 Task: Look for space in Pasān, India from 5th July, 2023 to 11th July, 2023 for 2 adults in price range Rs.8000 to Rs.16000. Place can be entire place with 2 bedrooms having 2 beds and 1 bathroom. Property type can be house, flat, guest house. Booking option can be shelf check-in. Required host language is English.
Action: Mouse moved to (543, 78)
Screenshot: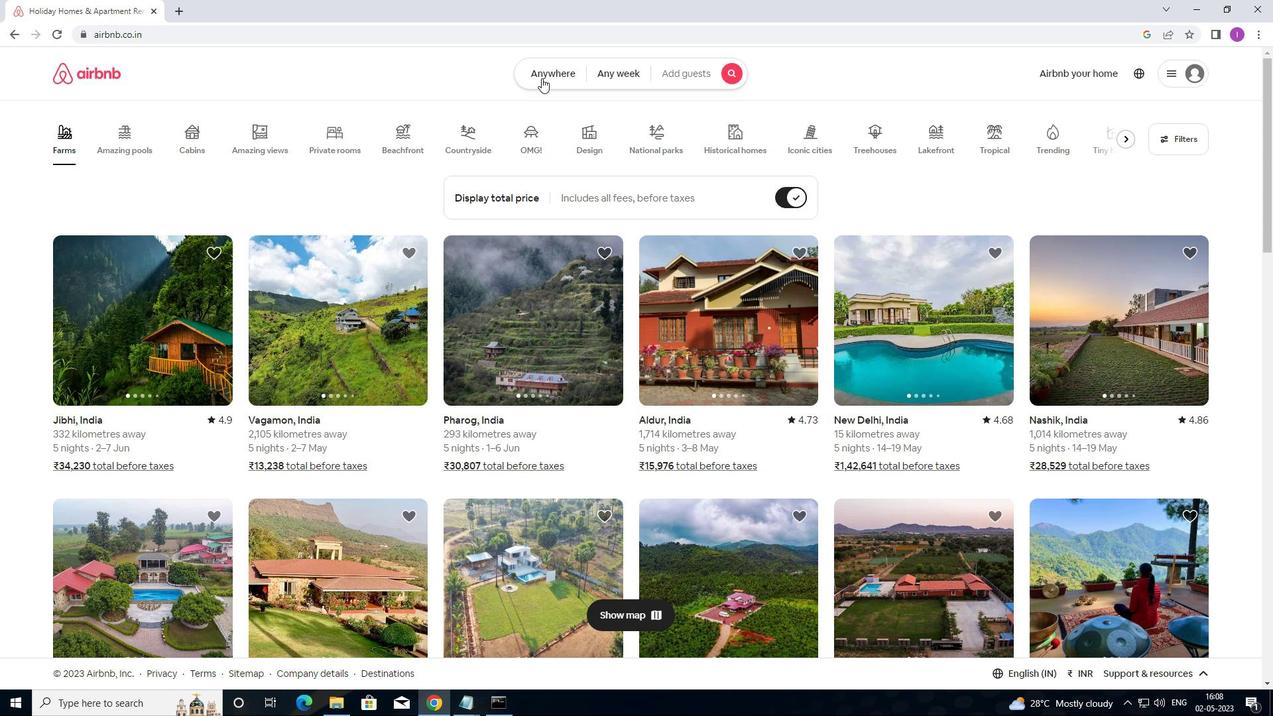
Action: Mouse pressed left at (543, 78)
Screenshot: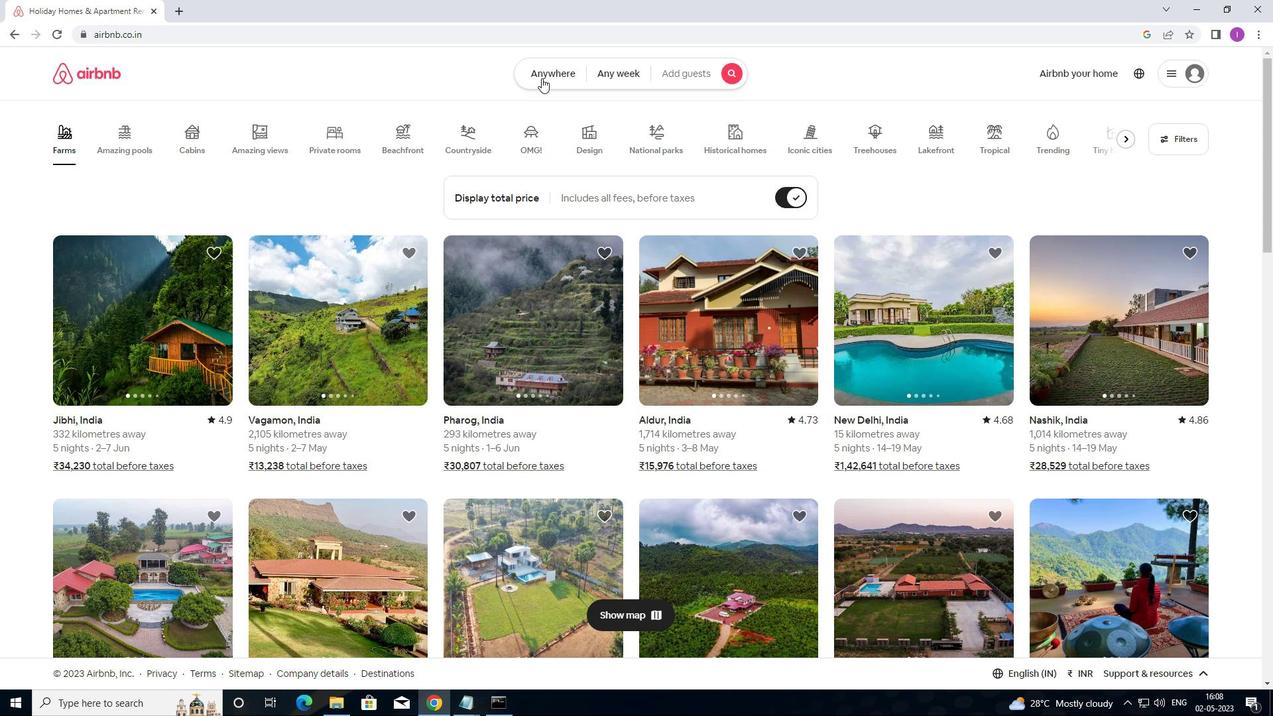 
Action: Mouse moved to (403, 137)
Screenshot: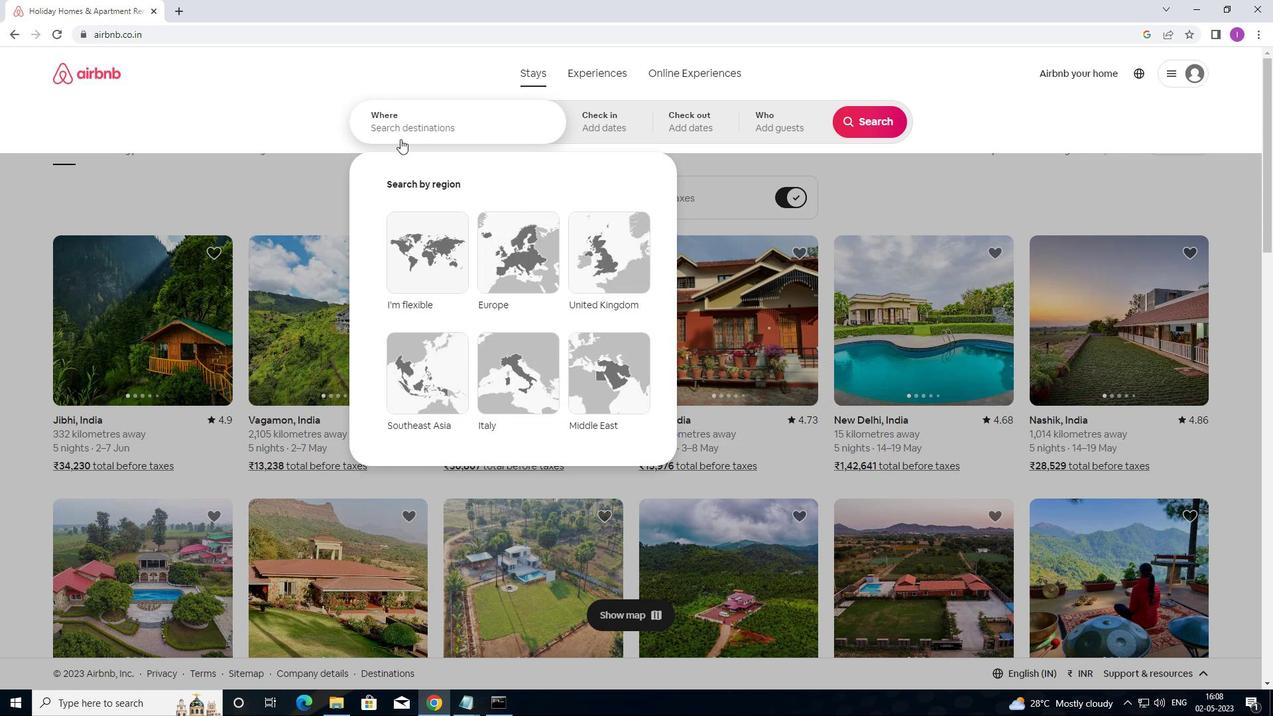 
Action: Mouse pressed left at (403, 137)
Screenshot: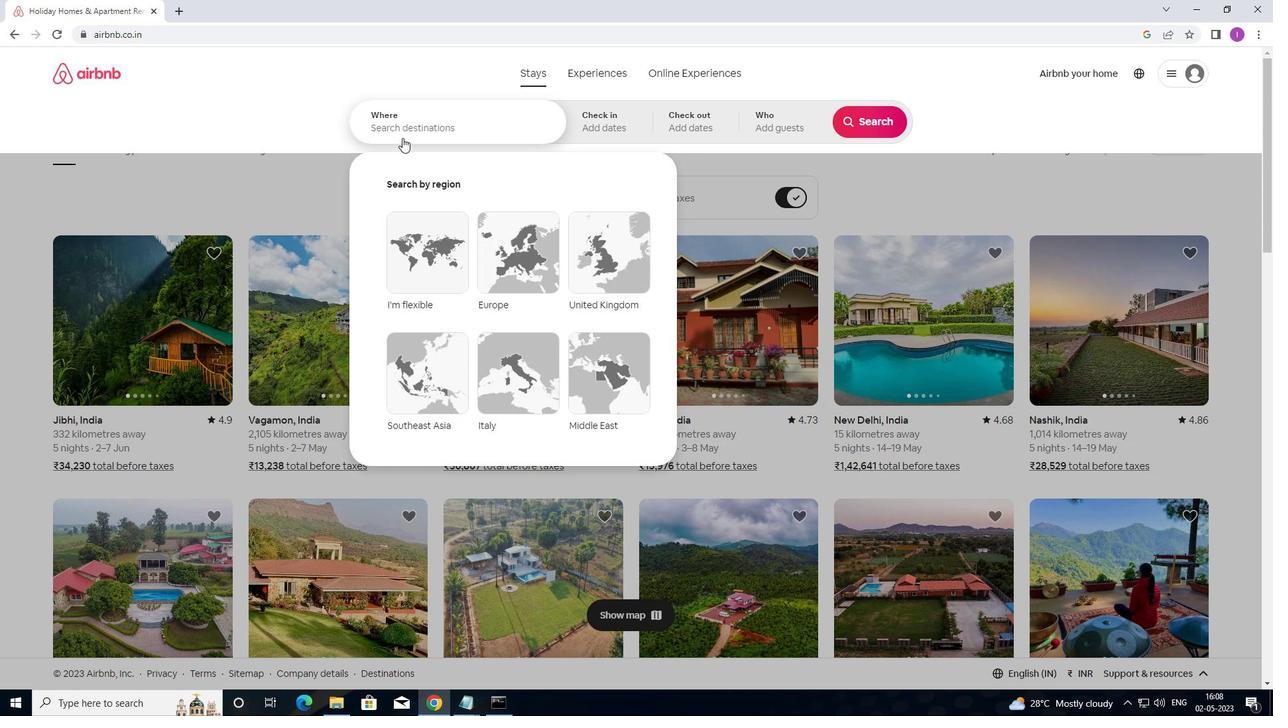 
Action: Mouse moved to (638, 109)
Screenshot: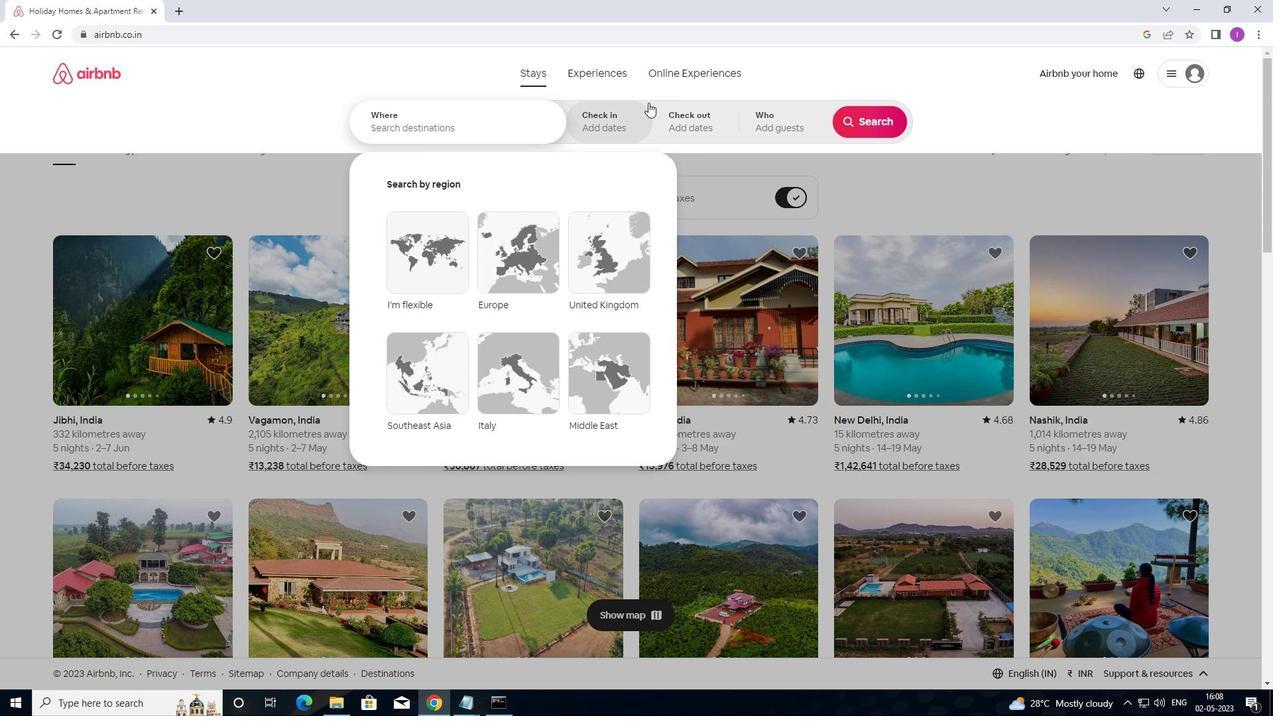 
Action: Key pressed <Key.shift>PASAN,<Key.shift>INDIA
Screenshot: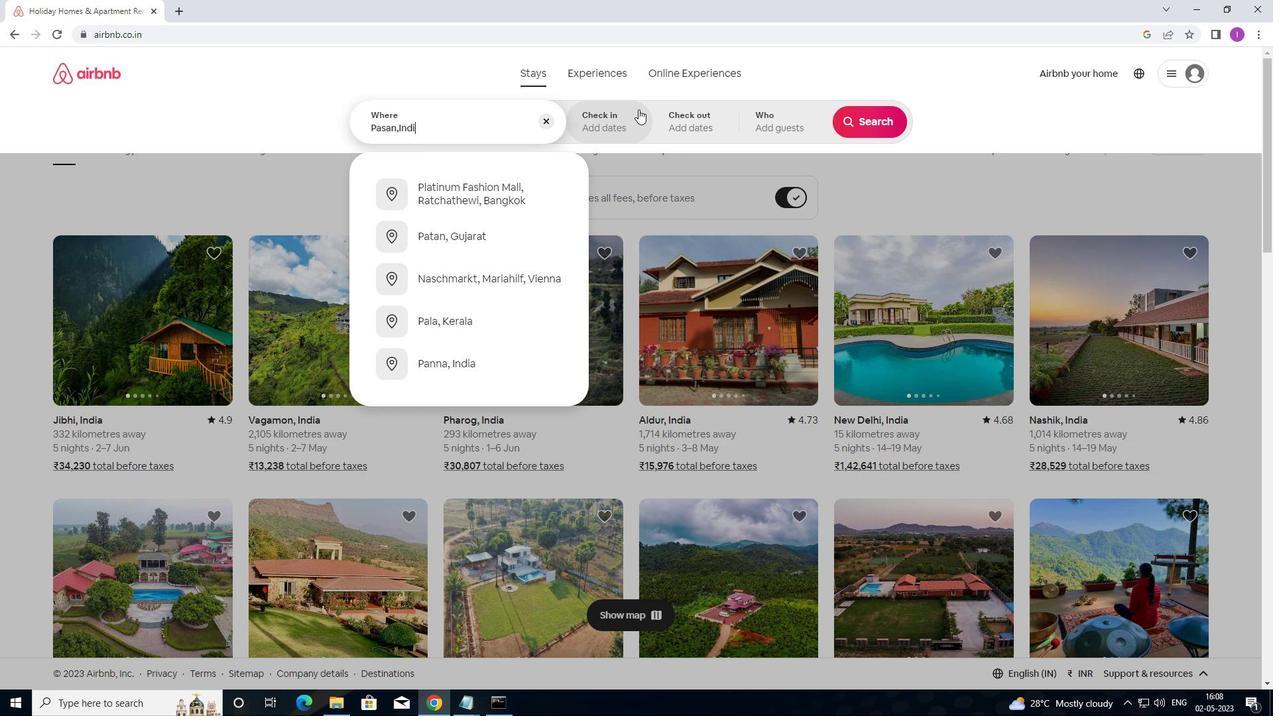 
Action: Mouse moved to (588, 118)
Screenshot: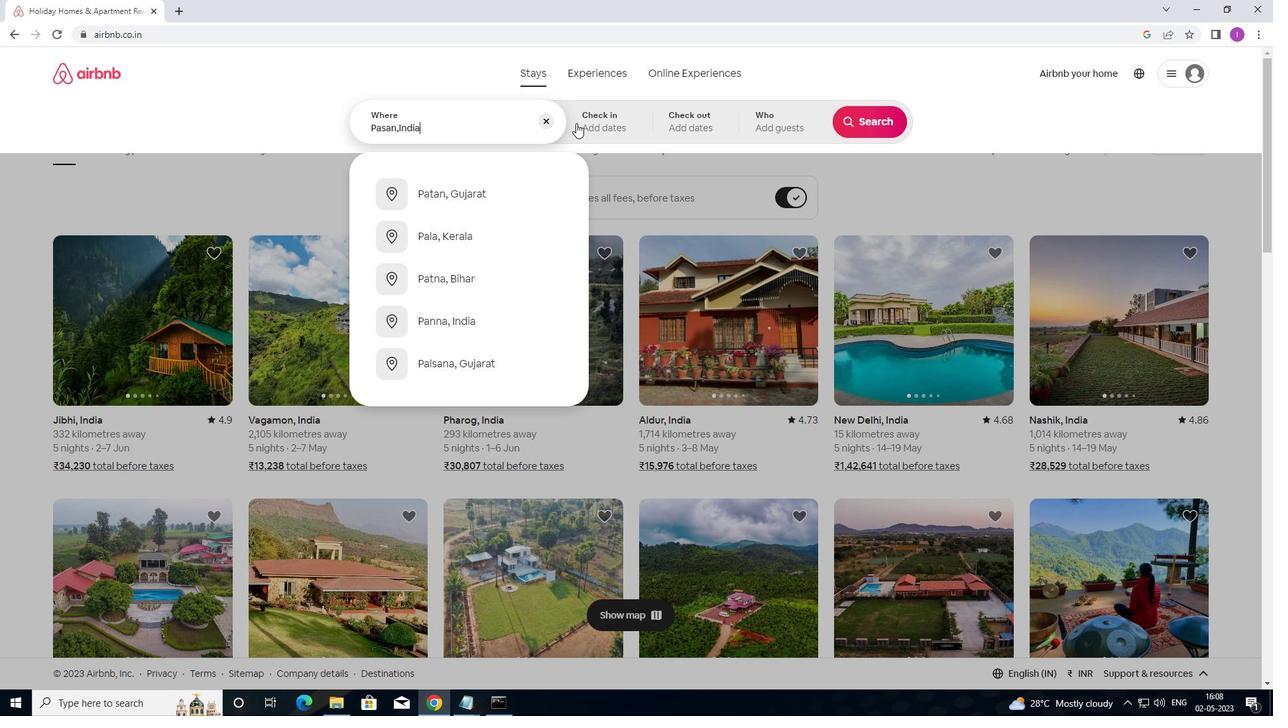 
Action: Mouse pressed left at (588, 118)
Screenshot: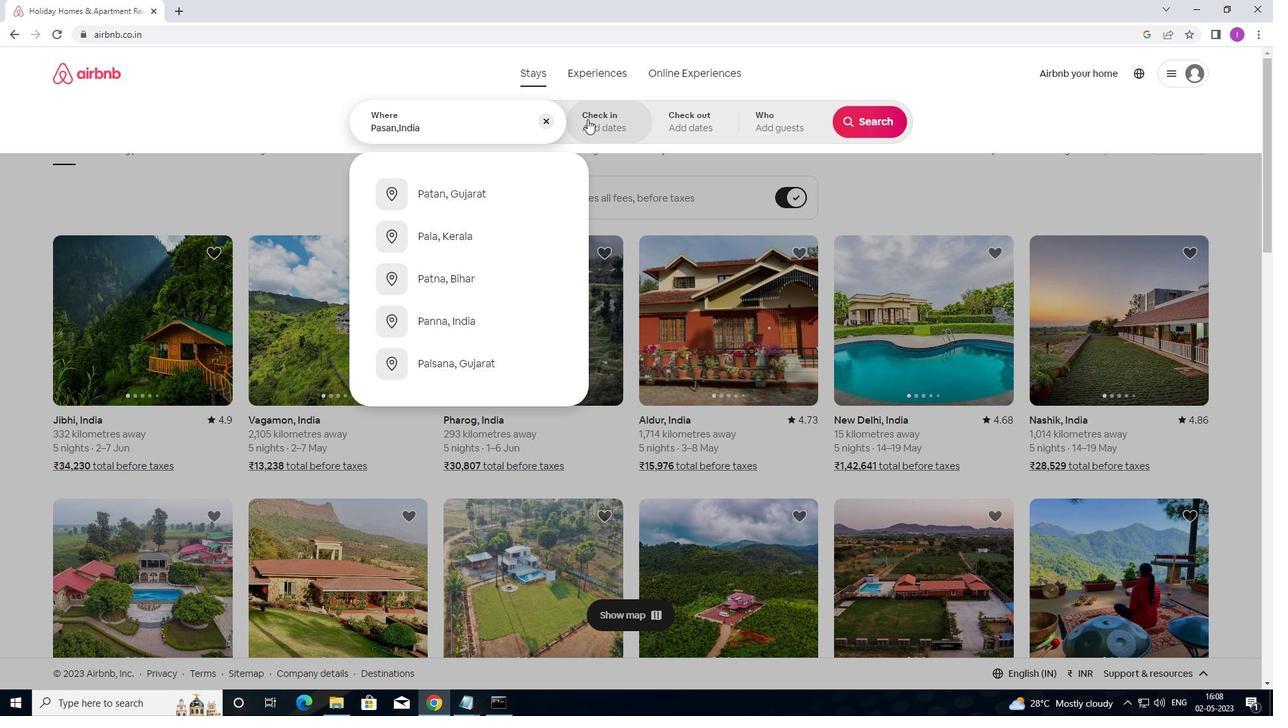 
Action: Mouse moved to (866, 234)
Screenshot: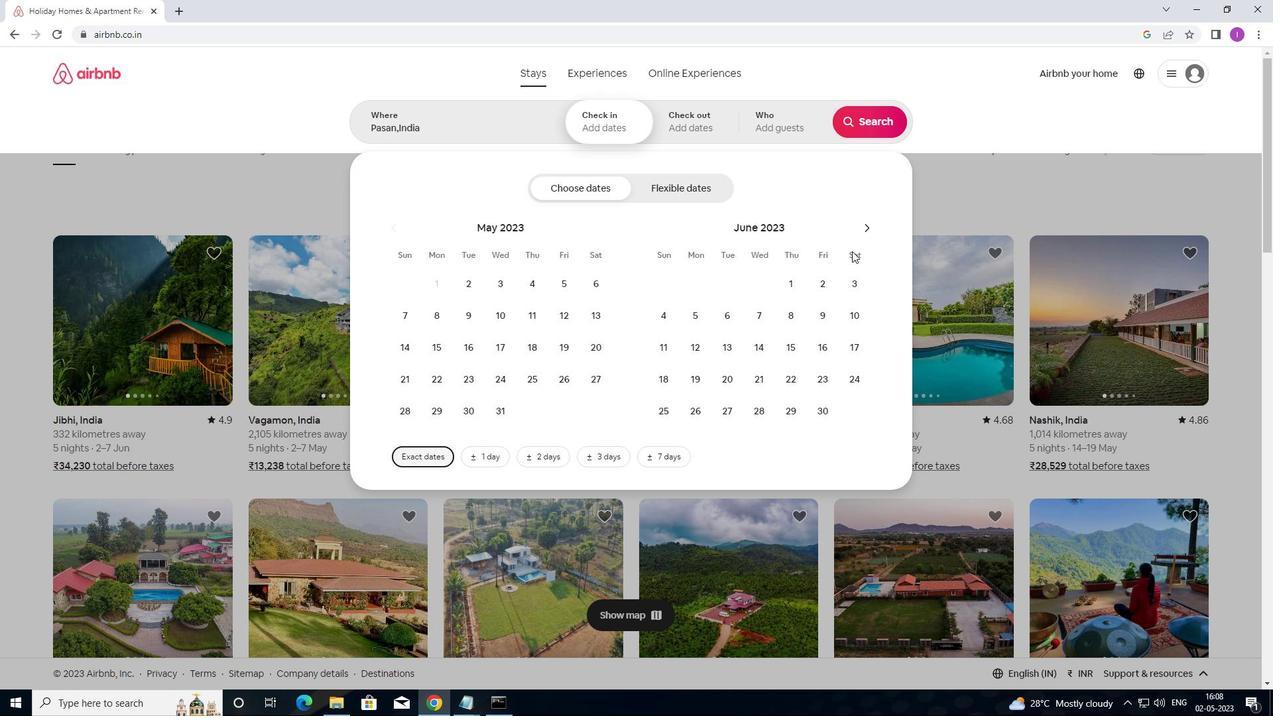 
Action: Mouse pressed left at (866, 234)
Screenshot: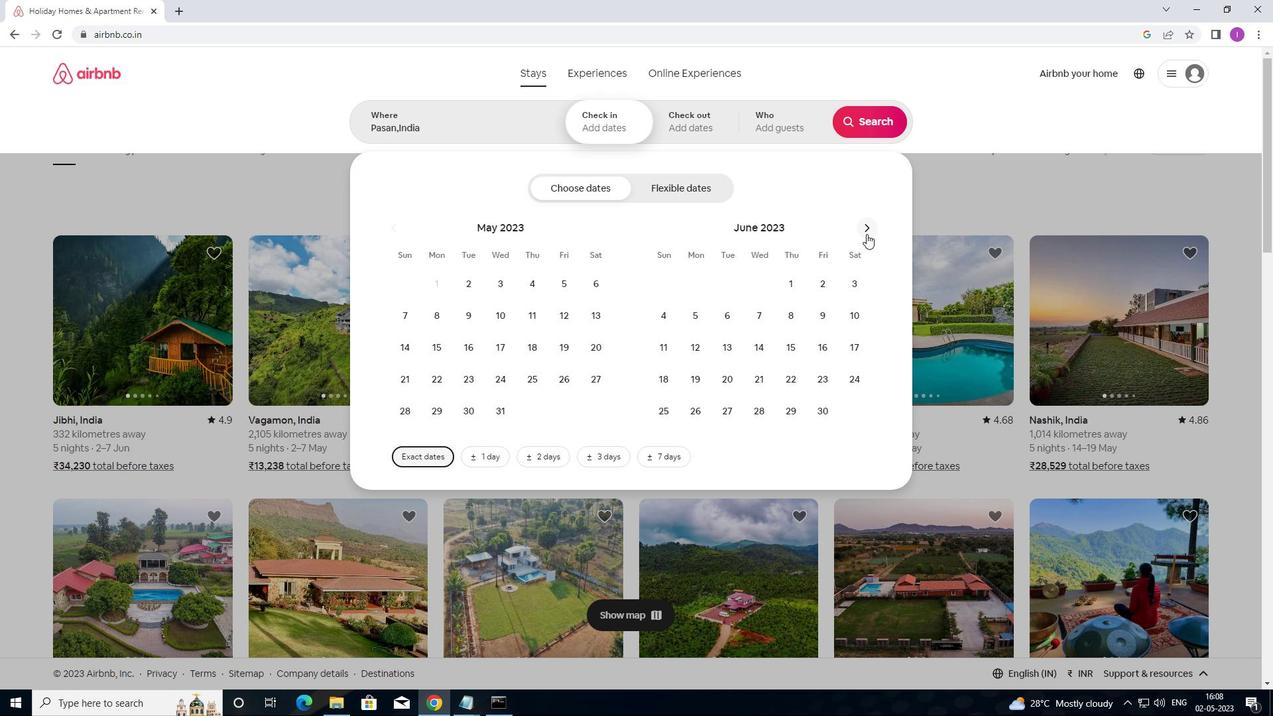 
Action: Mouse moved to (759, 321)
Screenshot: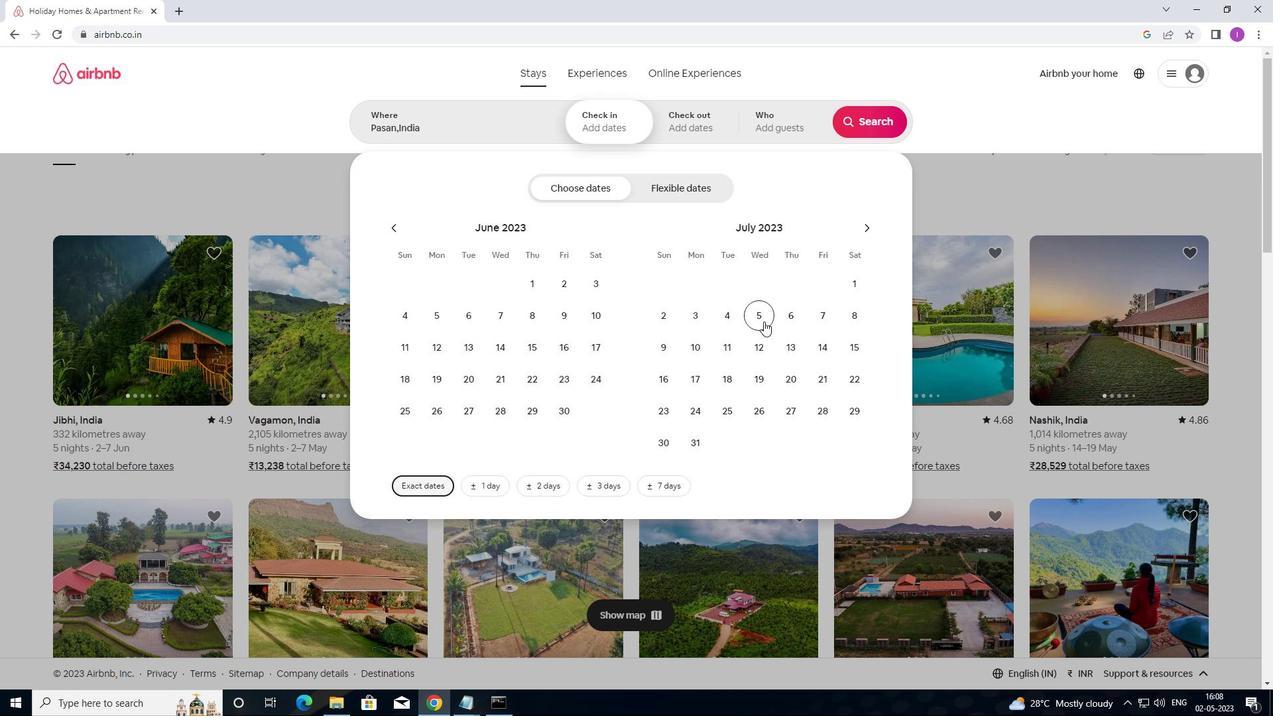 
Action: Mouse pressed left at (759, 321)
Screenshot: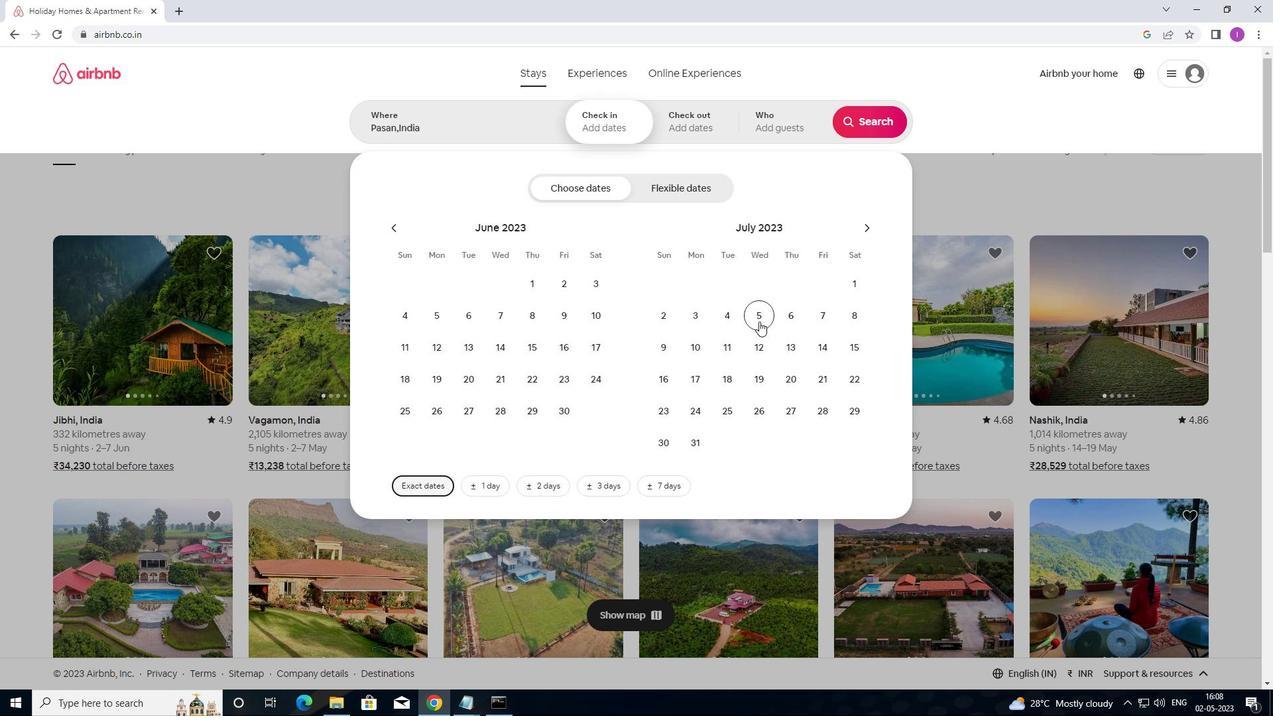 
Action: Mouse moved to (734, 354)
Screenshot: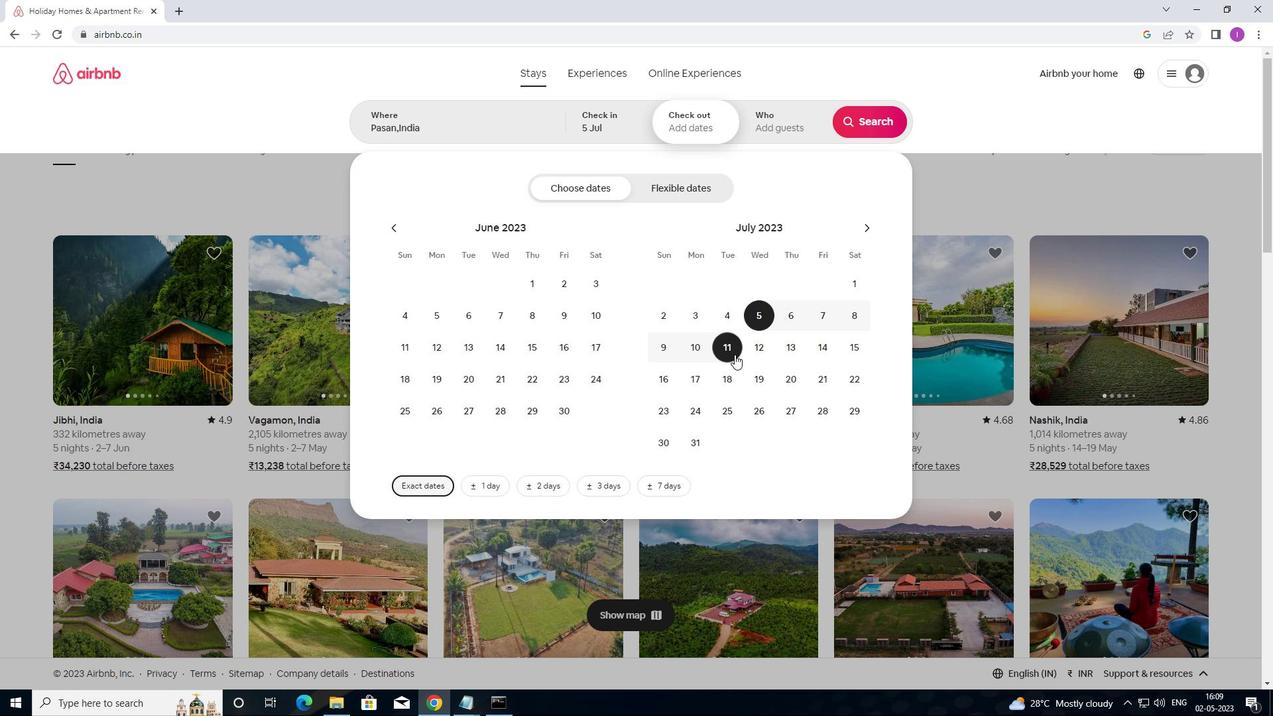 
Action: Mouse pressed left at (734, 354)
Screenshot: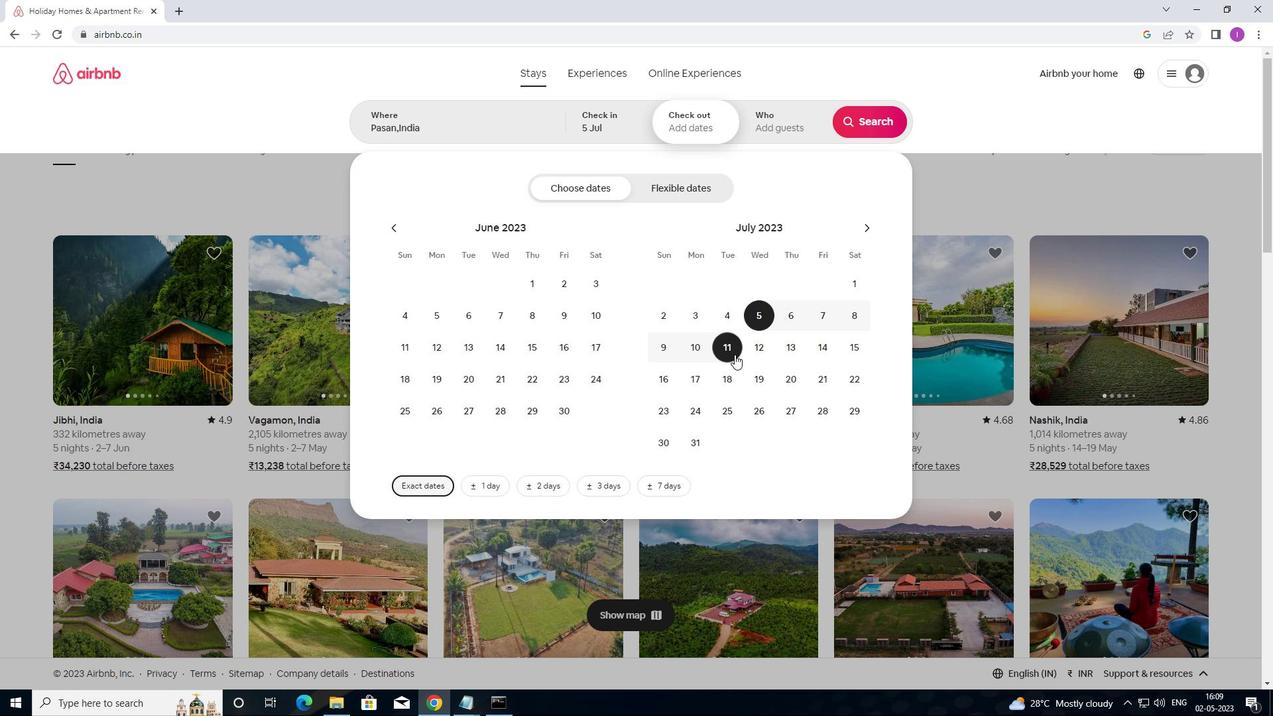 
Action: Mouse moved to (791, 135)
Screenshot: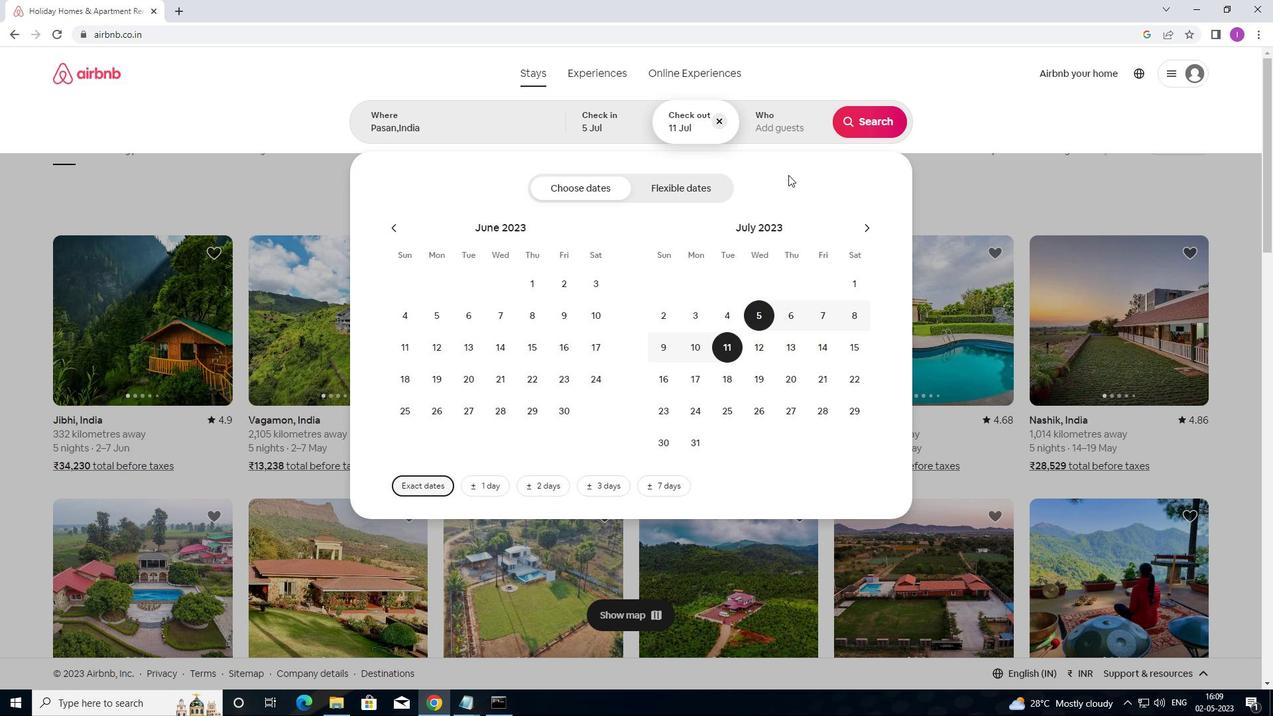 
Action: Mouse pressed left at (791, 135)
Screenshot: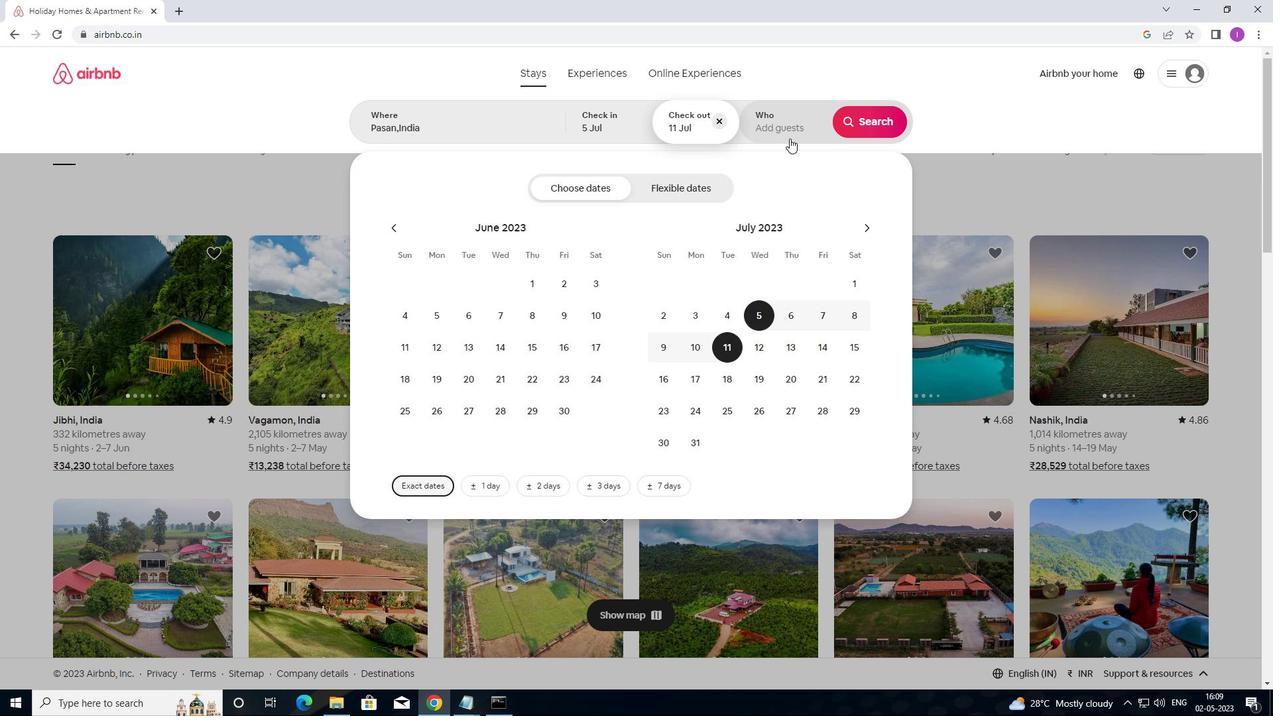 
Action: Mouse moved to (869, 190)
Screenshot: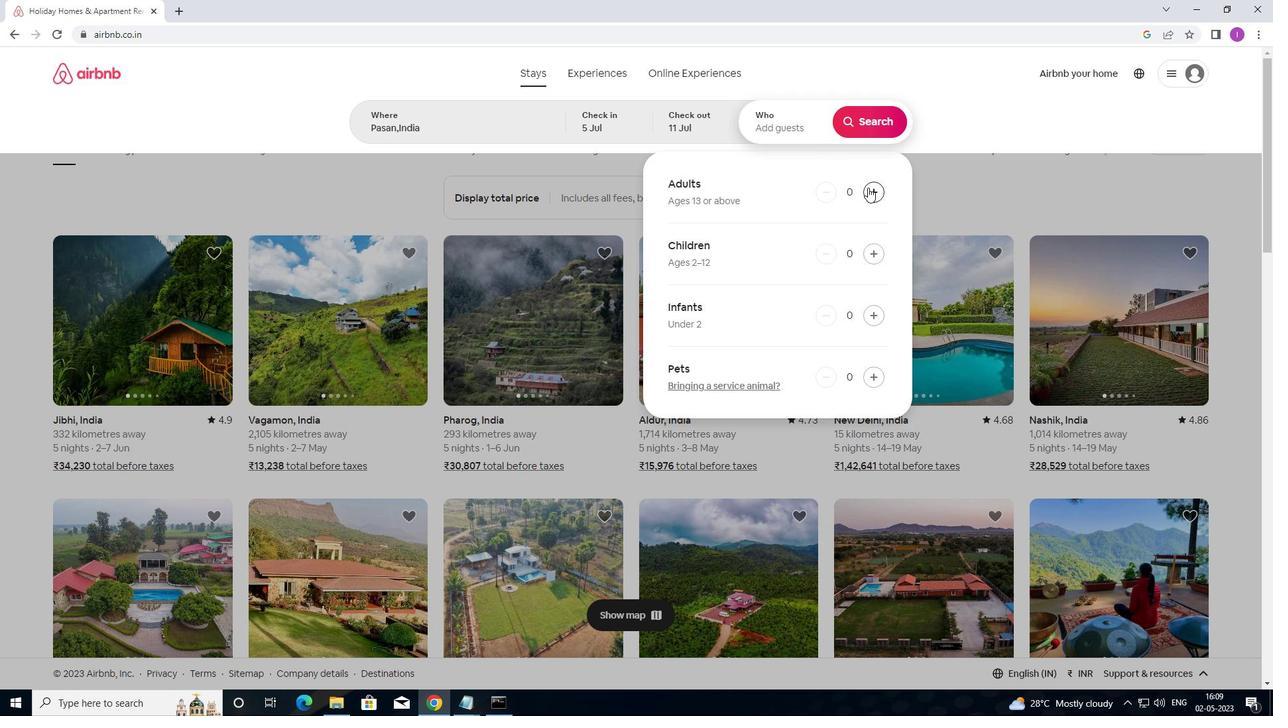
Action: Mouse pressed left at (869, 190)
Screenshot: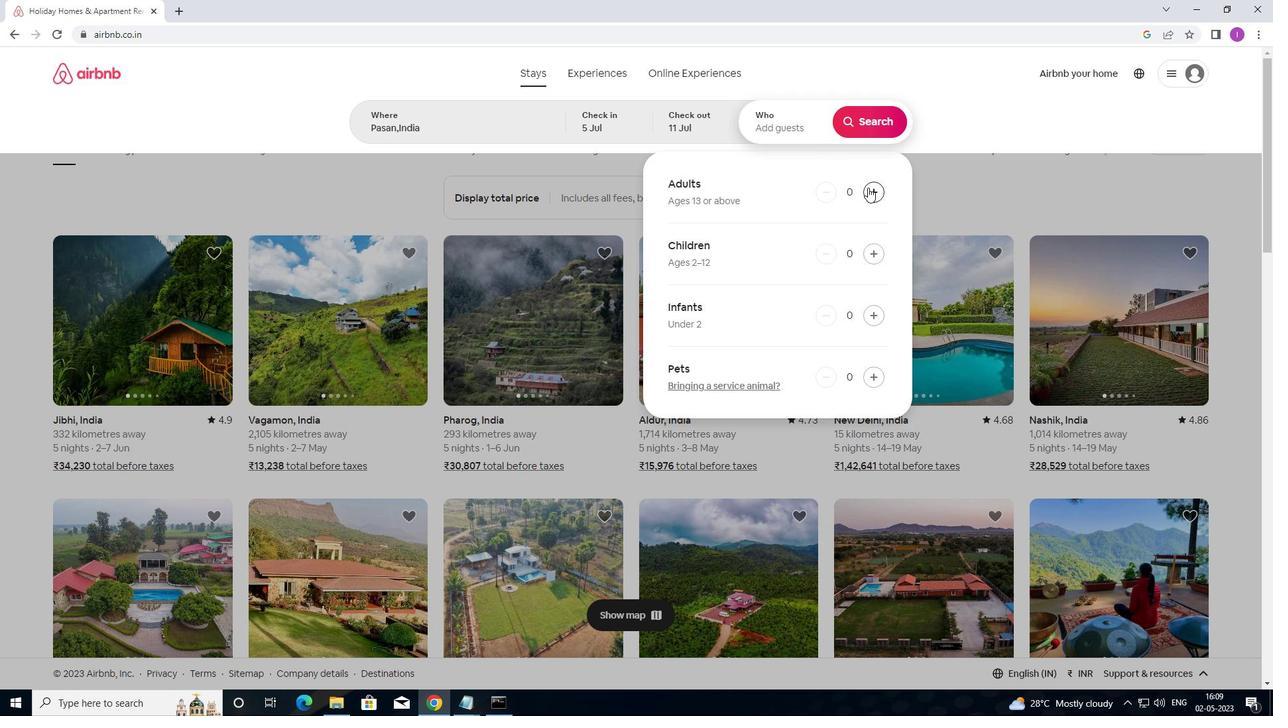 
Action: Mouse pressed left at (869, 190)
Screenshot: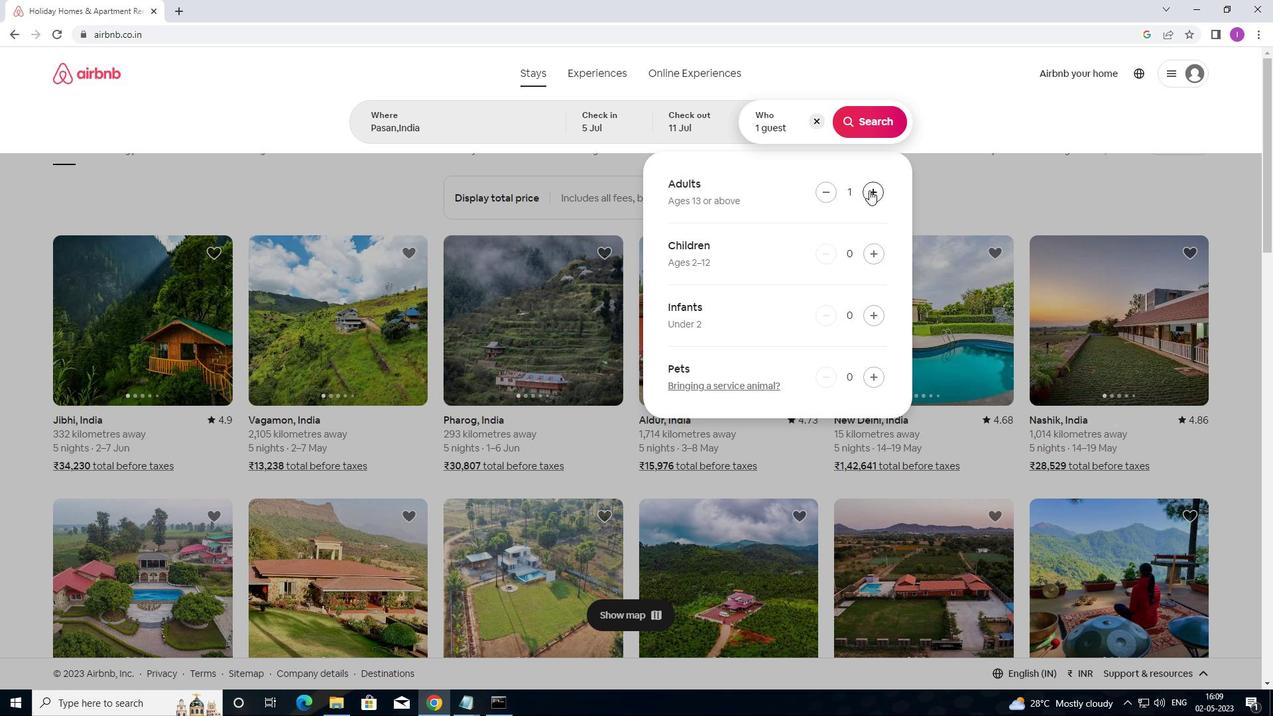 
Action: Mouse moved to (880, 128)
Screenshot: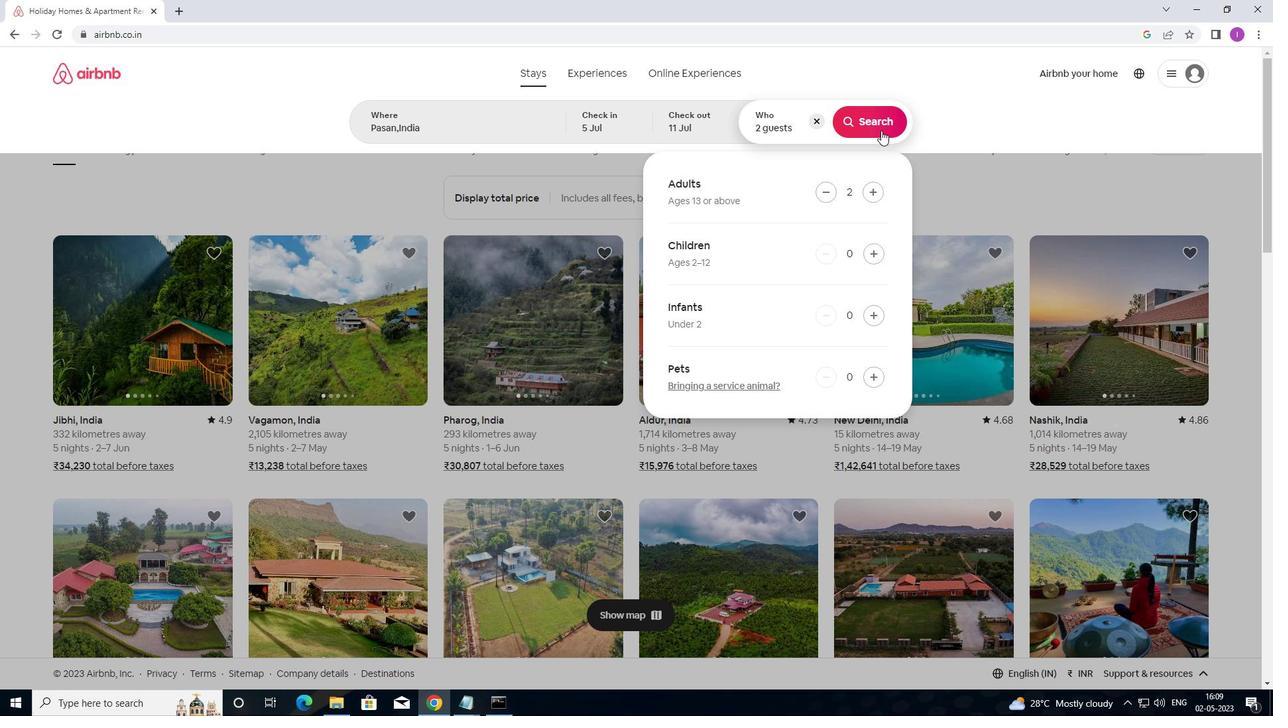 
Action: Mouse pressed left at (880, 128)
Screenshot: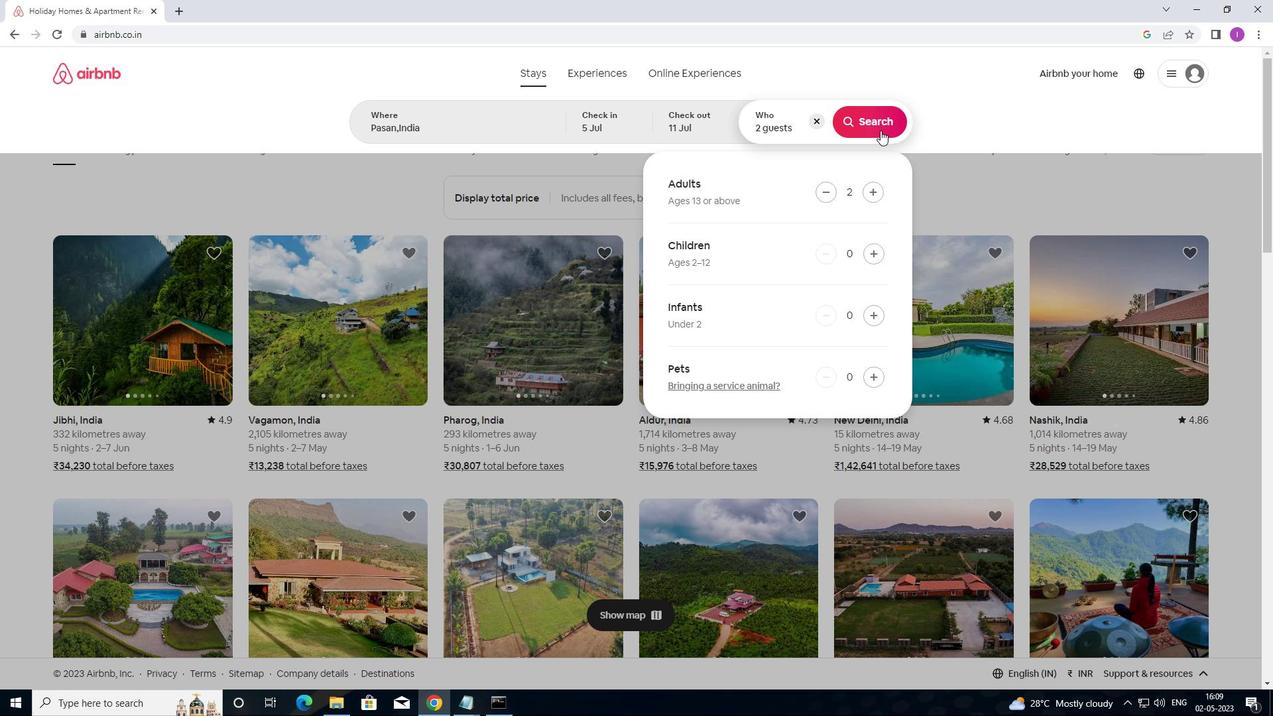 
Action: Mouse moved to (1233, 133)
Screenshot: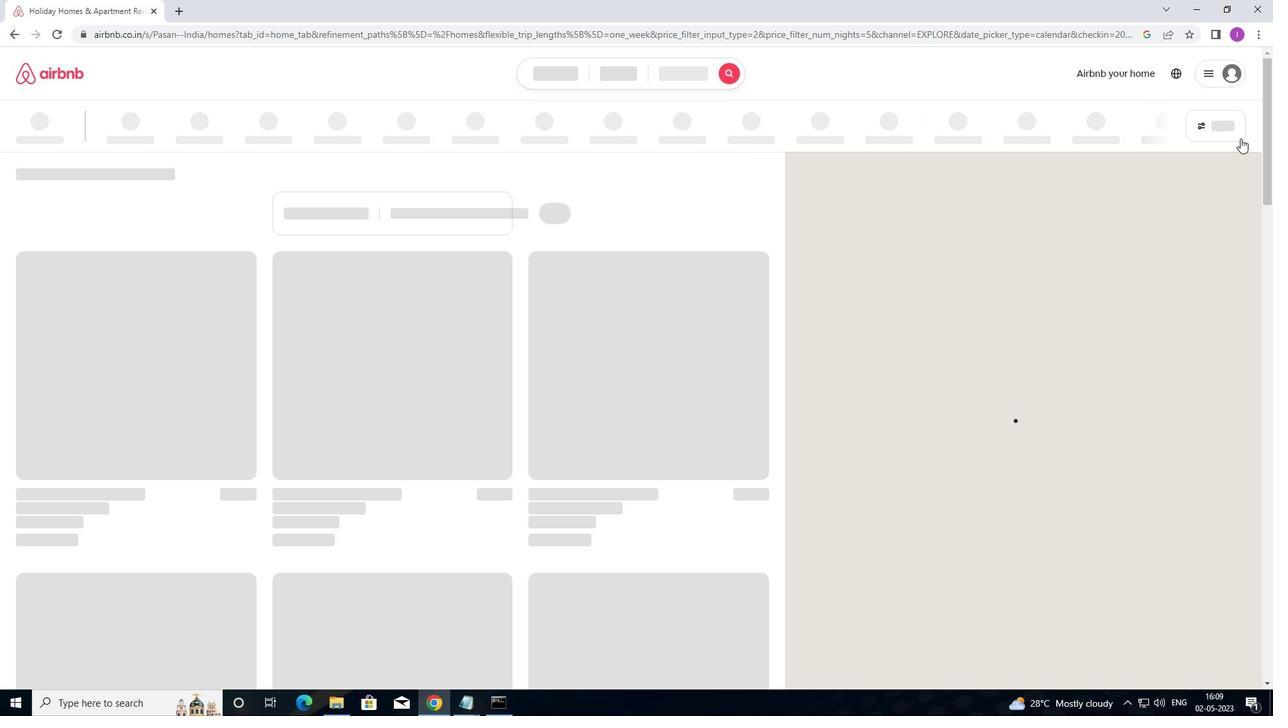 
Action: Mouse pressed left at (1233, 133)
Screenshot: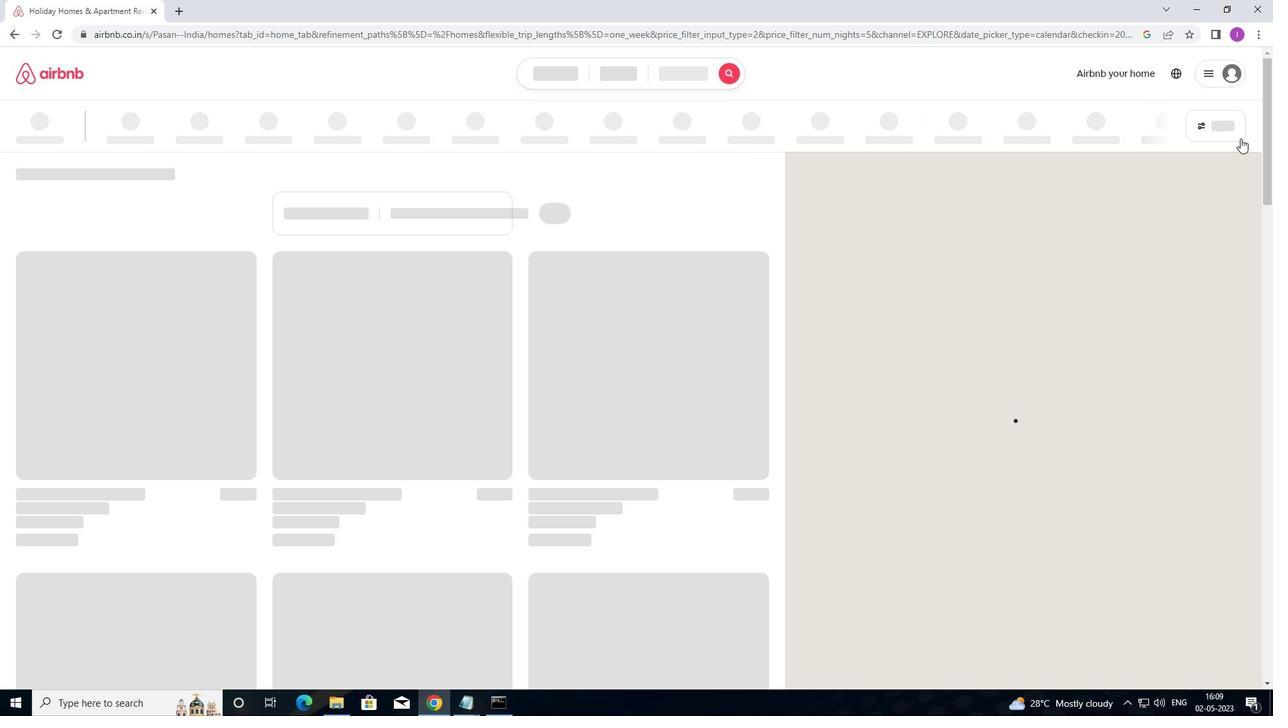 
Action: Mouse moved to (495, 295)
Screenshot: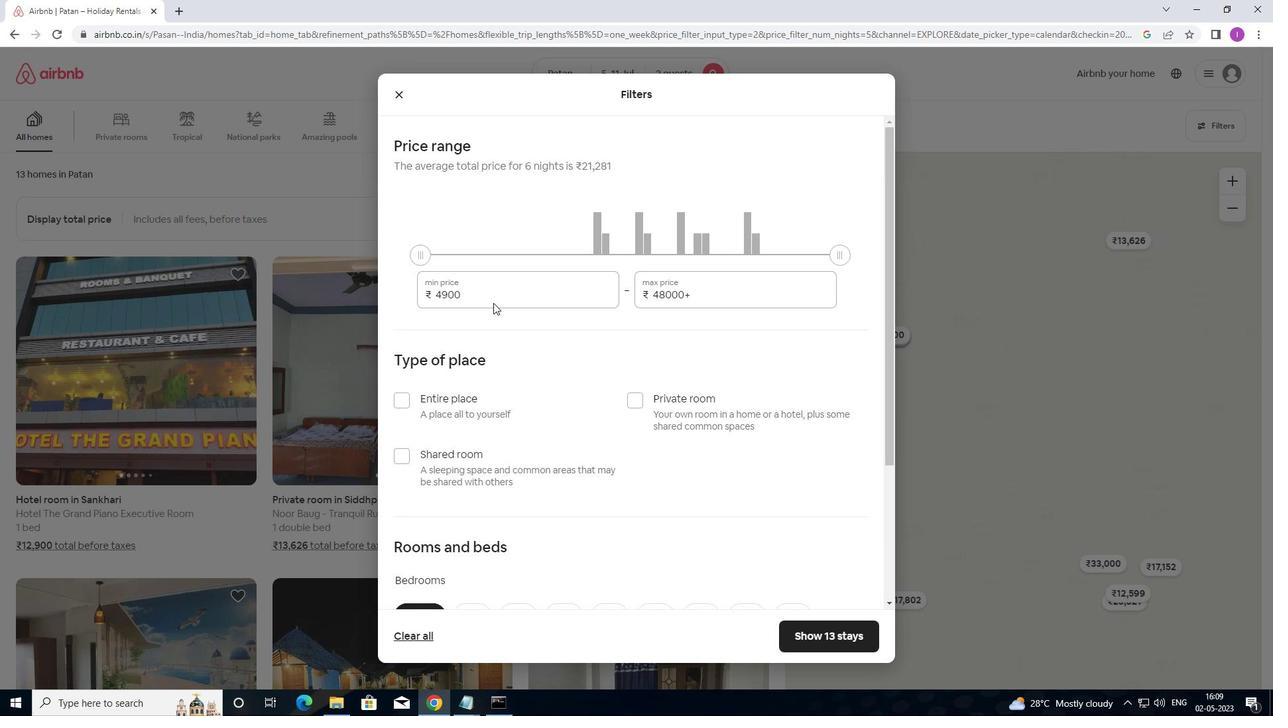 
Action: Mouse pressed left at (495, 295)
Screenshot: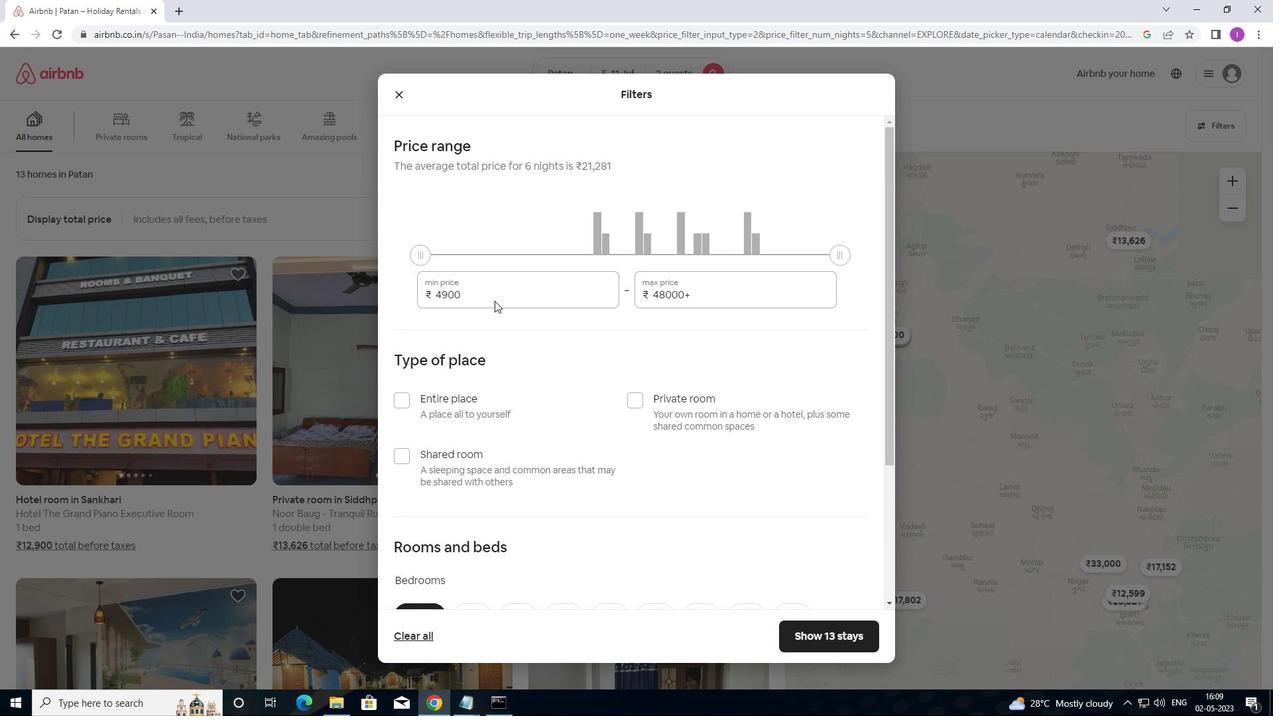 
Action: Mouse moved to (522, 301)
Screenshot: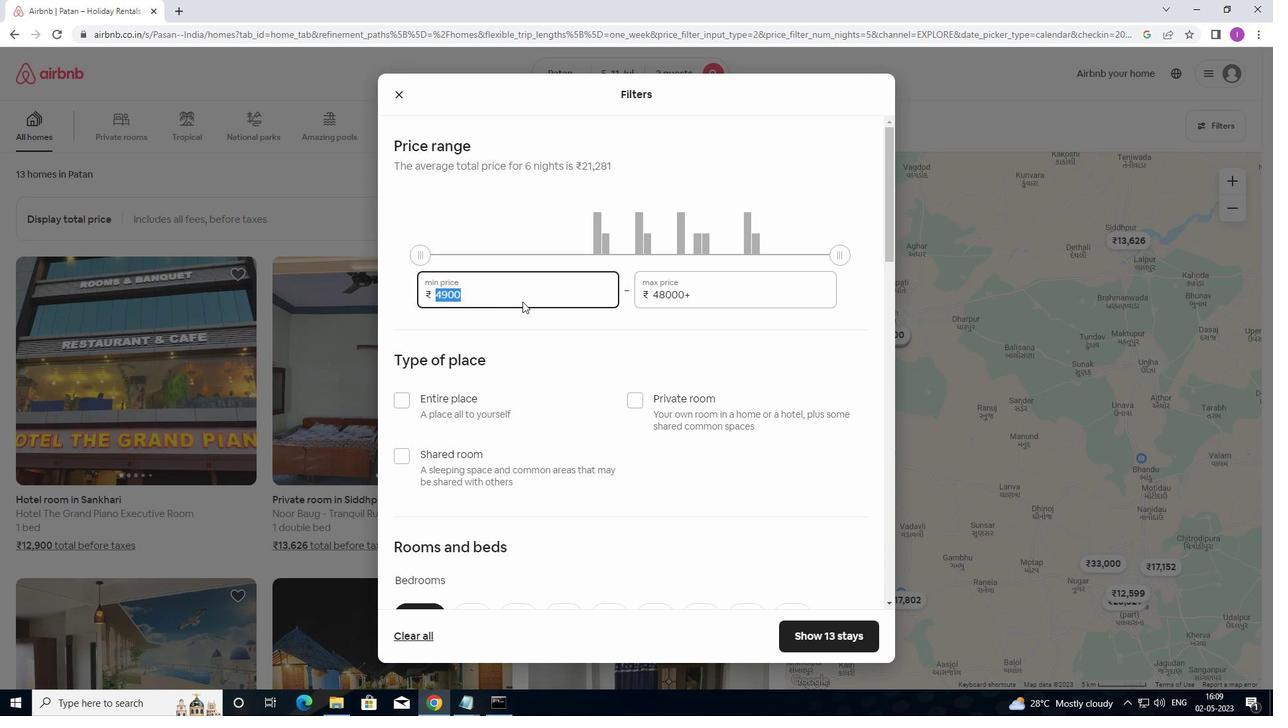 
Action: Key pressed 8
Screenshot: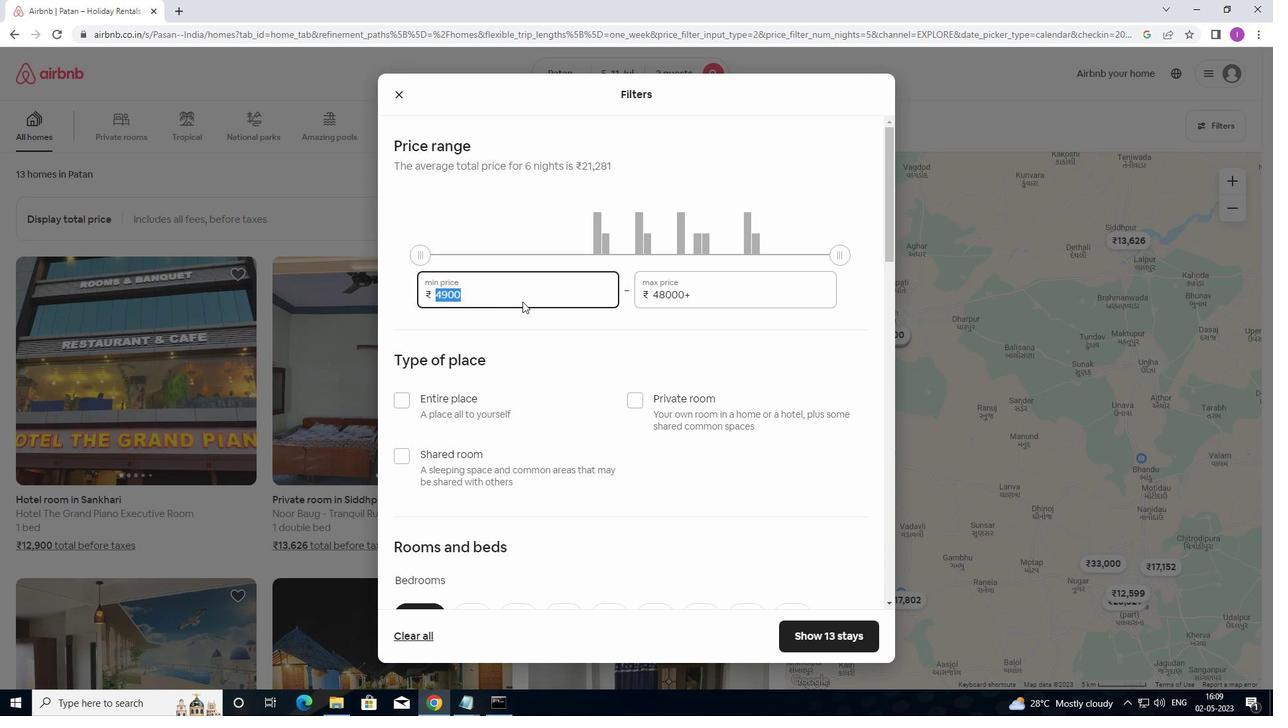 
Action: Mouse moved to (523, 299)
Screenshot: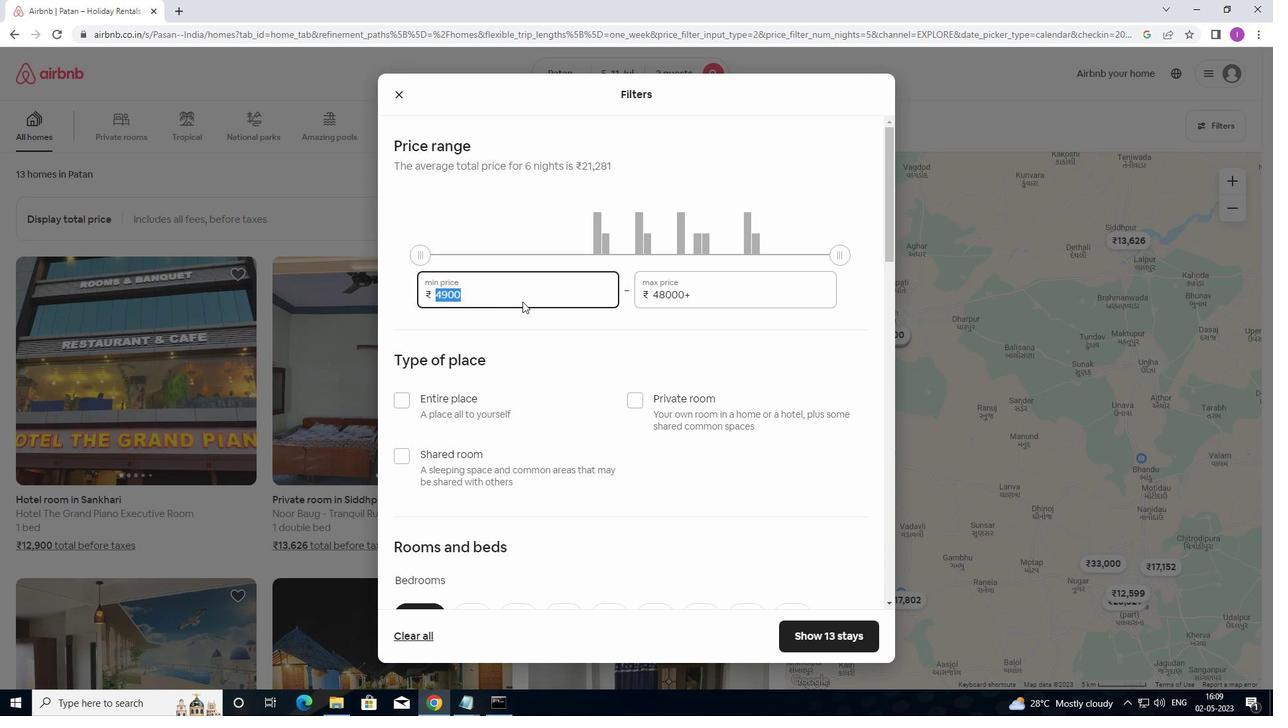 
Action: Key pressed 0-00
Screenshot: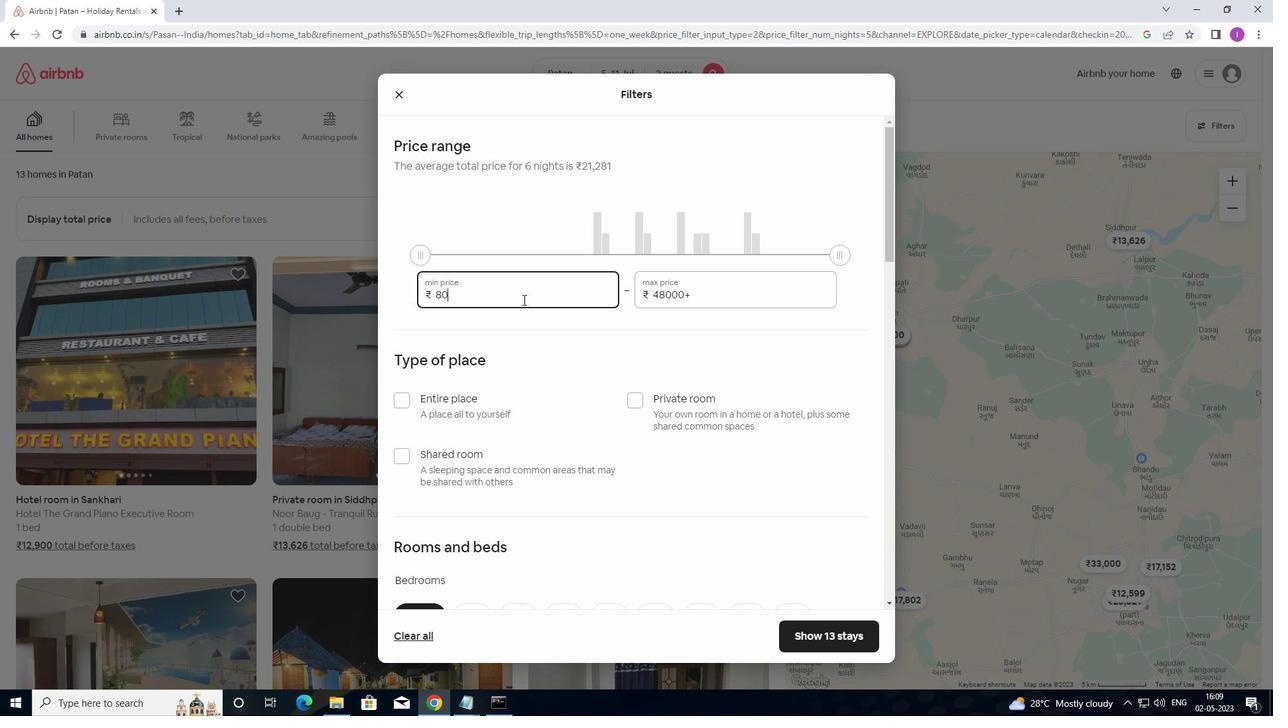 
Action: Mouse moved to (714, 295)
Screenshot: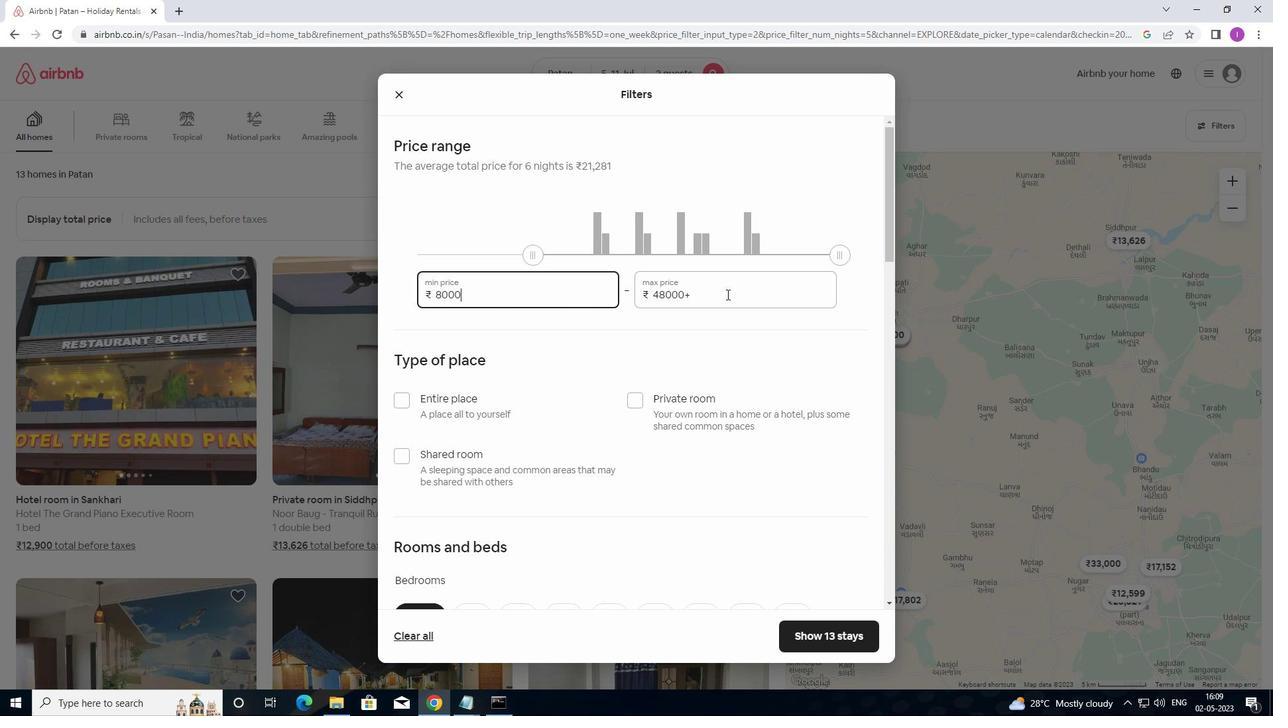 
Action: Mouse pressed left at (714, 295)
Screenshot: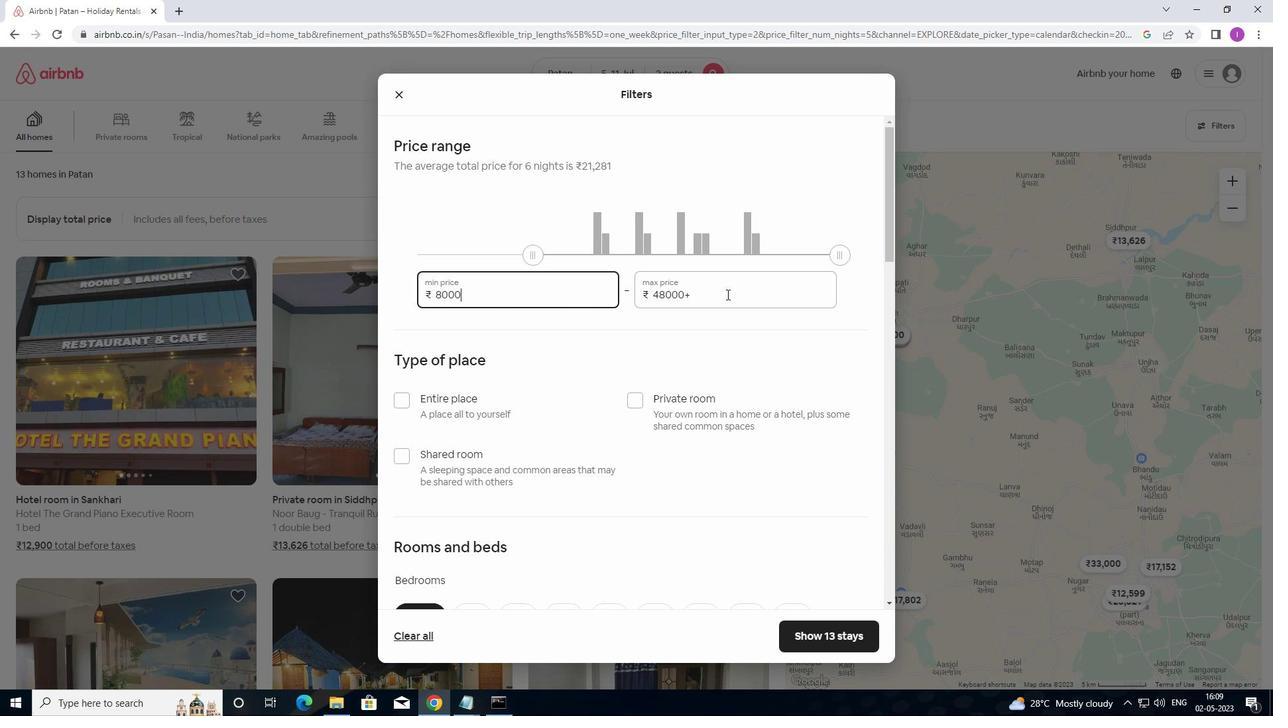 
Action: Mouse moved to (608, 292)
Screenshot: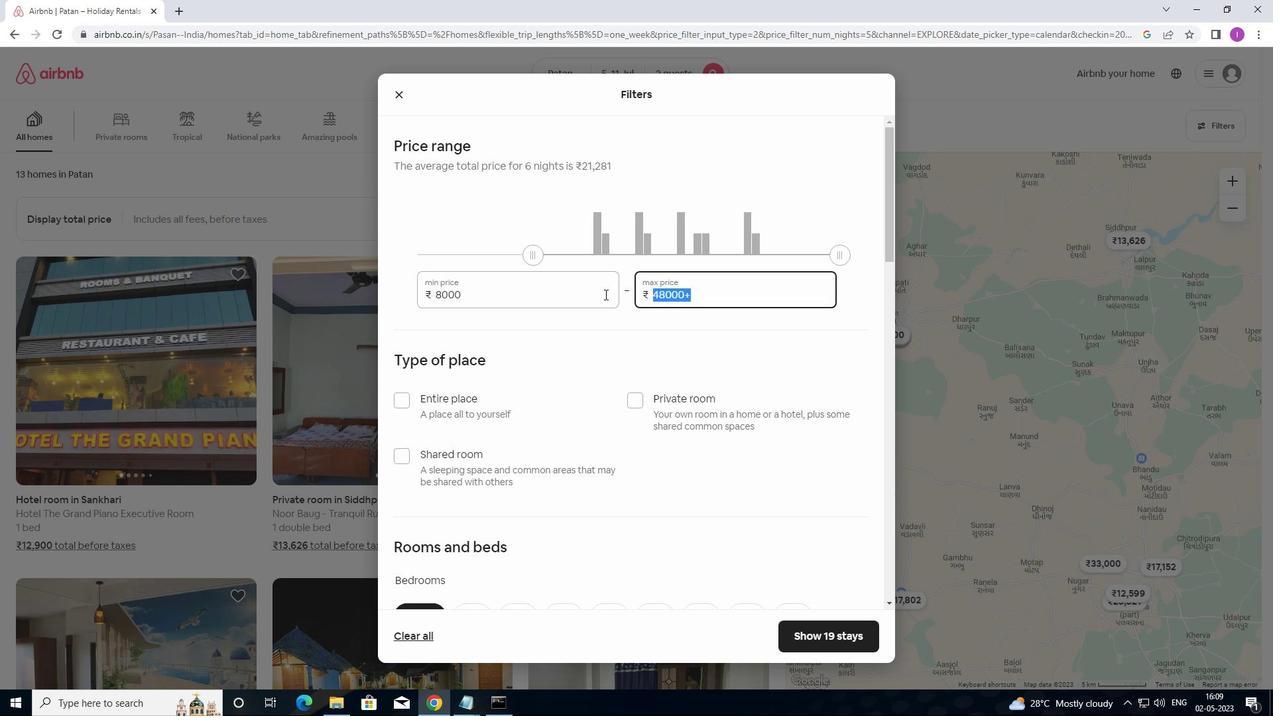 
Action: Key pressed 16
Screenshot: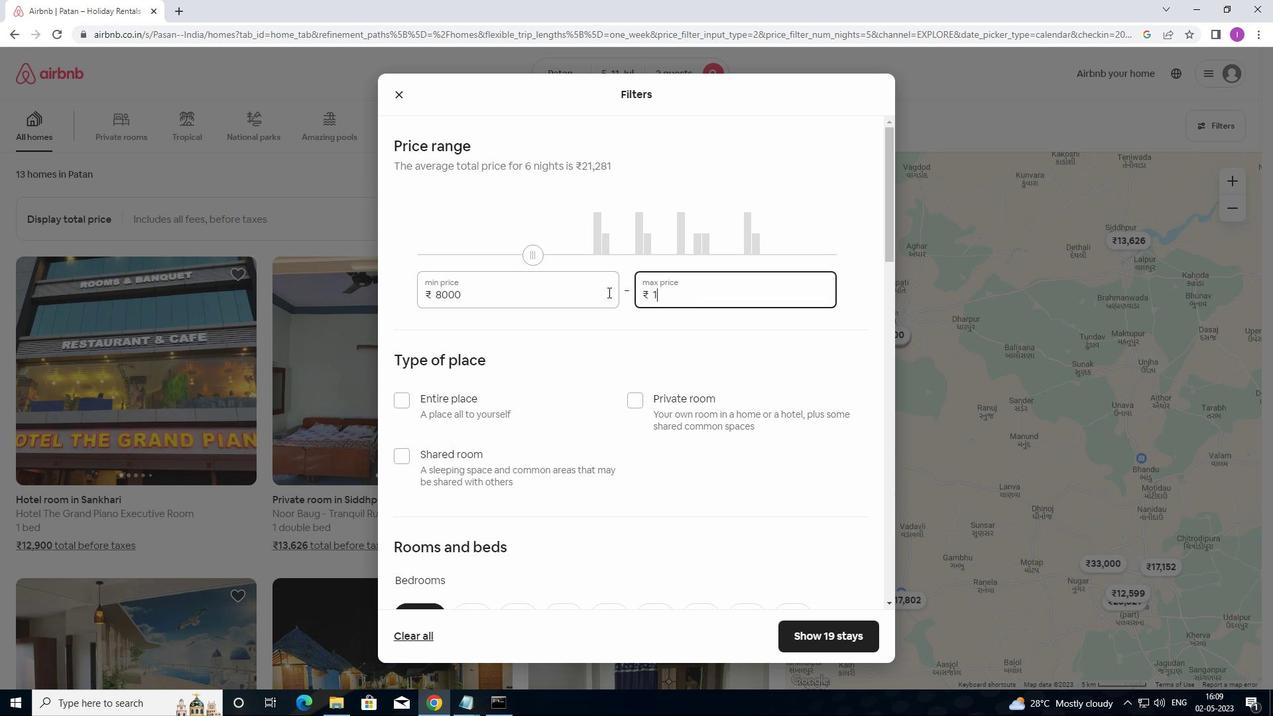 
Action: Mouse moved to (608, 292)
Screenshot: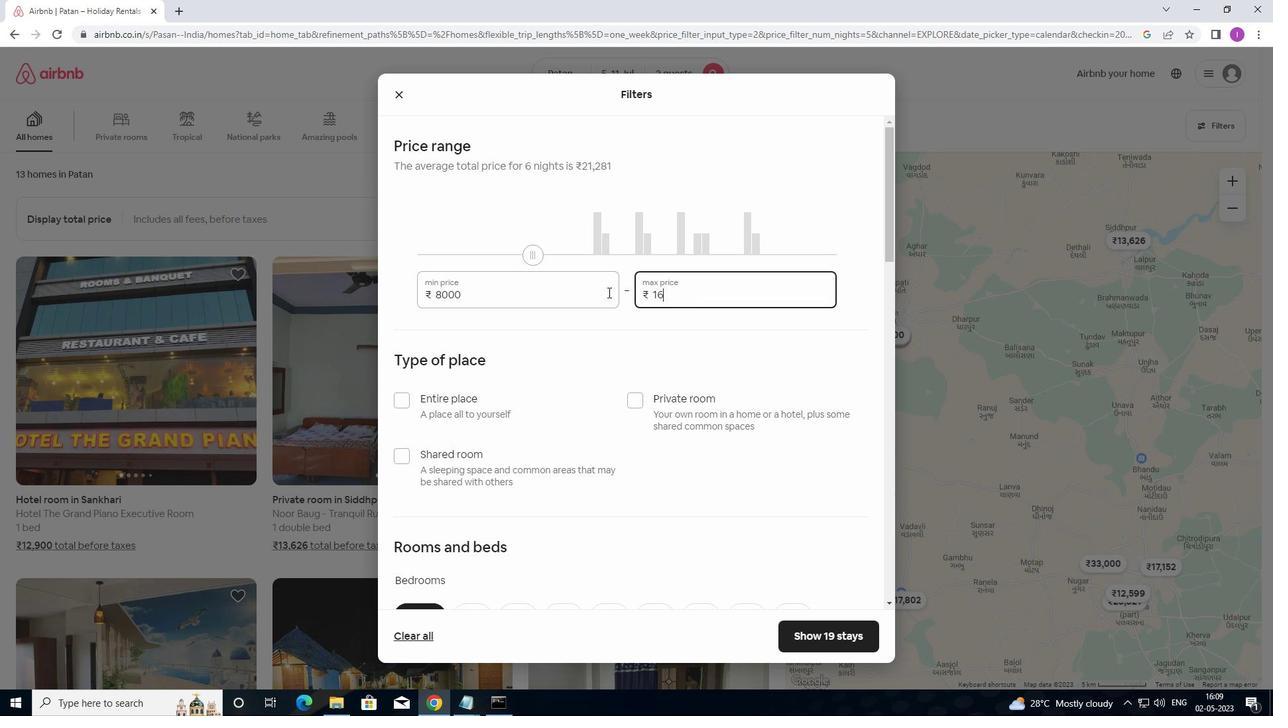 
Action: Key pressed 000
Screenshot: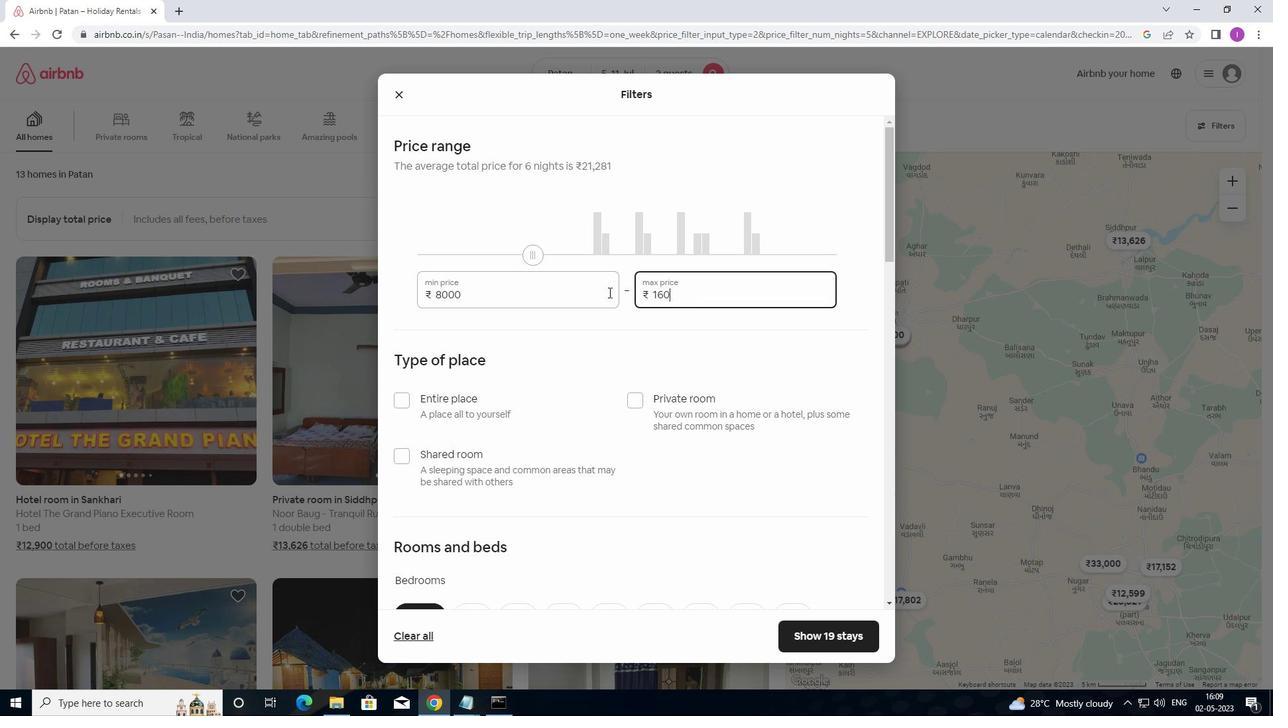 
Action: Mouse moved to (523, 344)
Screenshot: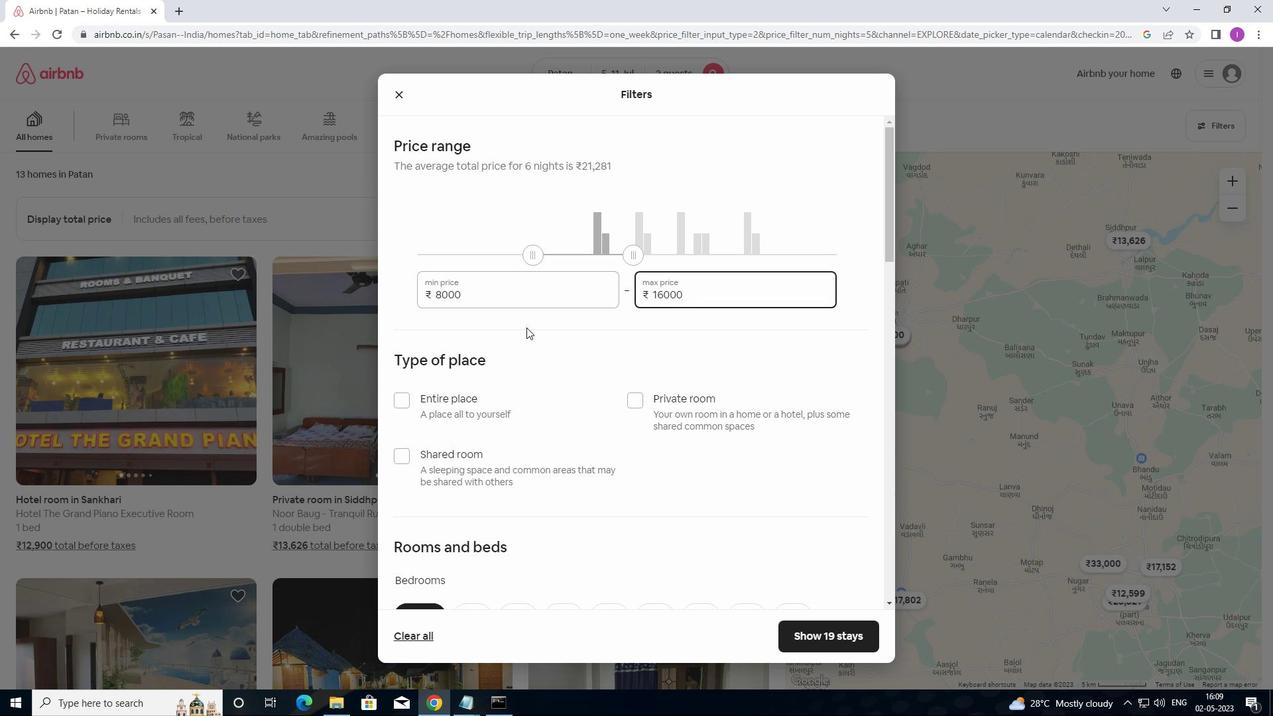 
Action: Mouse scrolled (523, 344) with delta (0, 0)
Screenshot: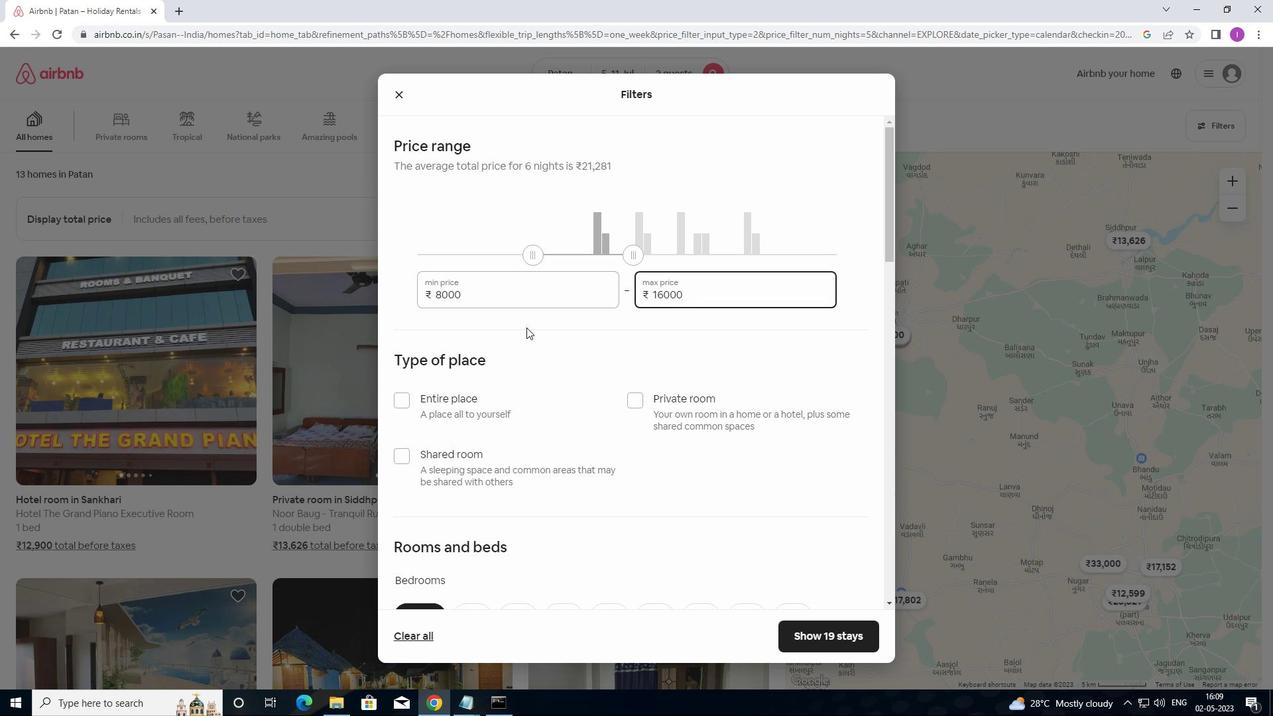 
Action: Mouse moved to (527, 348)
Screenshot: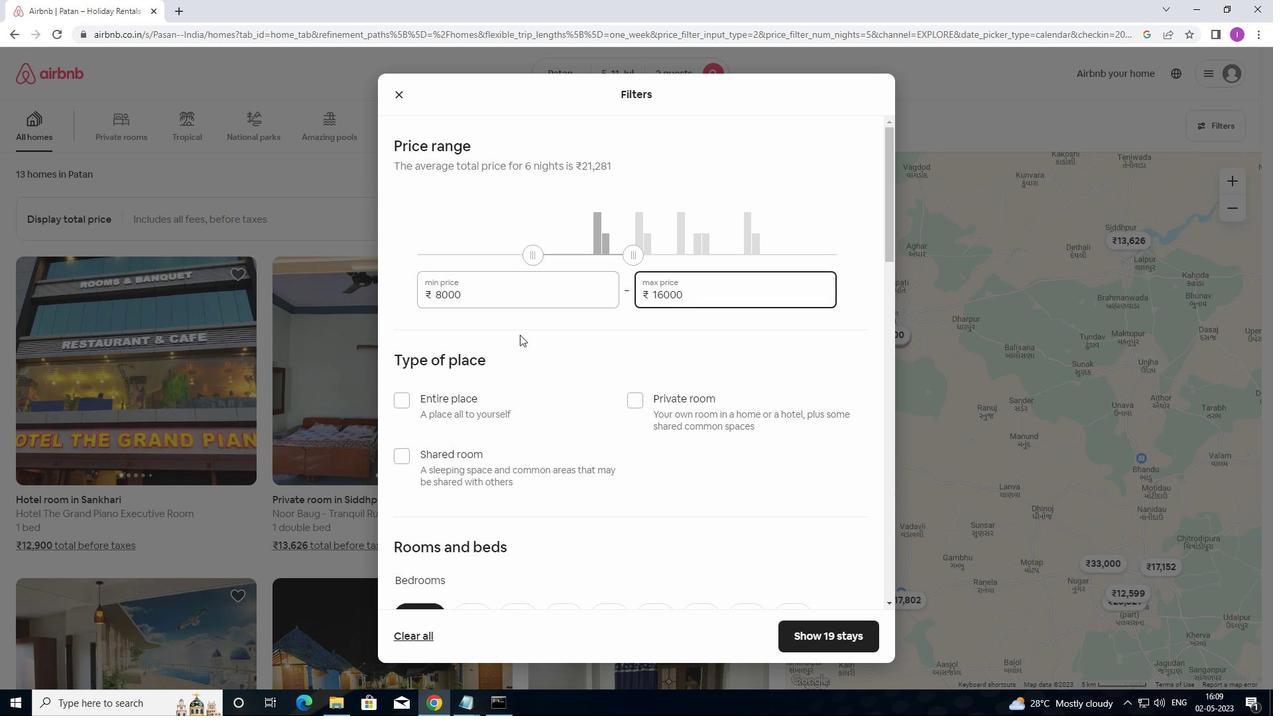 
Action: Mouse scrolled (527, 347) with delta (0, 0)
Screenshot: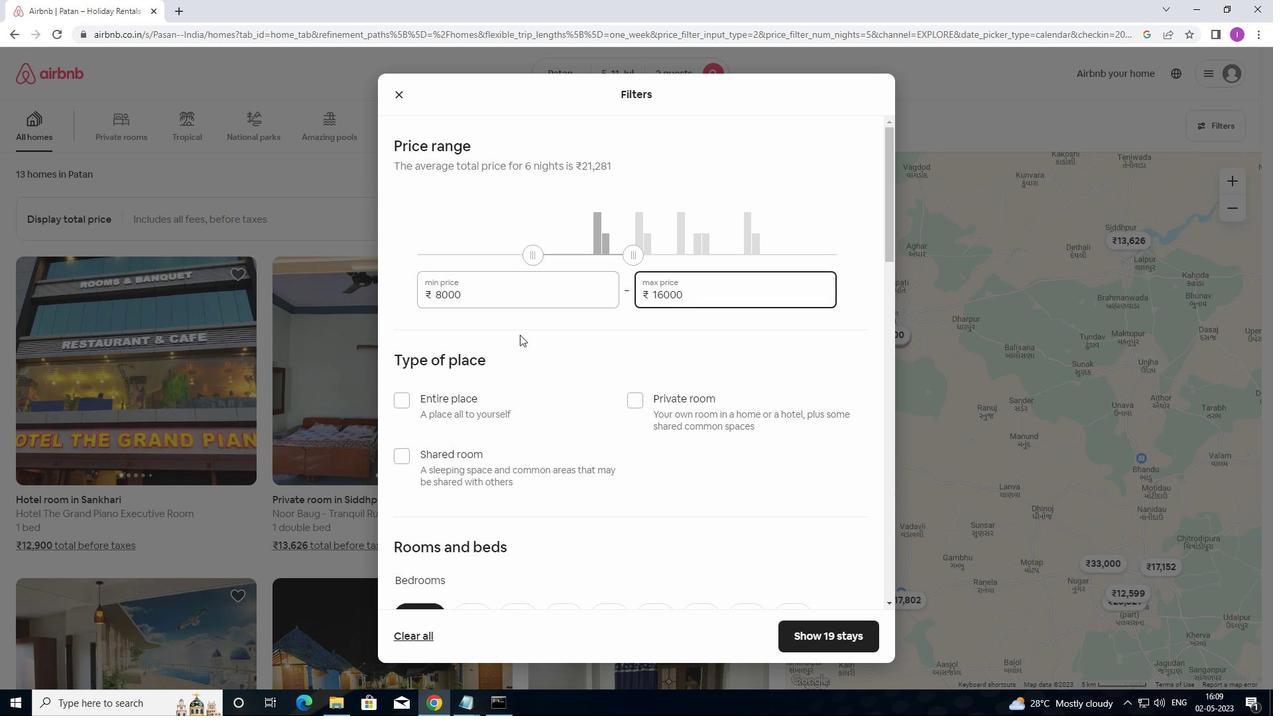 
Action: Mouse moved to (411, 263)
Screenshot: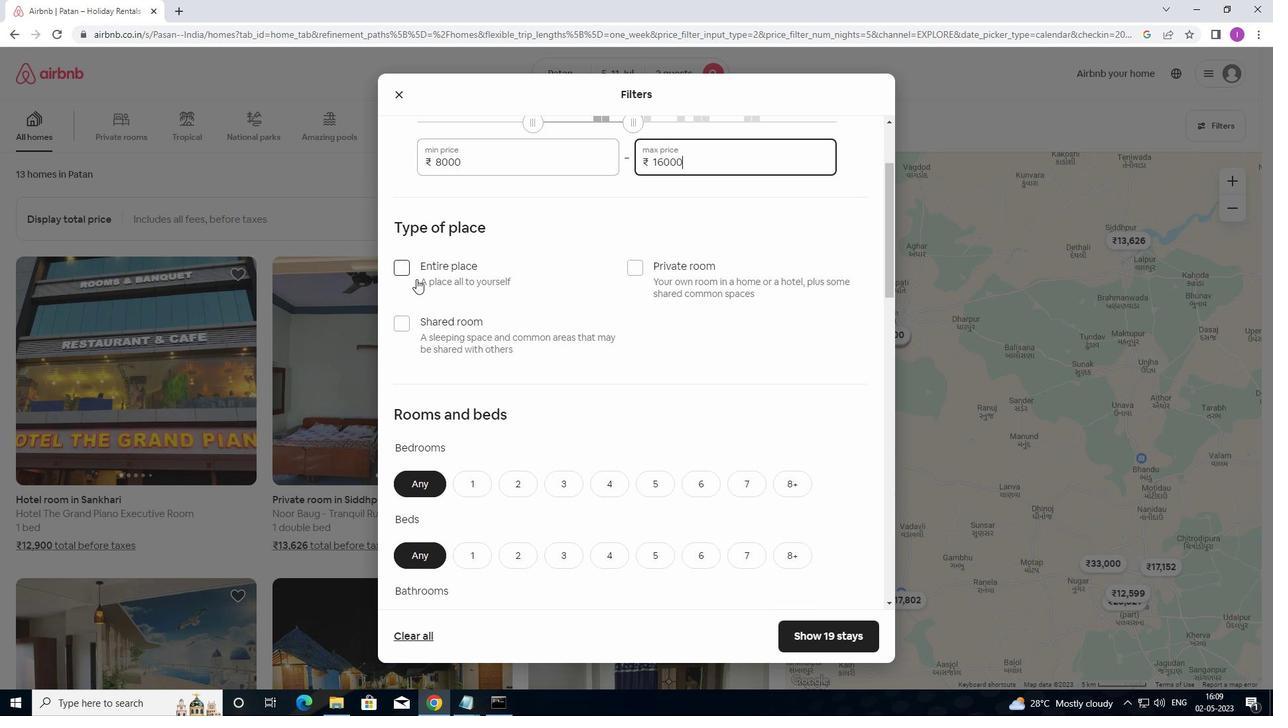
Action: Mouse pressed left at (411, 263)
Screenshot: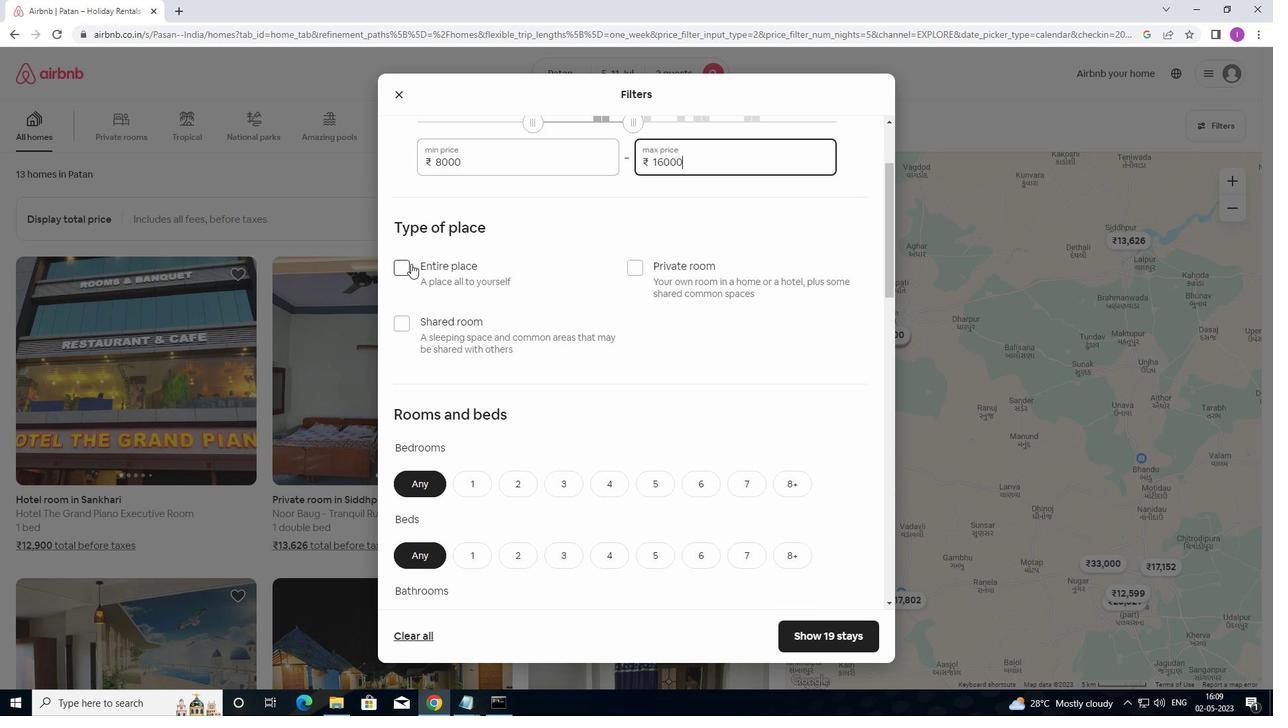
Action: Mouse moved to (486, 318)
Screenshot: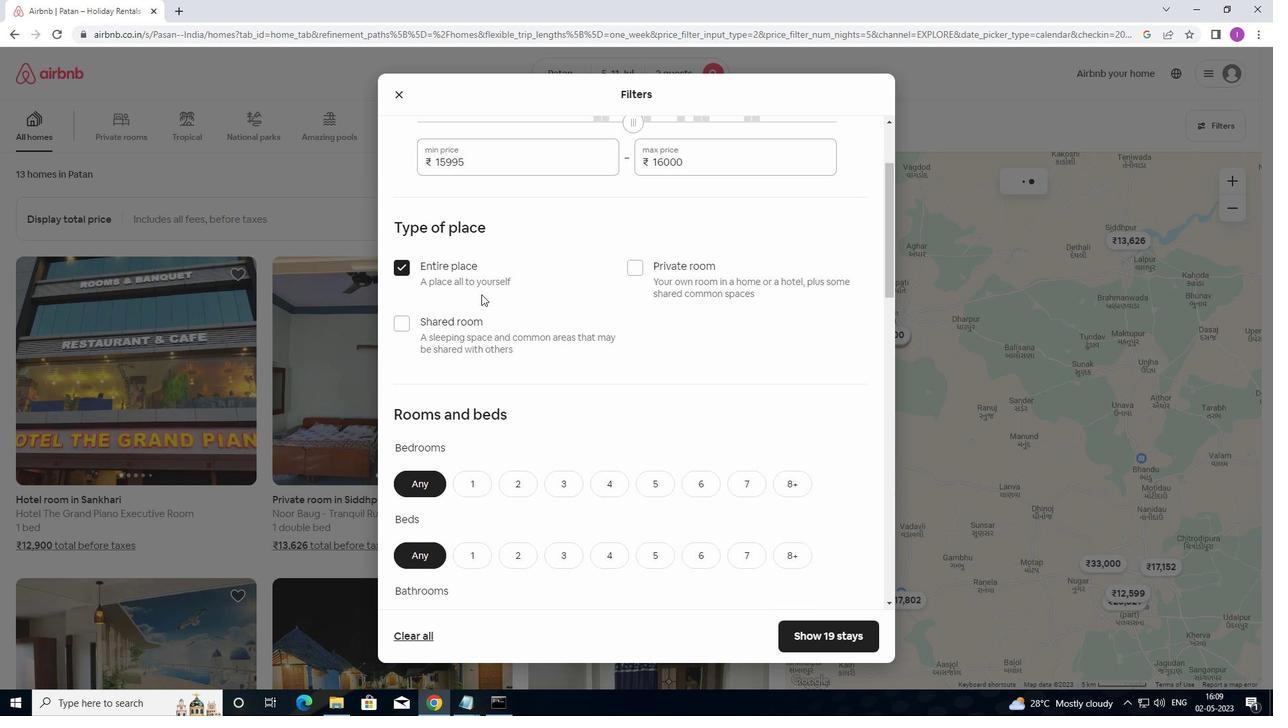 
Action: Mouse scrolled (486, 317) with delta (0, 0)
Screenshot: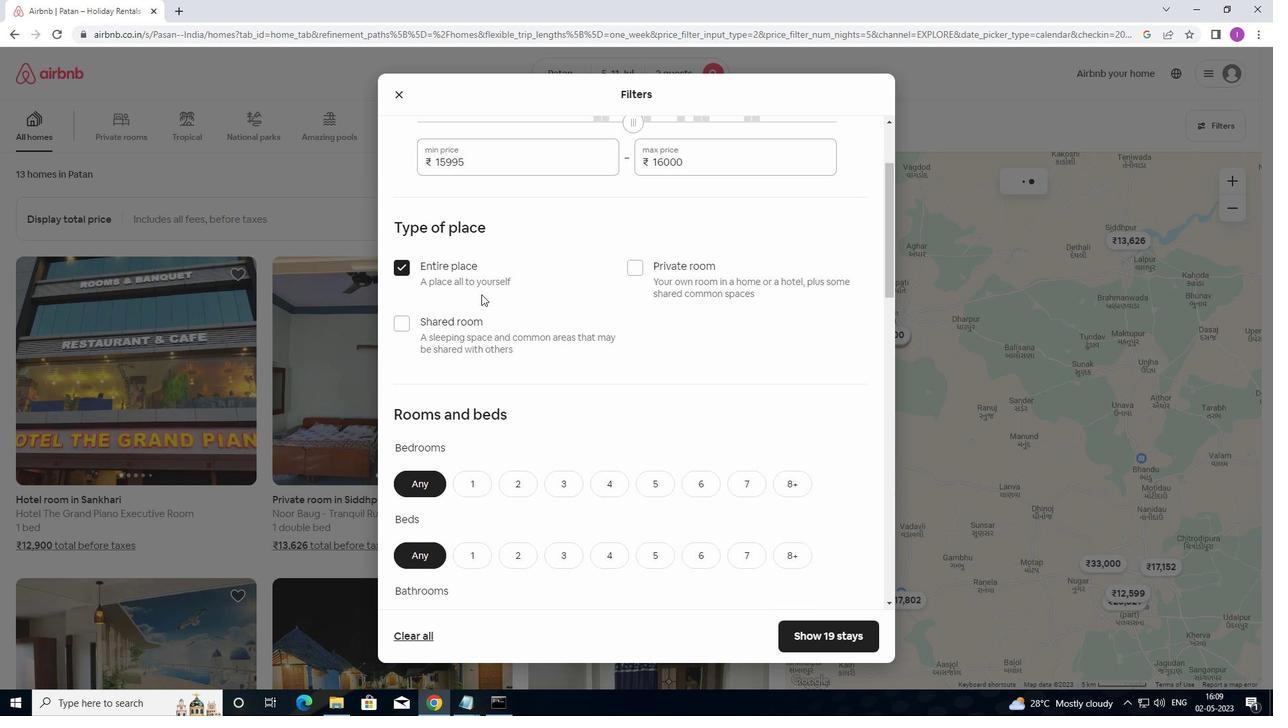 
Action: Mouse moved to (487, 319)
Screenshot: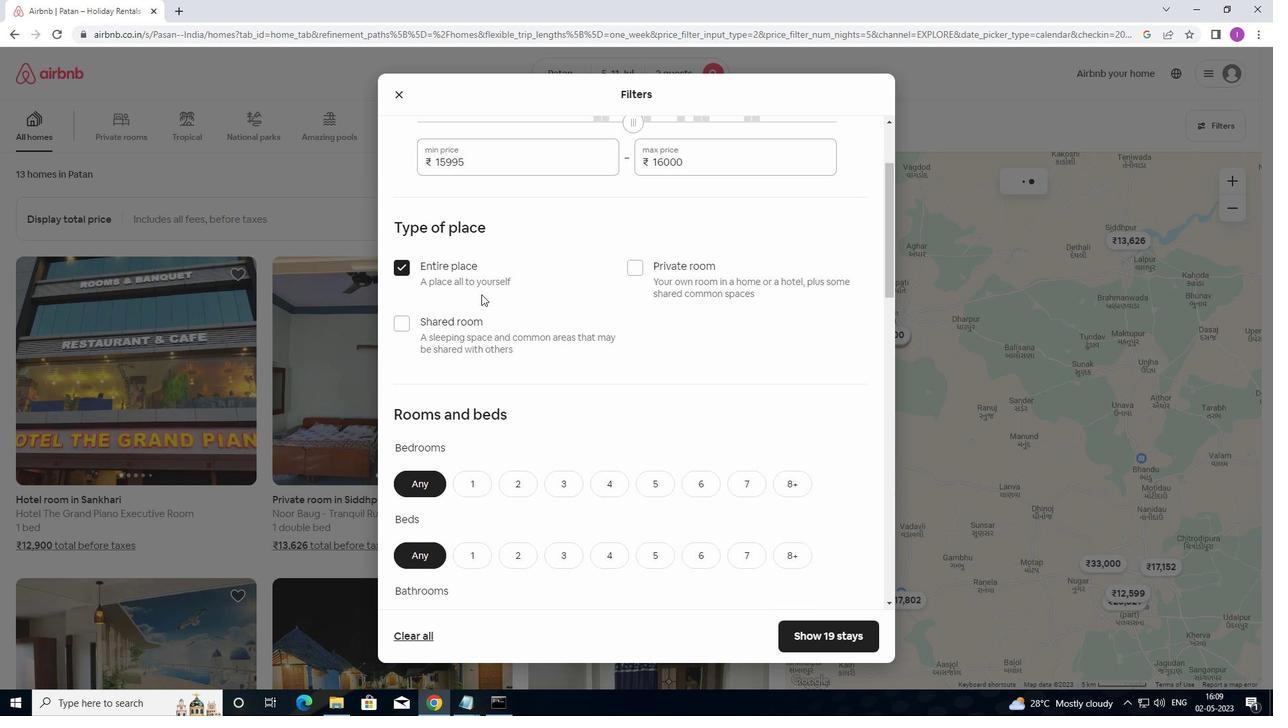 
Action: Mouse scrolled (487, 318) with delta (0, 0)
Screenshot: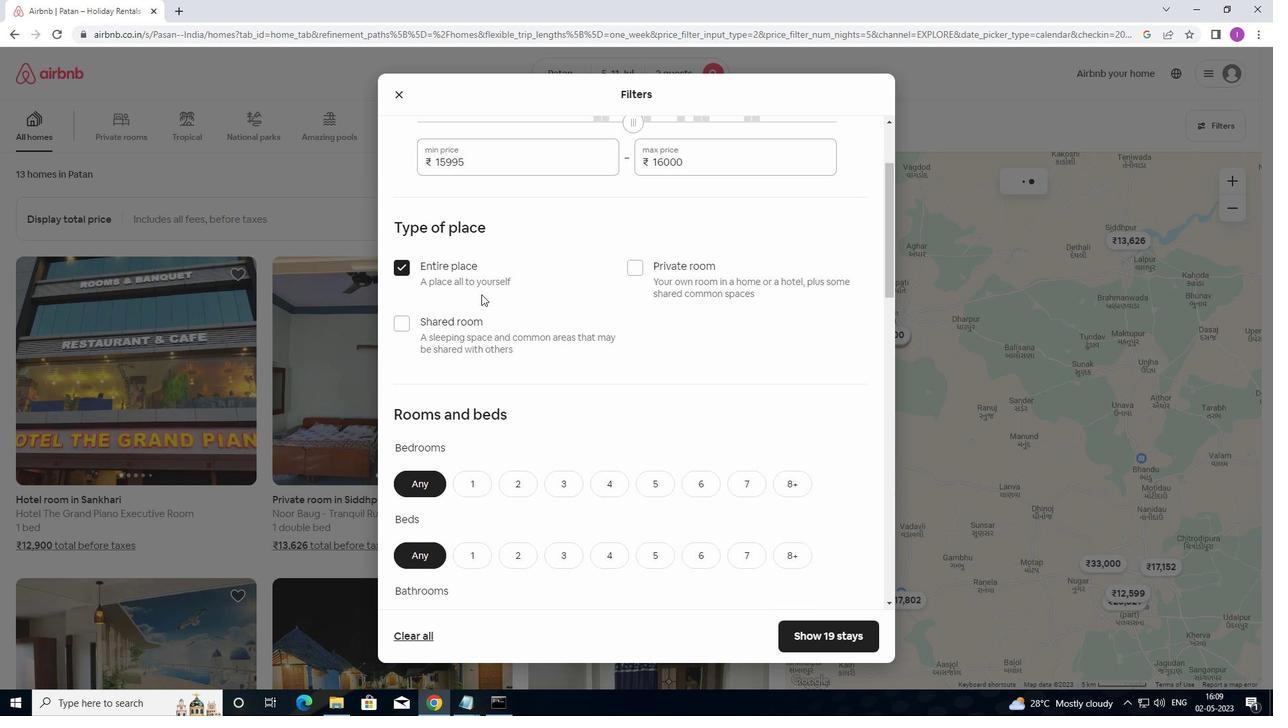 
Action: Mouse scrolled (487, 318) with delta (0, 0)
Screenshot: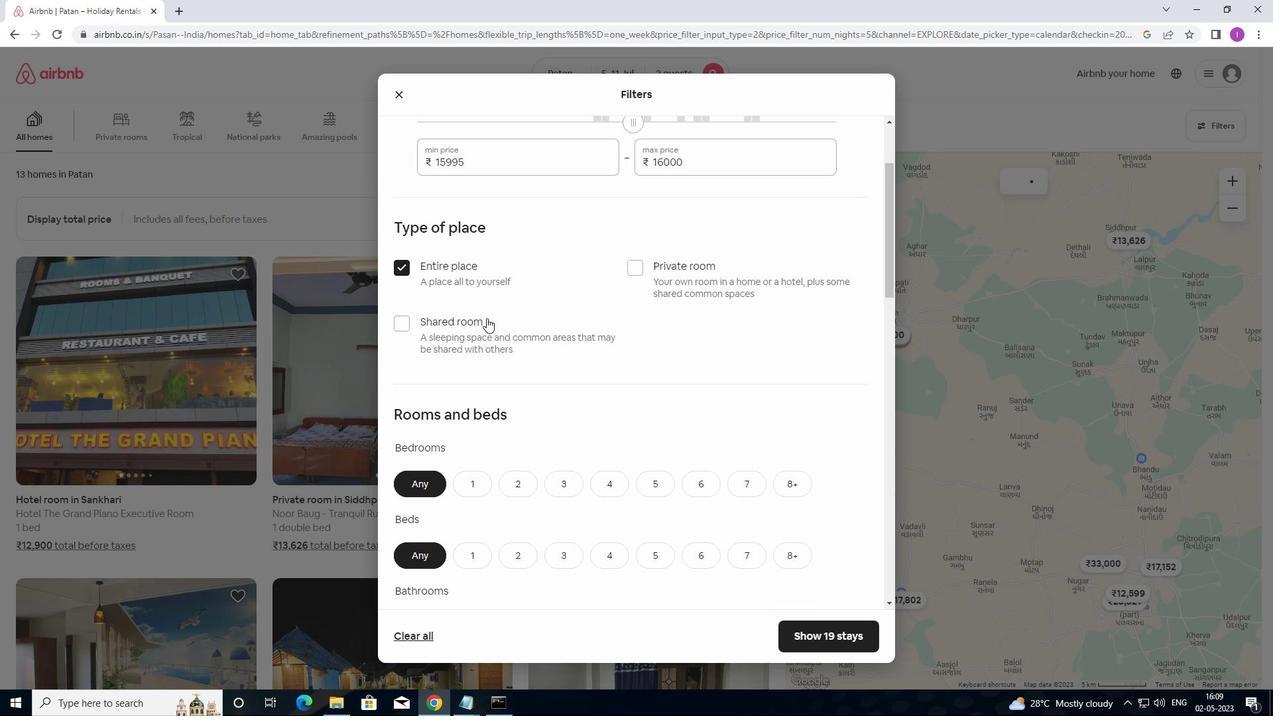 
Action: Mouse moved to (515, 281)
Screenshot: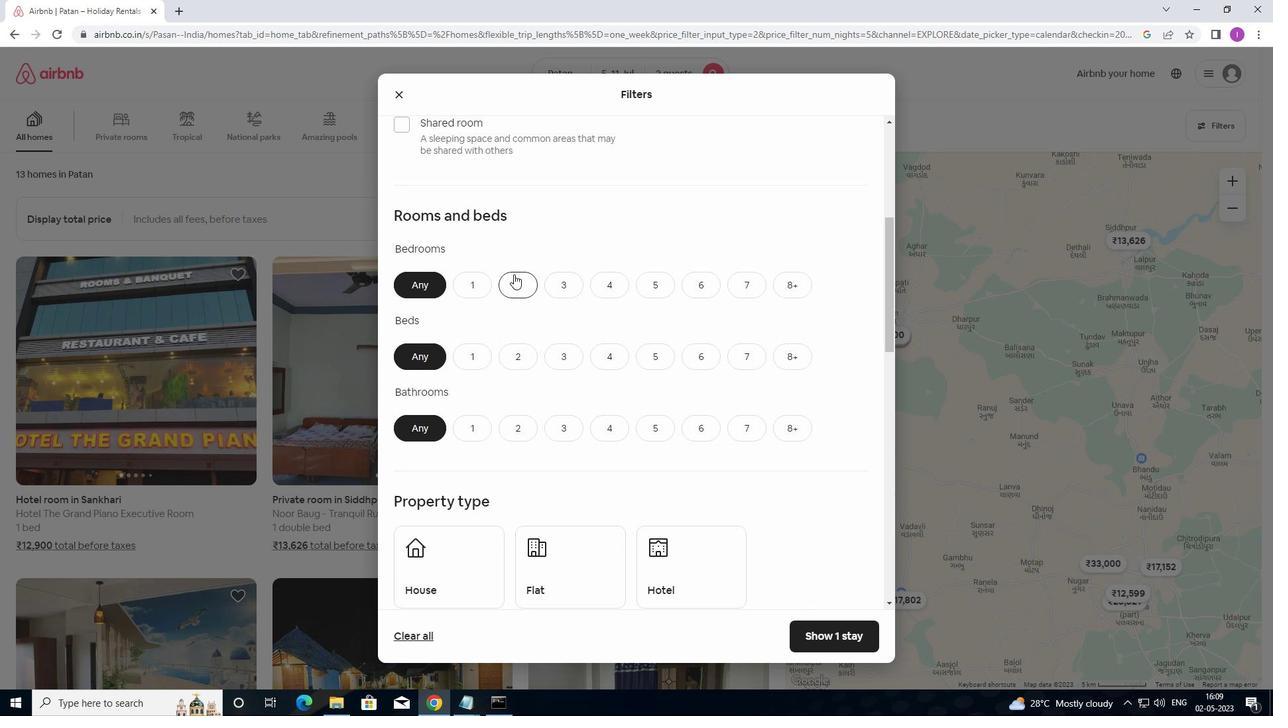 
Action: Mouse pressed left at (515, 281)
Screenshot: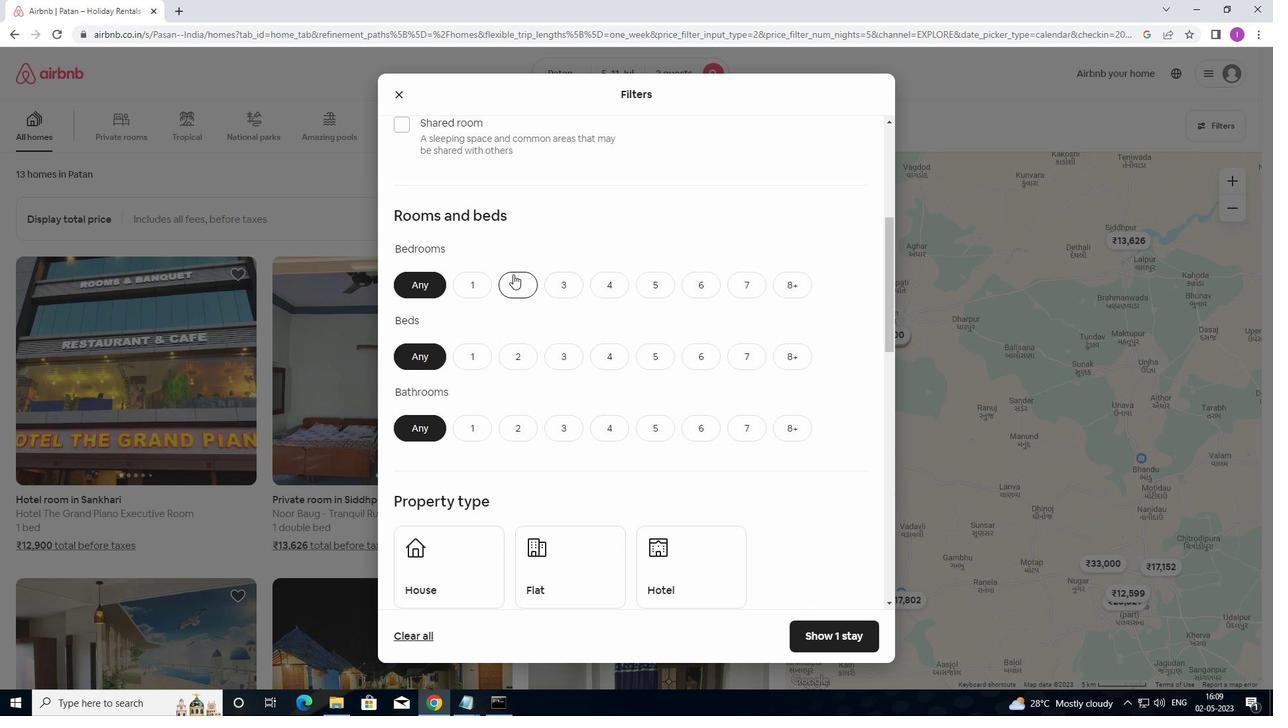 
Action: Mouse moved to (517, 354)
Screenshot: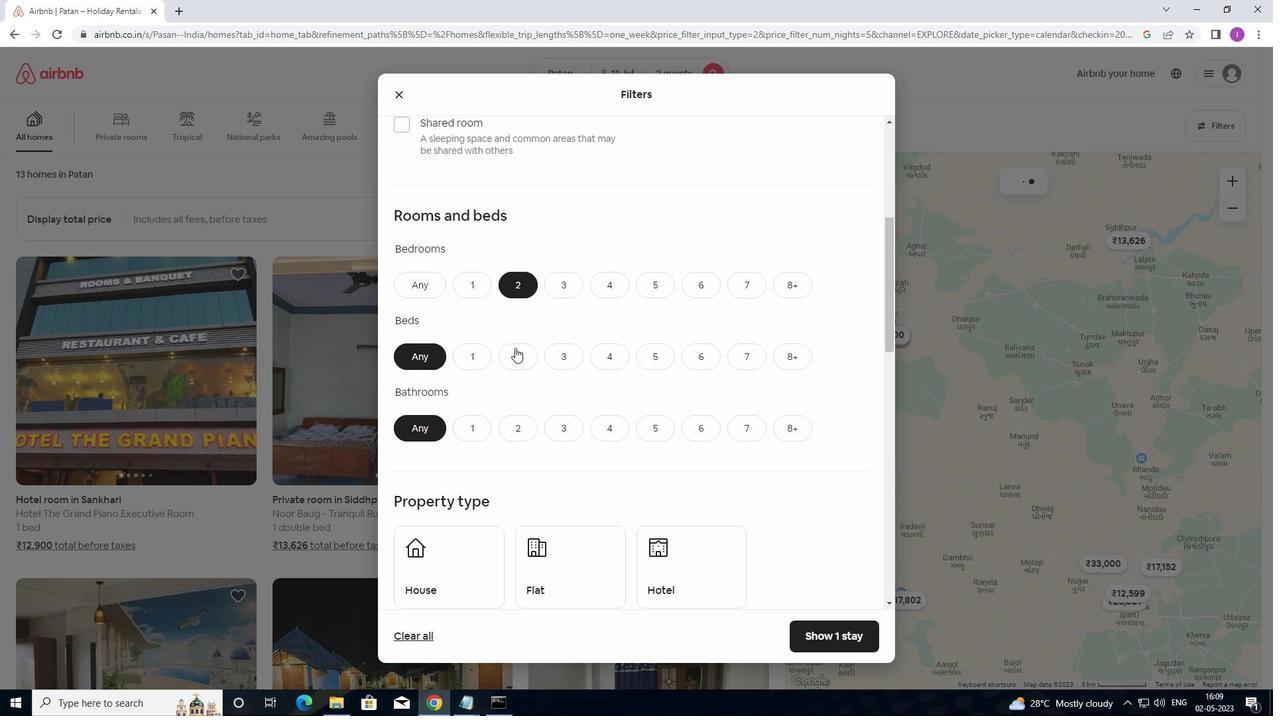 
Action: Mouse pressed left at (517, 354)
Screenshot: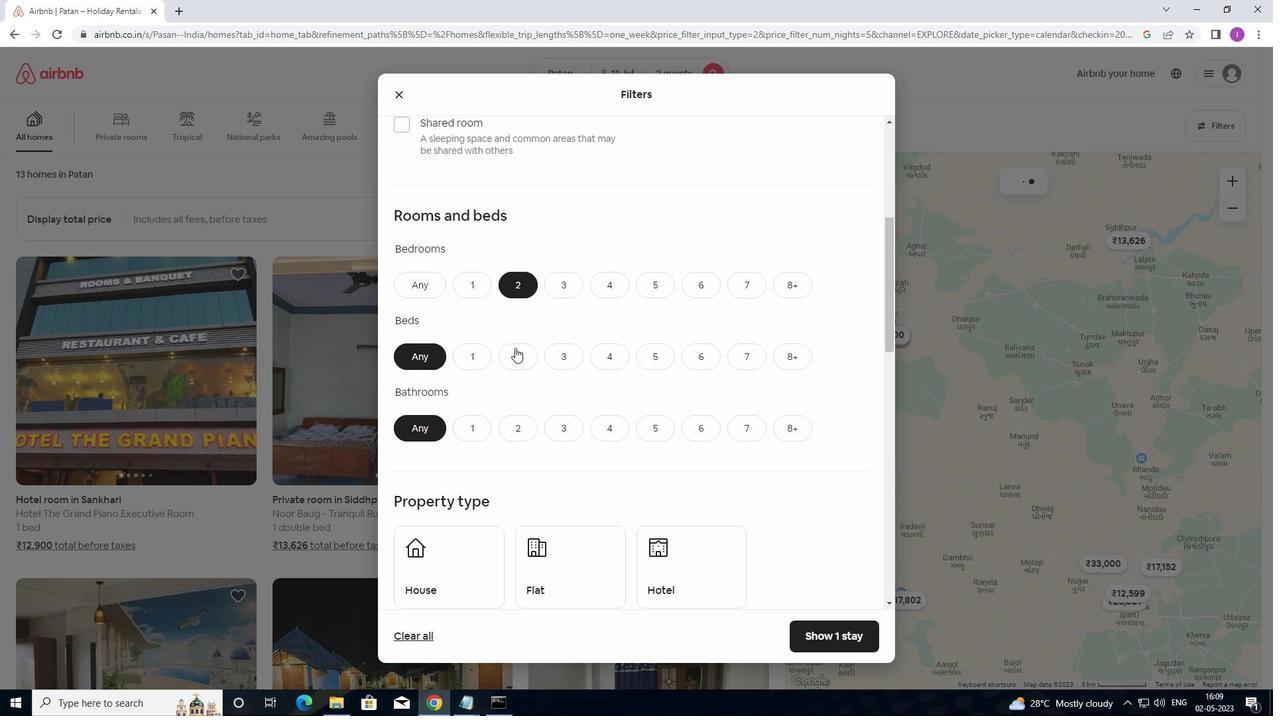
Action: Mouse moved to (466, 428)
Screenshot: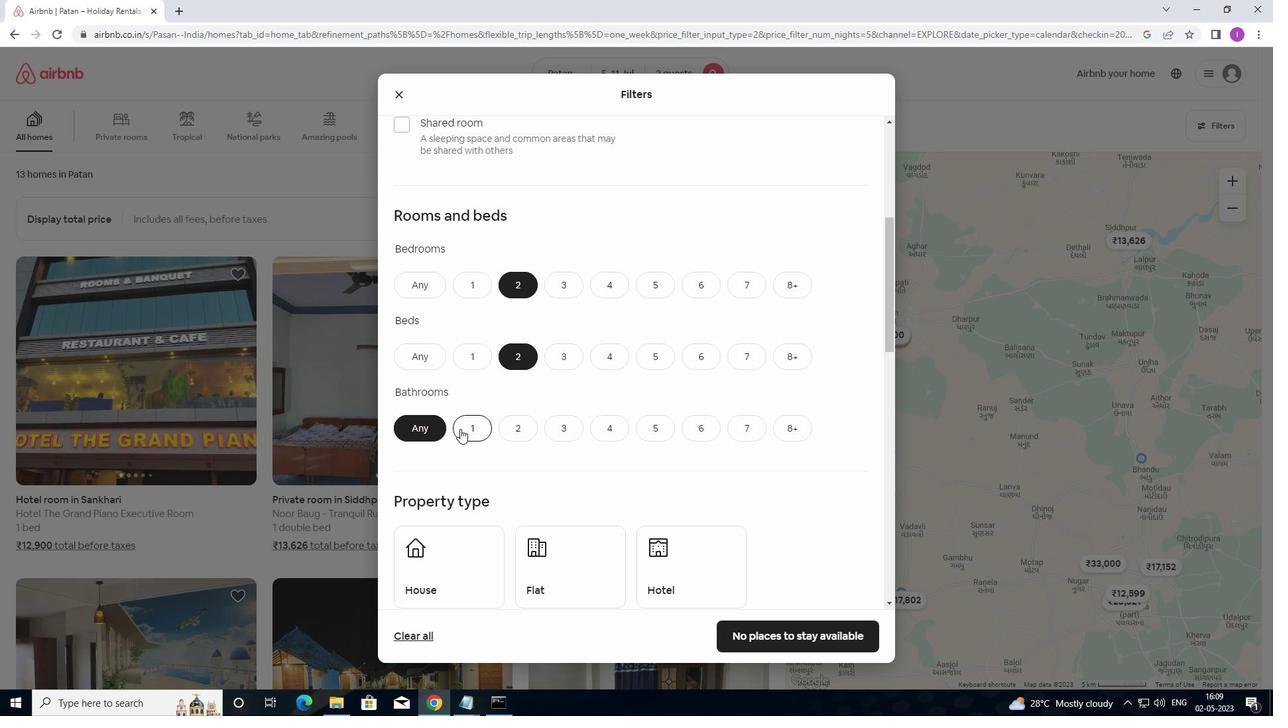 
Action: Mouse pressed left at (466, 428)
Screenshot: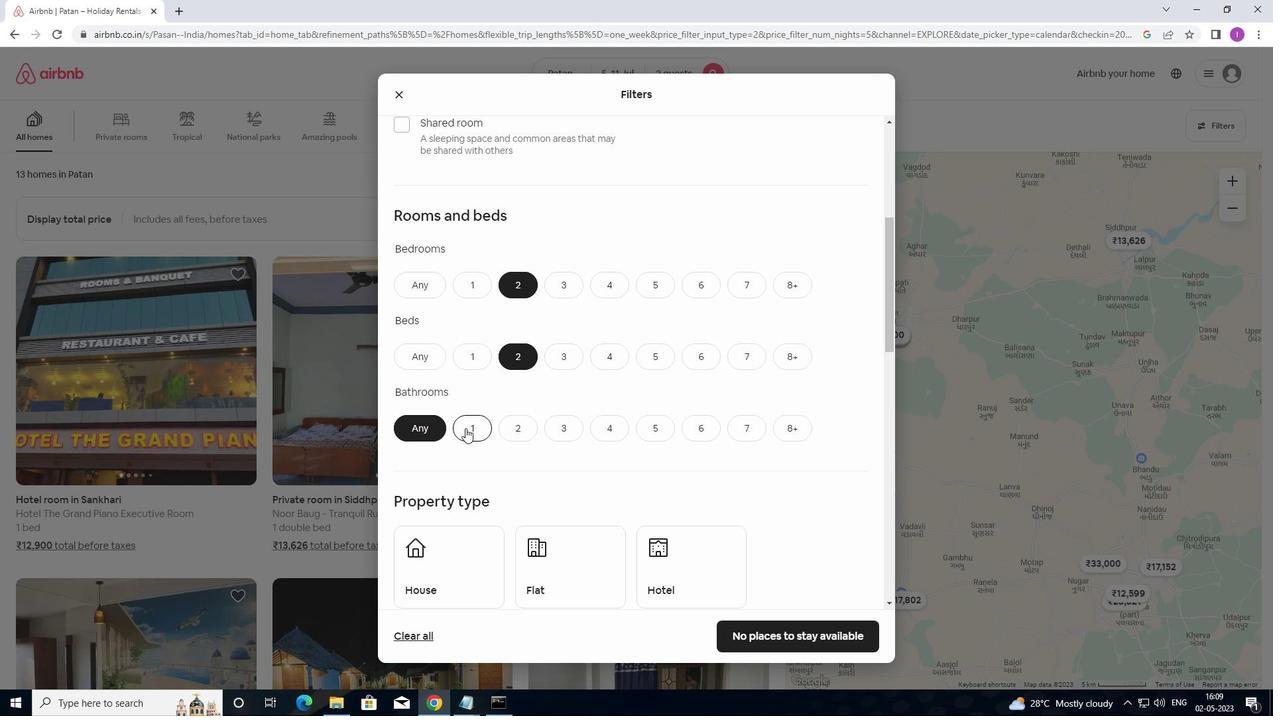 
Action: Mouse moved to (490, 410)
Screenshot: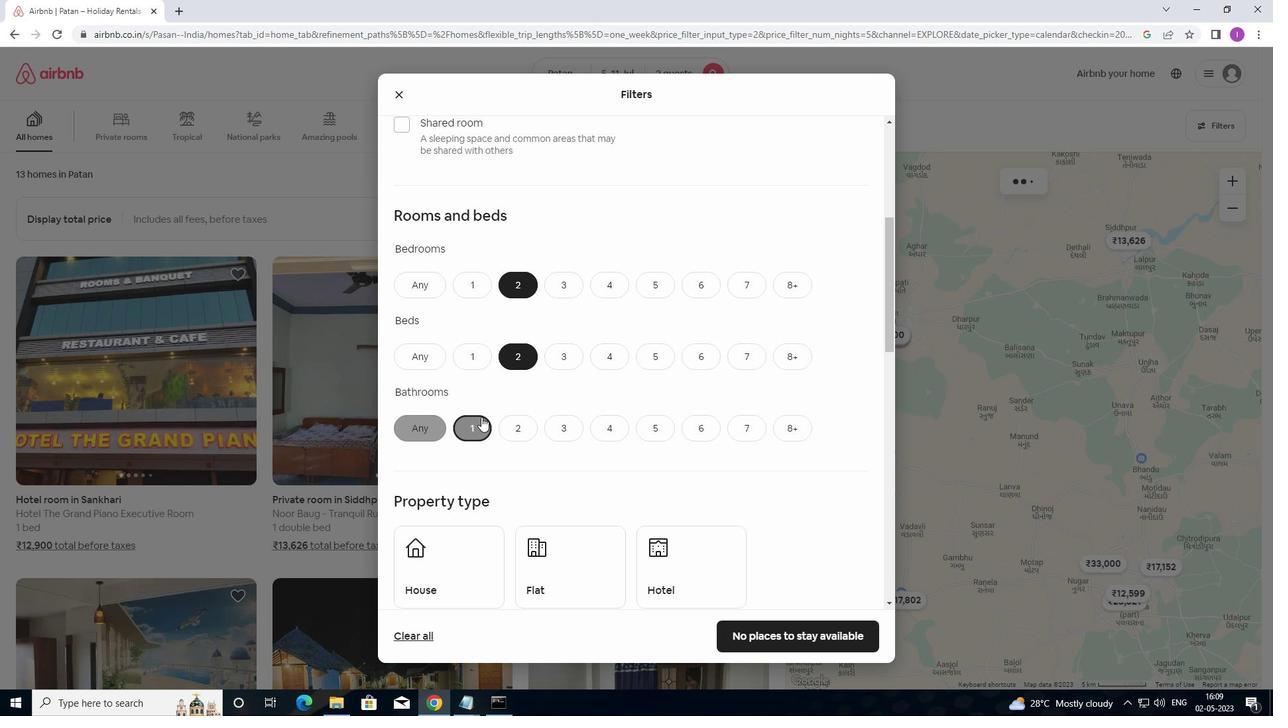 
Action: Mouse scrolled (490, 409) with delta (0, 0)
Screenshot: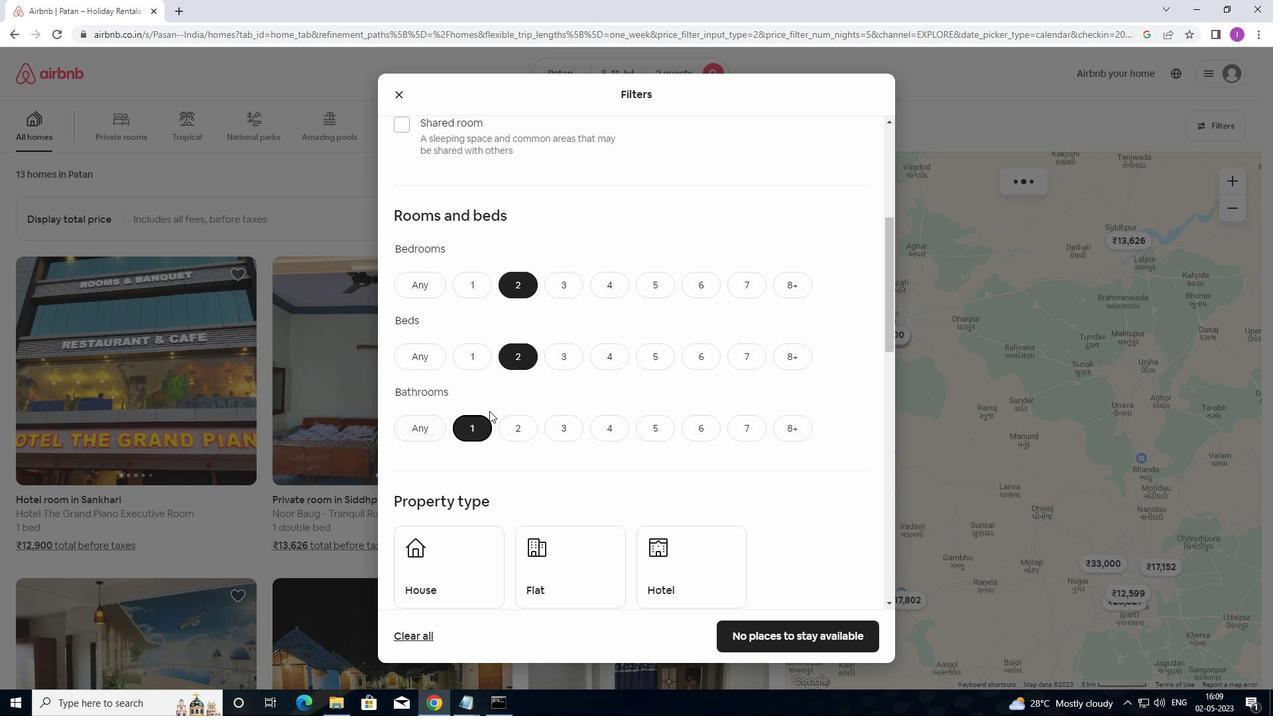 
Action: Mouse scrolled (490, 409) with delta (0, 0)
Screenshot: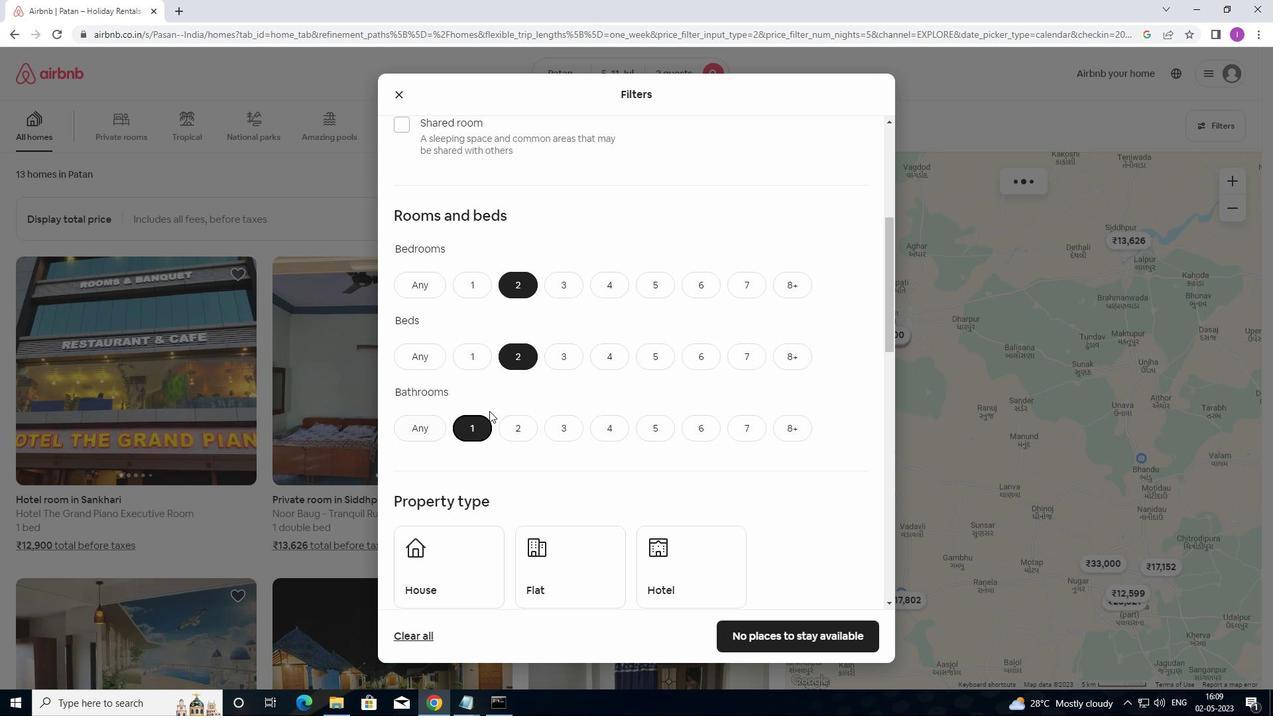 
Action: Mouse moved to (537, 383)
Screenshot: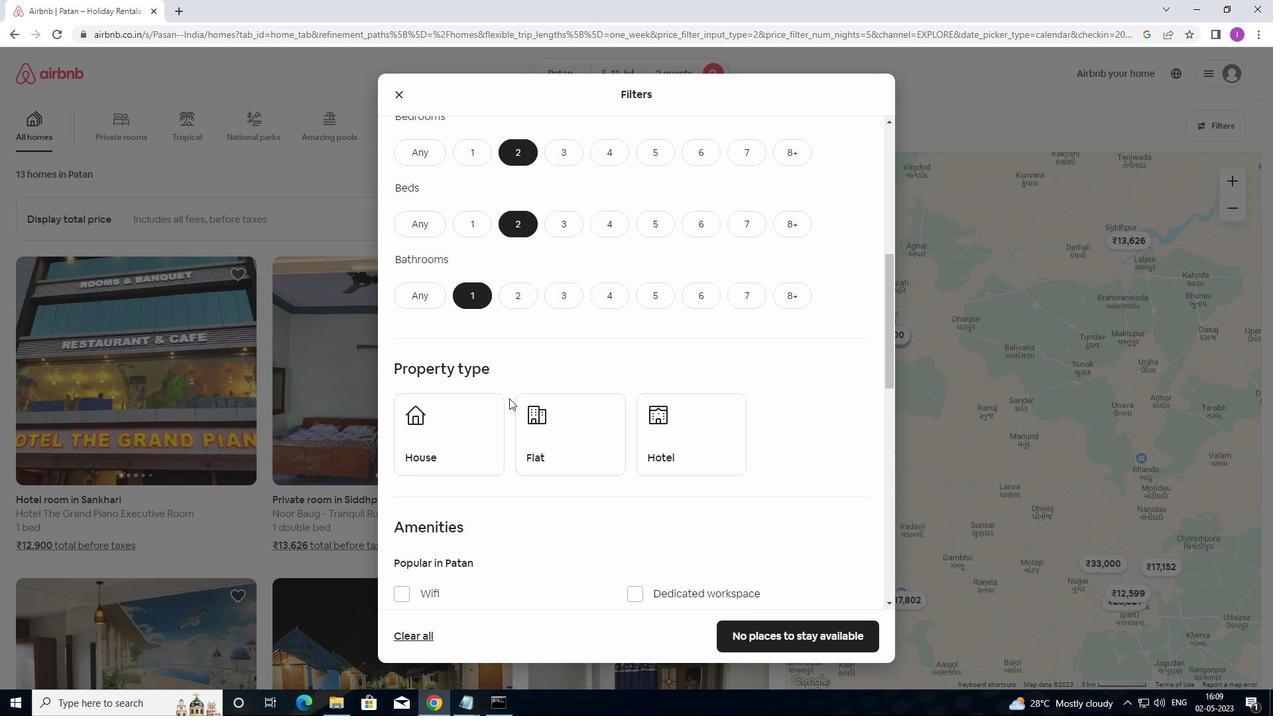 
Action: Mouse scrolled (537, 382) with delta (0, 0)
Screenshot: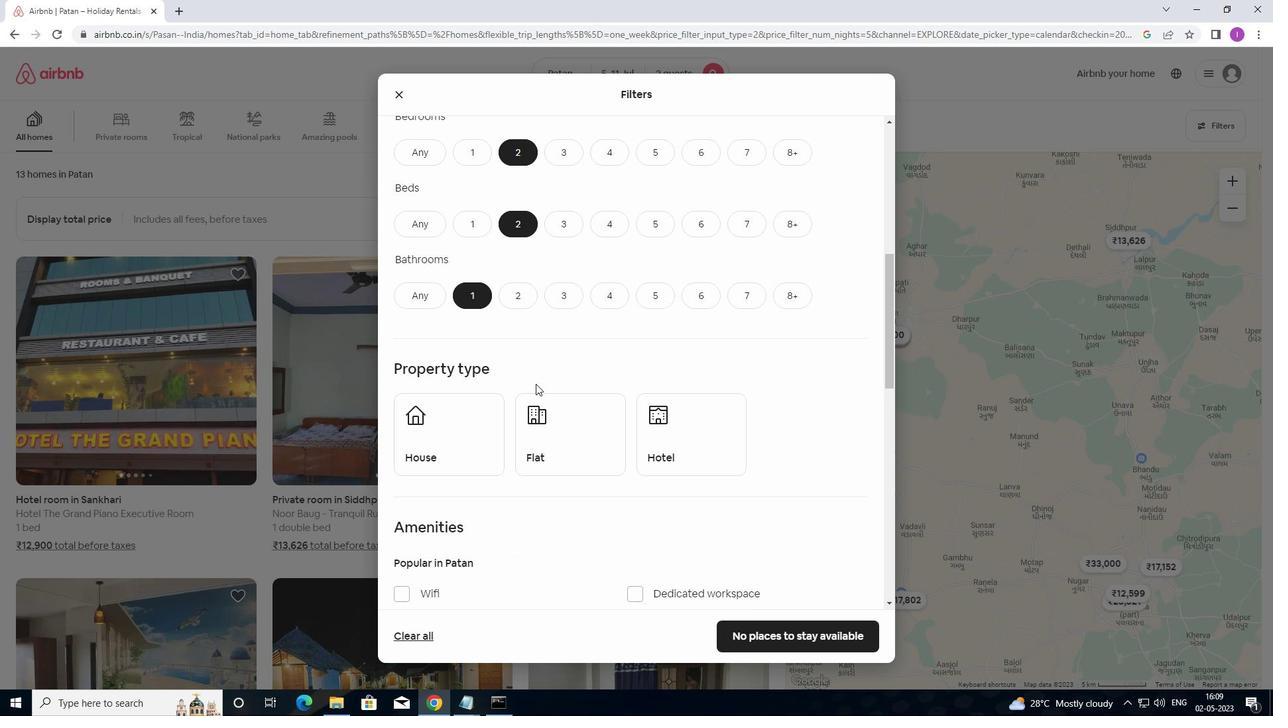 
Action: Mouse moved to (464, 377)
Screenshot: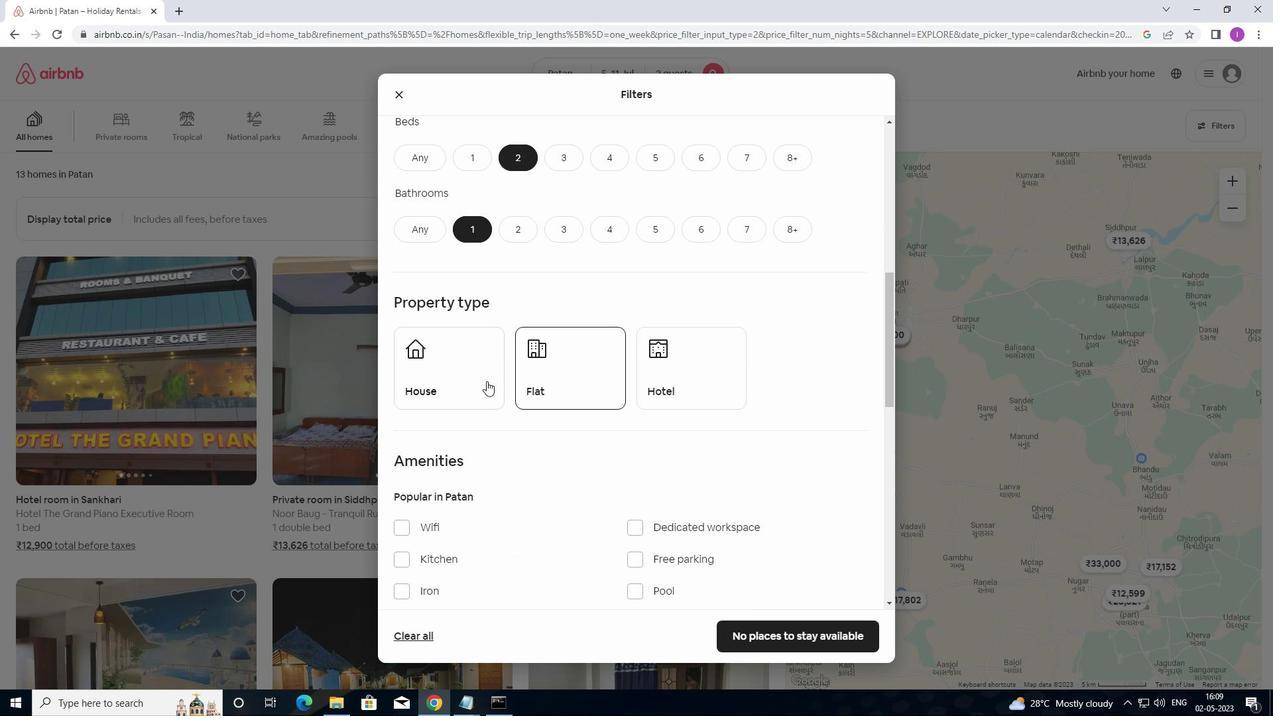 
Action: Mouse pressed left at (464, 377)
Screenshot: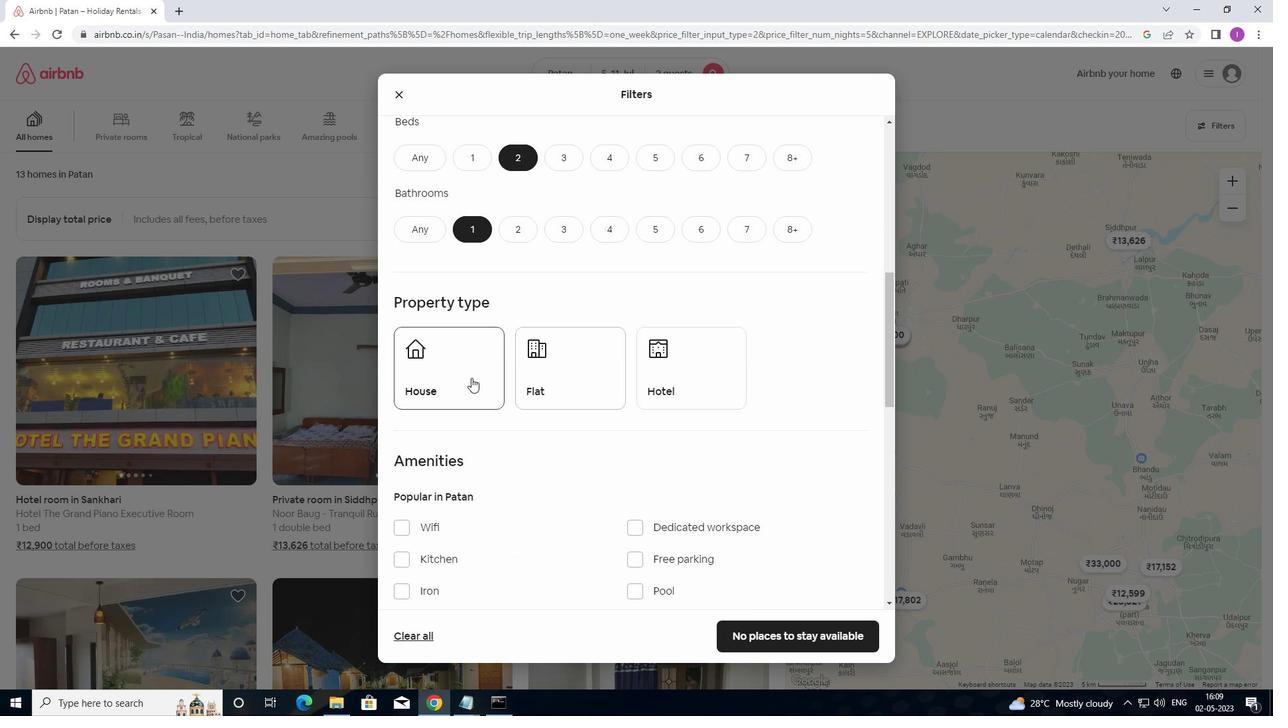 
Action: Mouse moved to (561, 372)
Screenshot: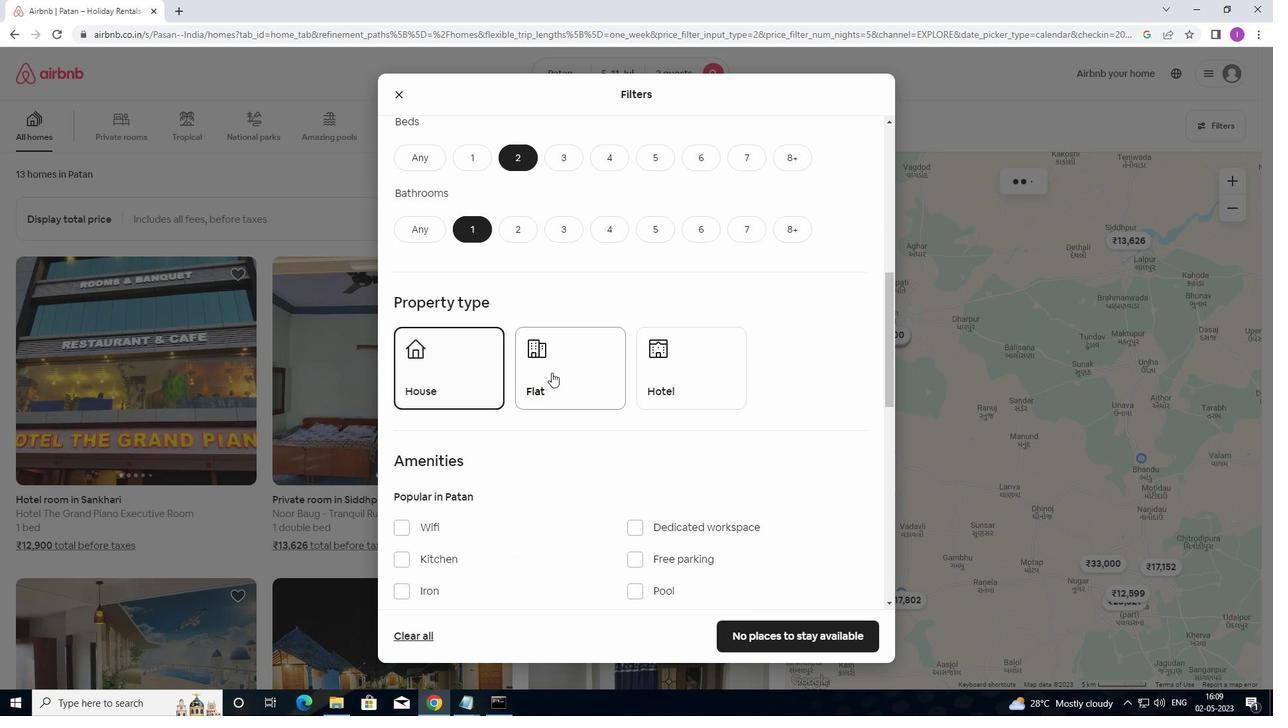 
Action: Mouse pressed left at (561, 372)
Screenshot: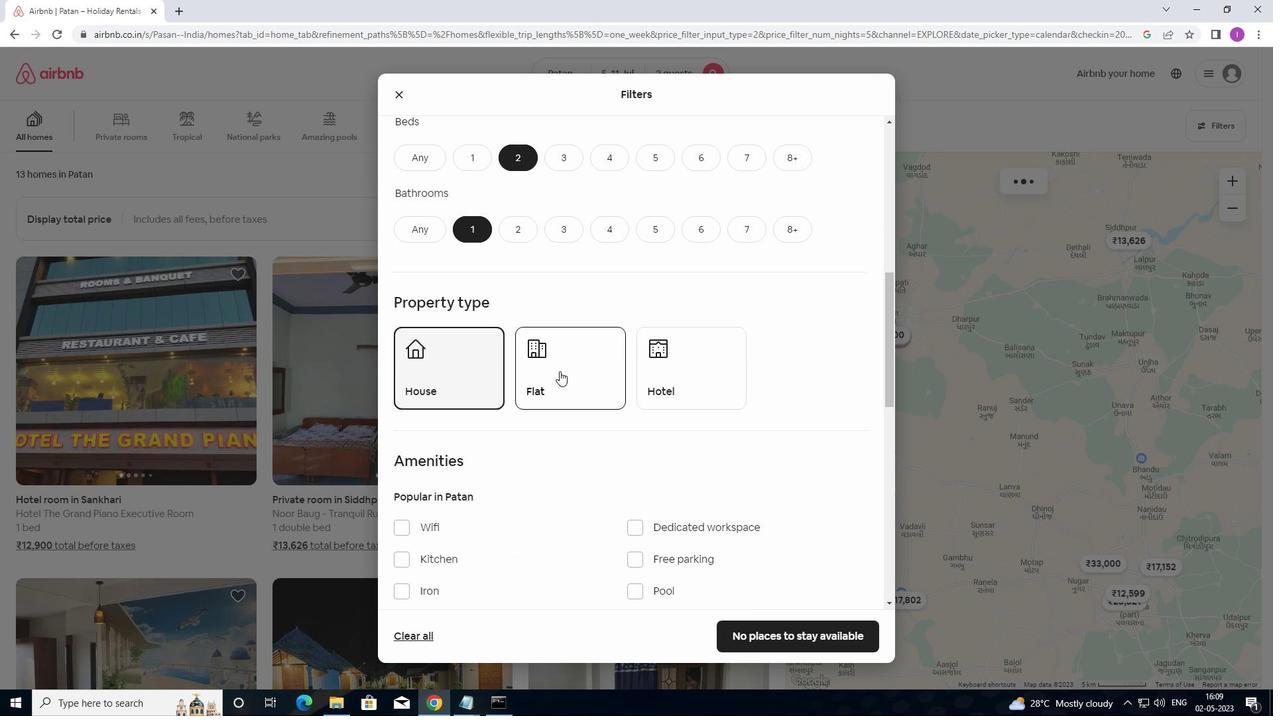 
Action: Mouse moved to (709, 399)
Screenshot: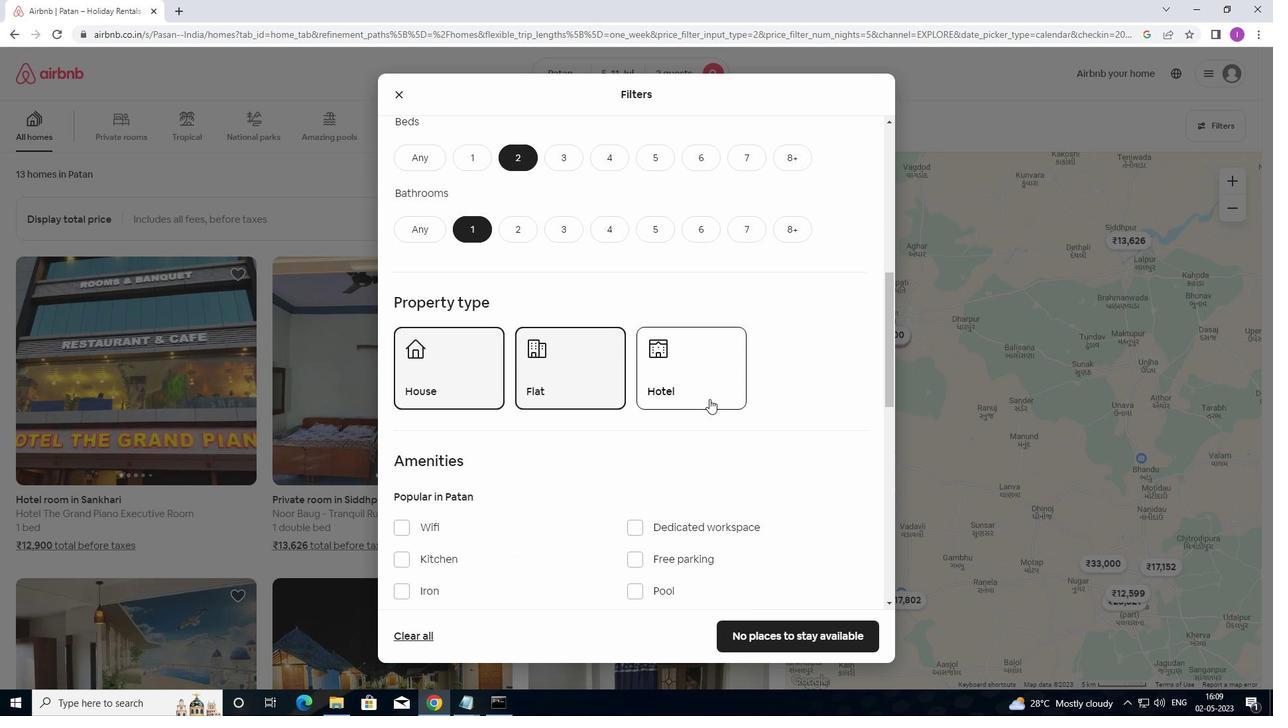 
Action: Mouse scrolled (709, 398) with delta (0, 0)
Screenshot: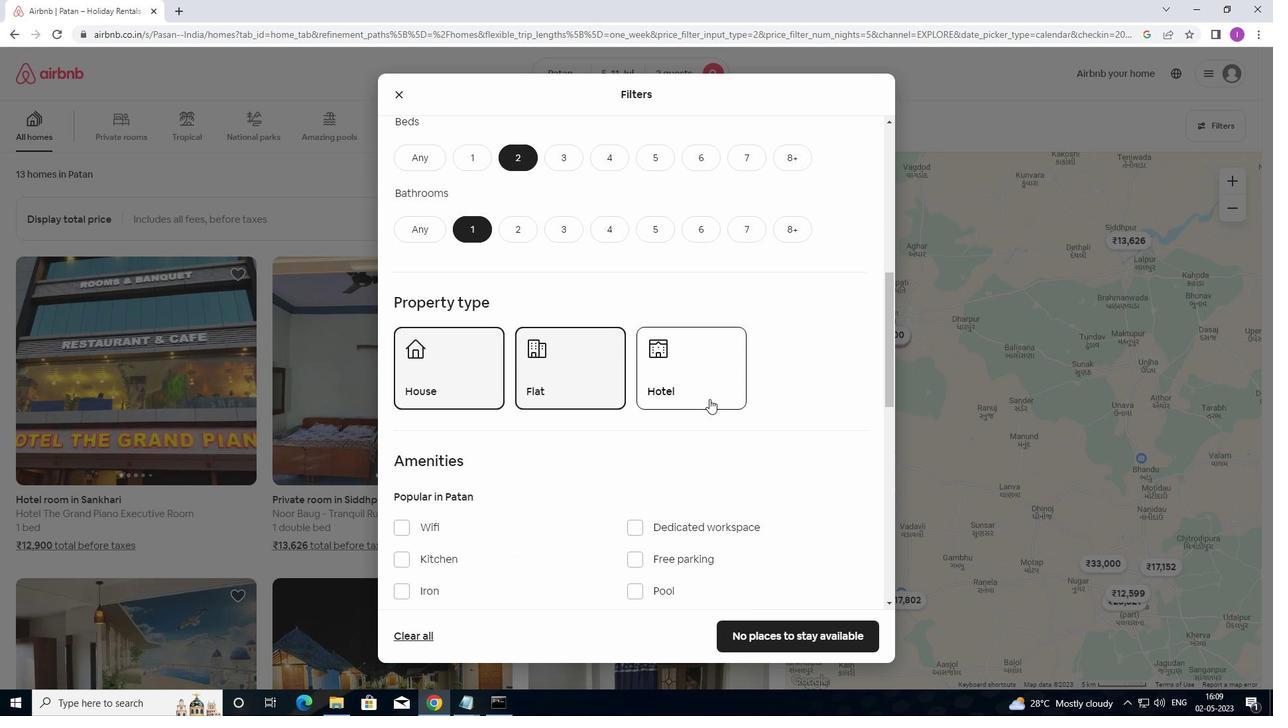 
Action: Mouse scrolled (709, 398) with delta (0, 0)
Screenshot: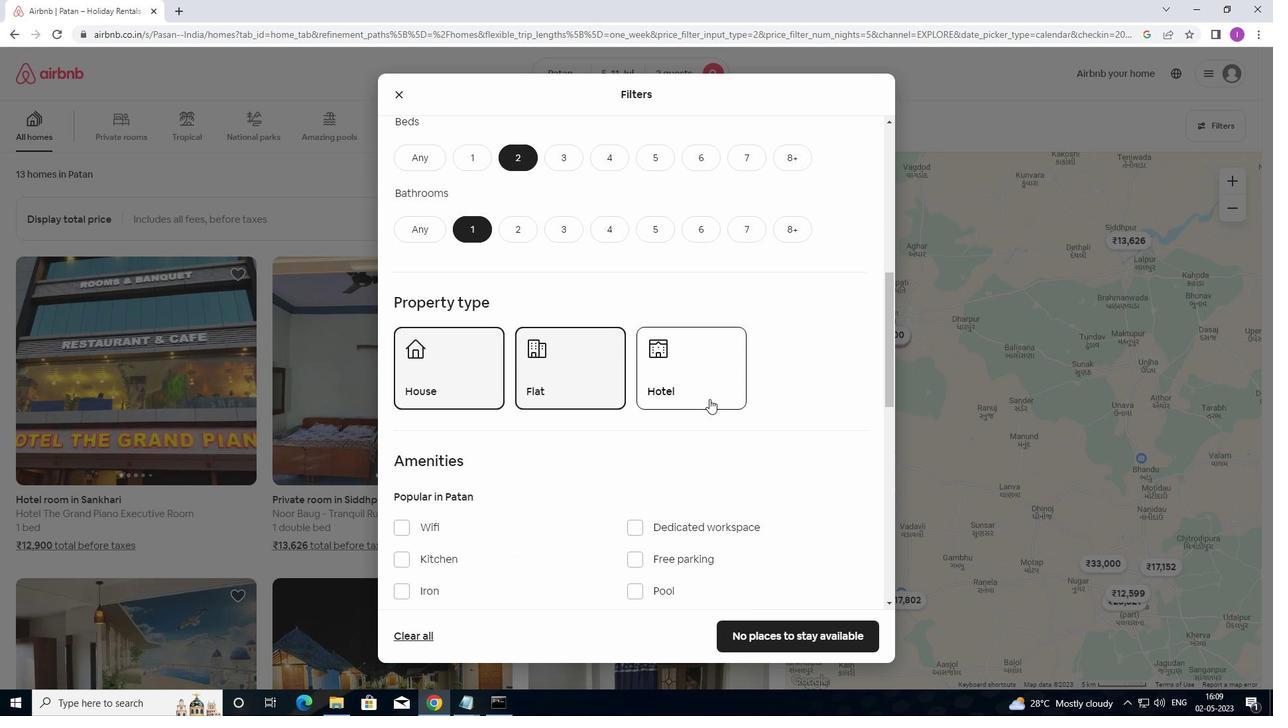 
Action: Mouse moved to (702, 399)
Screenshot: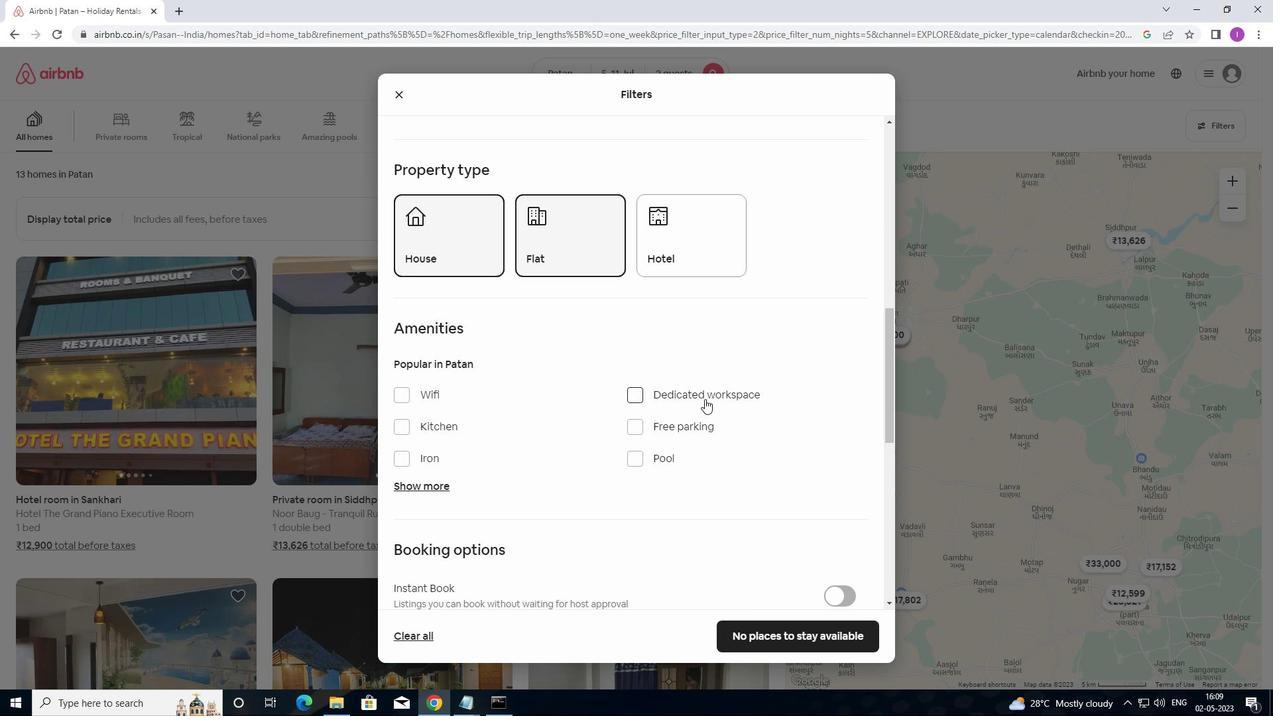 
Action: Mouse scrolled (702, 399) with delta (0, 0)
Screenshot: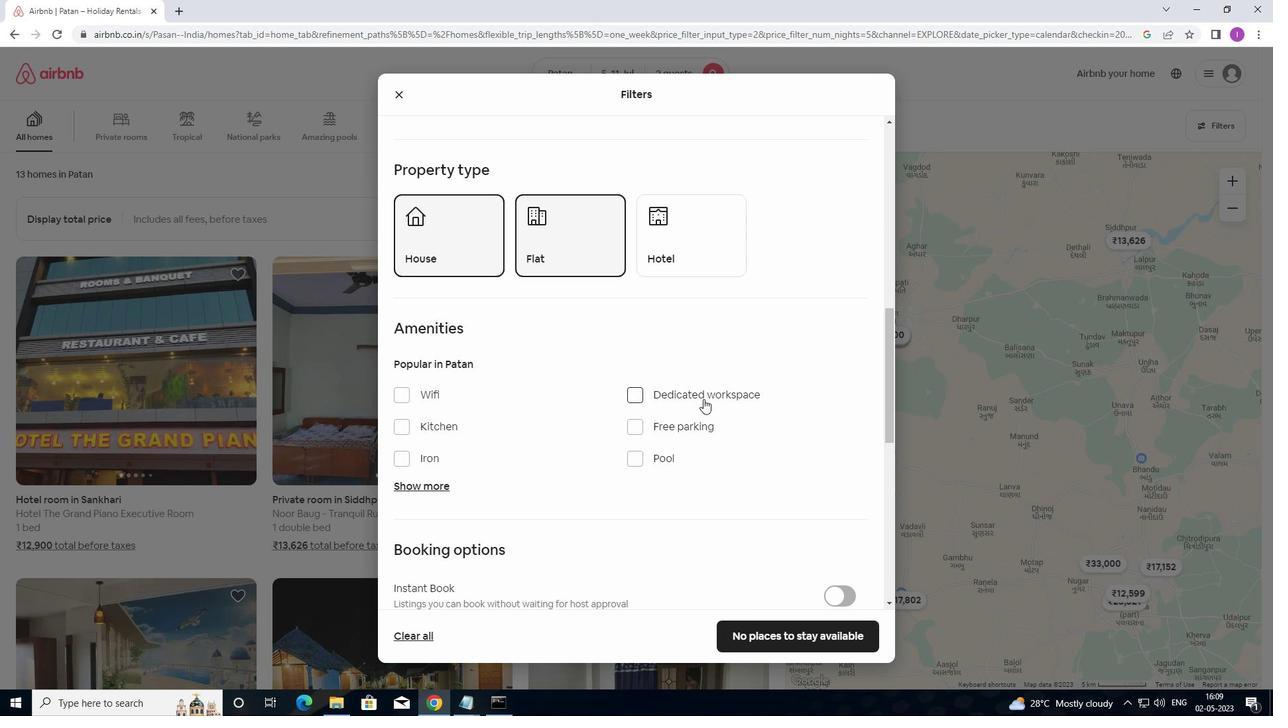 
Action: Mouse scrolled (702, 399) with delta (0, 0)
Screenshot: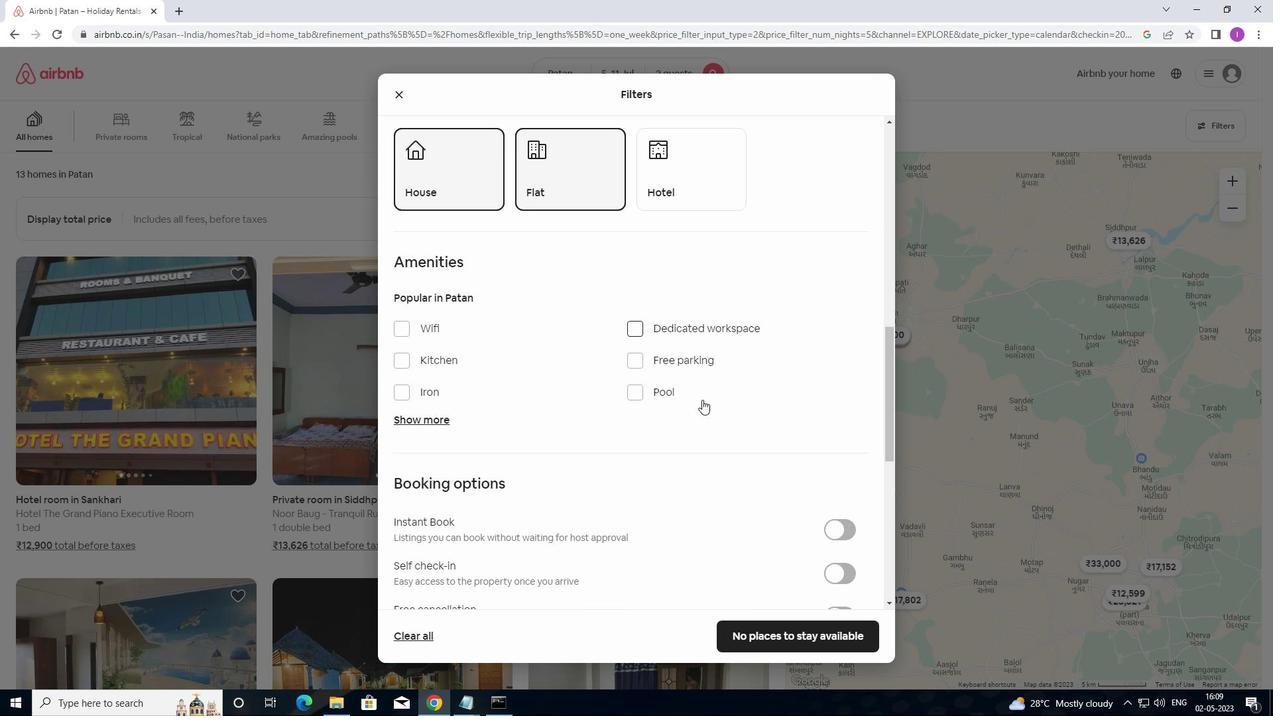 
Action: Mouse scrolled (702, 399) with delta (0, 0)
Screenshot: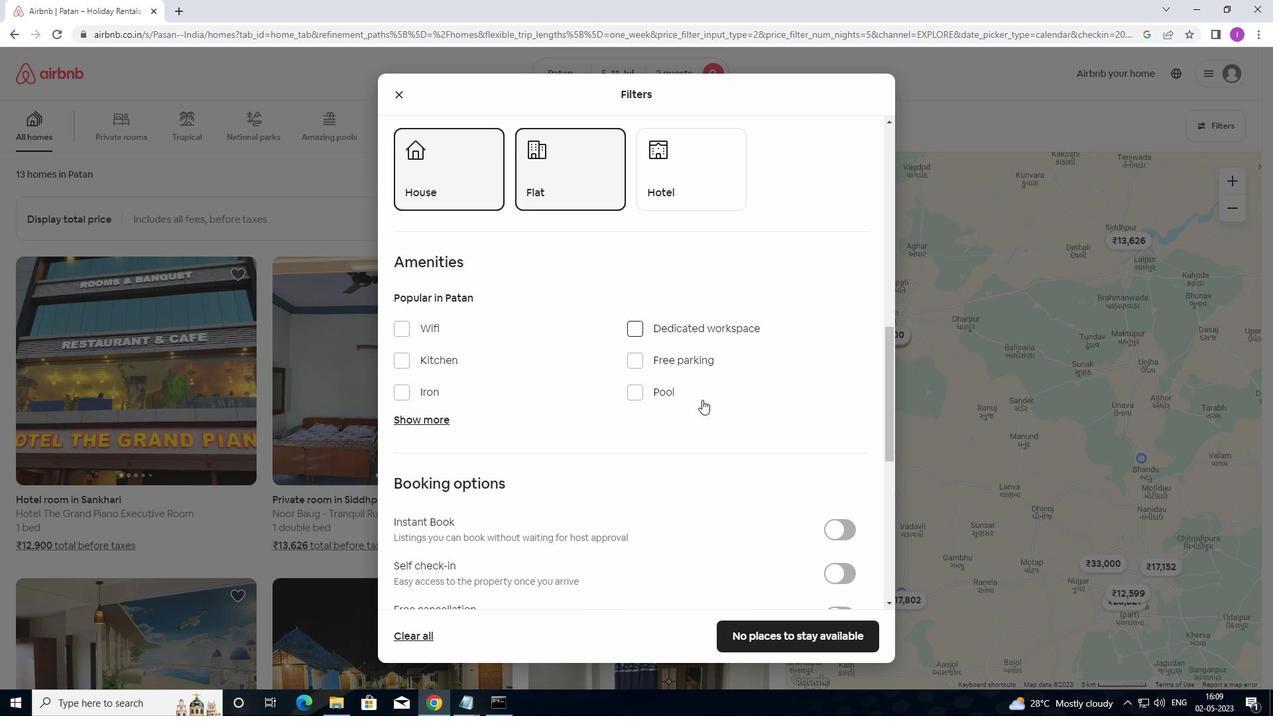 
Action: Mouse moved to (836, 435)
Screenshot: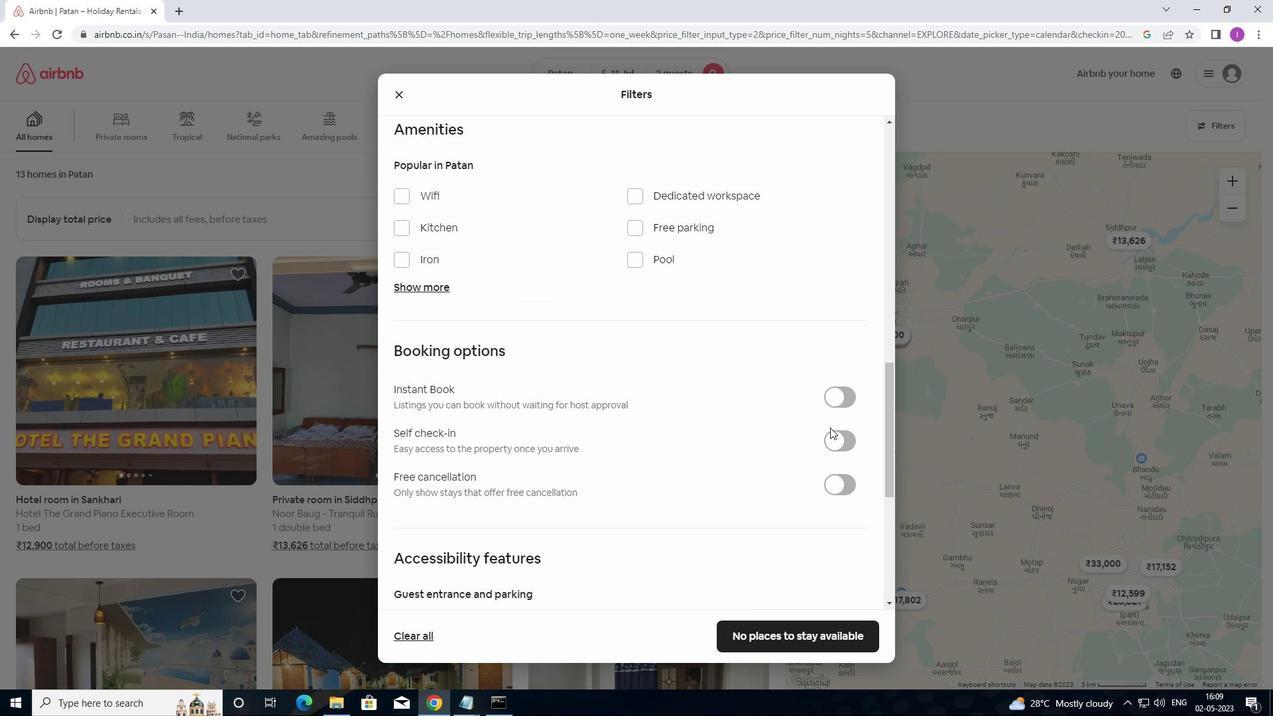 
Action: Mouse pressed left at (836, 435)
Screenshot: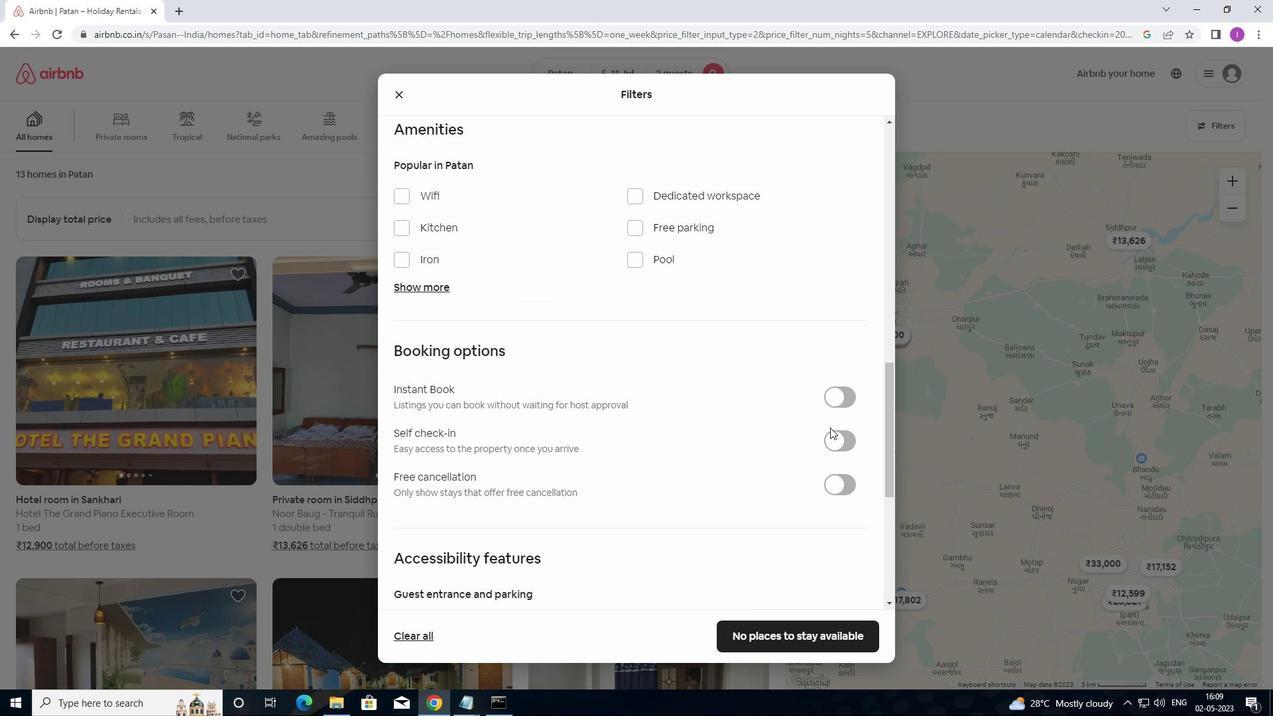 
Action: Mouse moved to (637, 452)
Screenshot: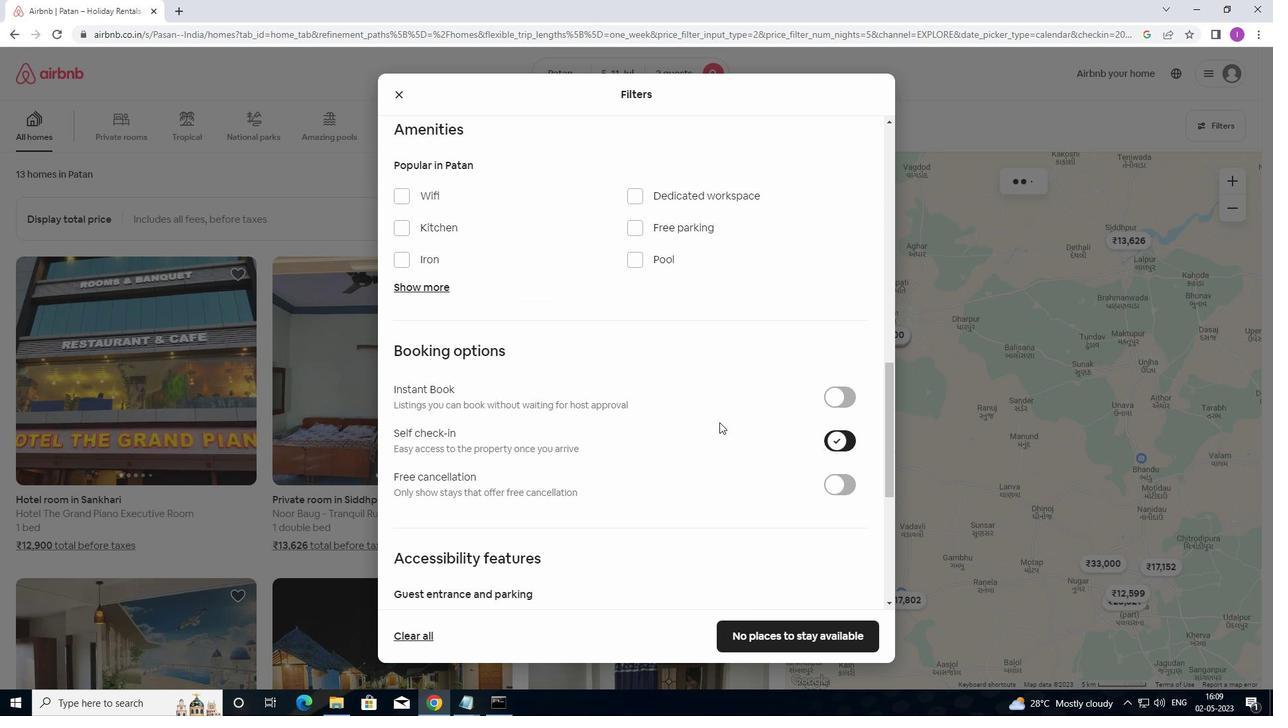 
Action: Mouse scrolled (637, 451) with delta (0, 0)
Screenshot: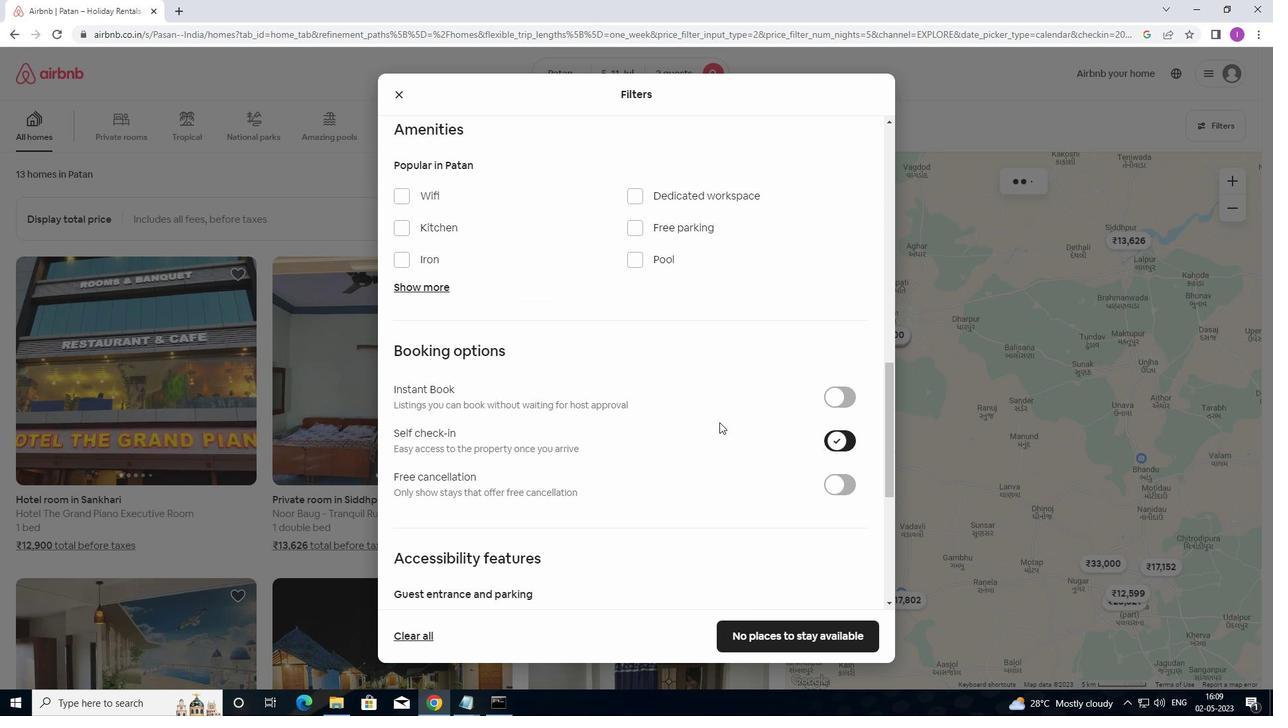 
Action: Mouse scrolled (637, 451) with delta (0, 0)
Screenshot: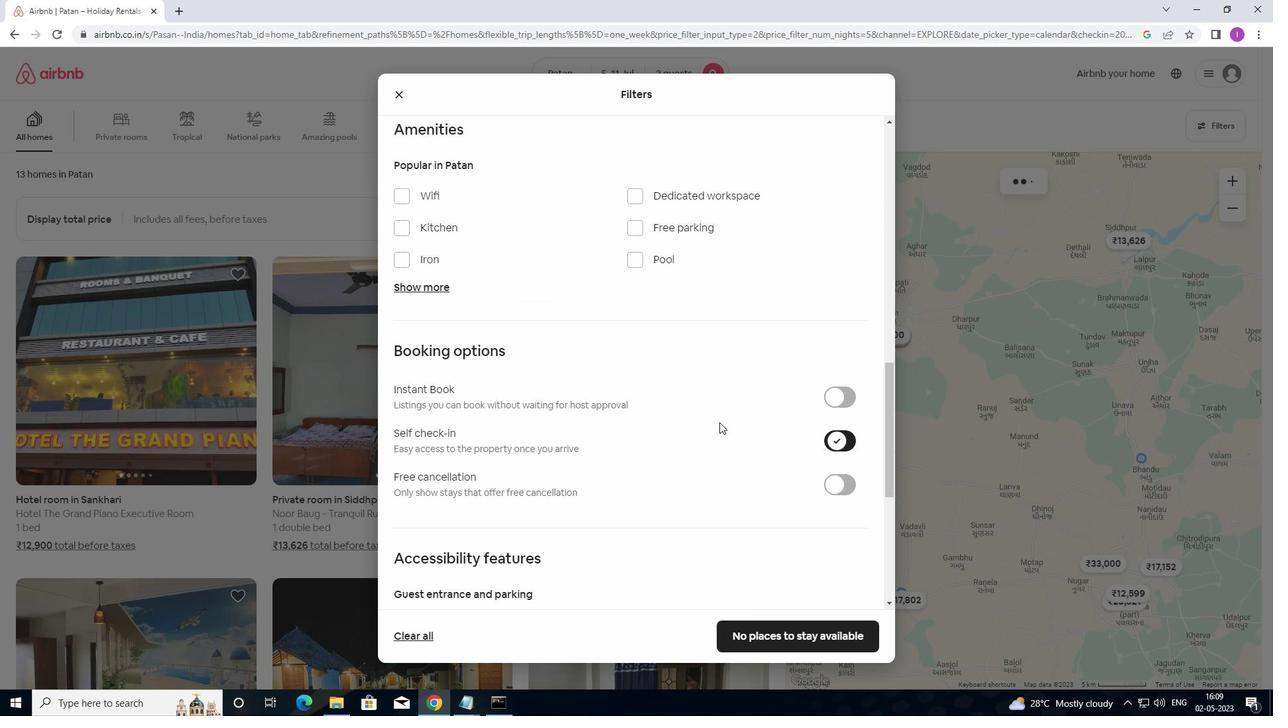 
Action: Mouse scrolled (637, 451) with delta (0, 0)
Screenshot: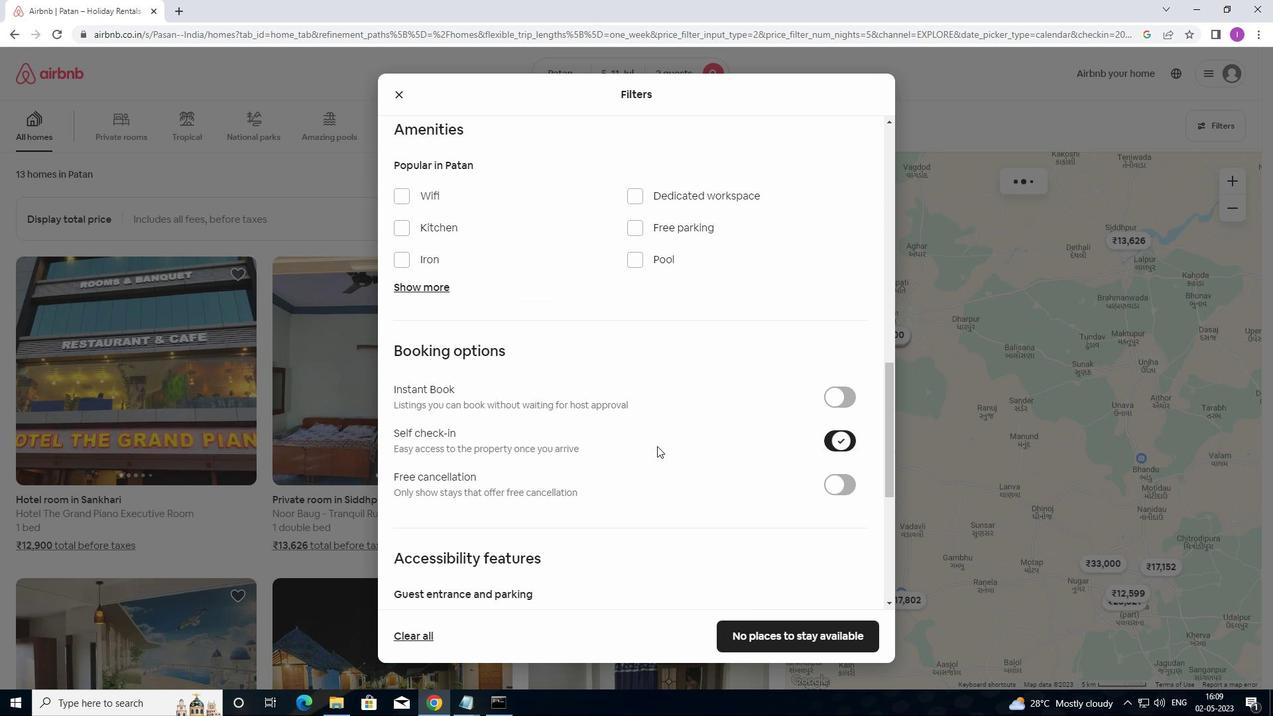 
Action: Mouse scrolled (637, 451) with delta (0, 0)
Screenshot: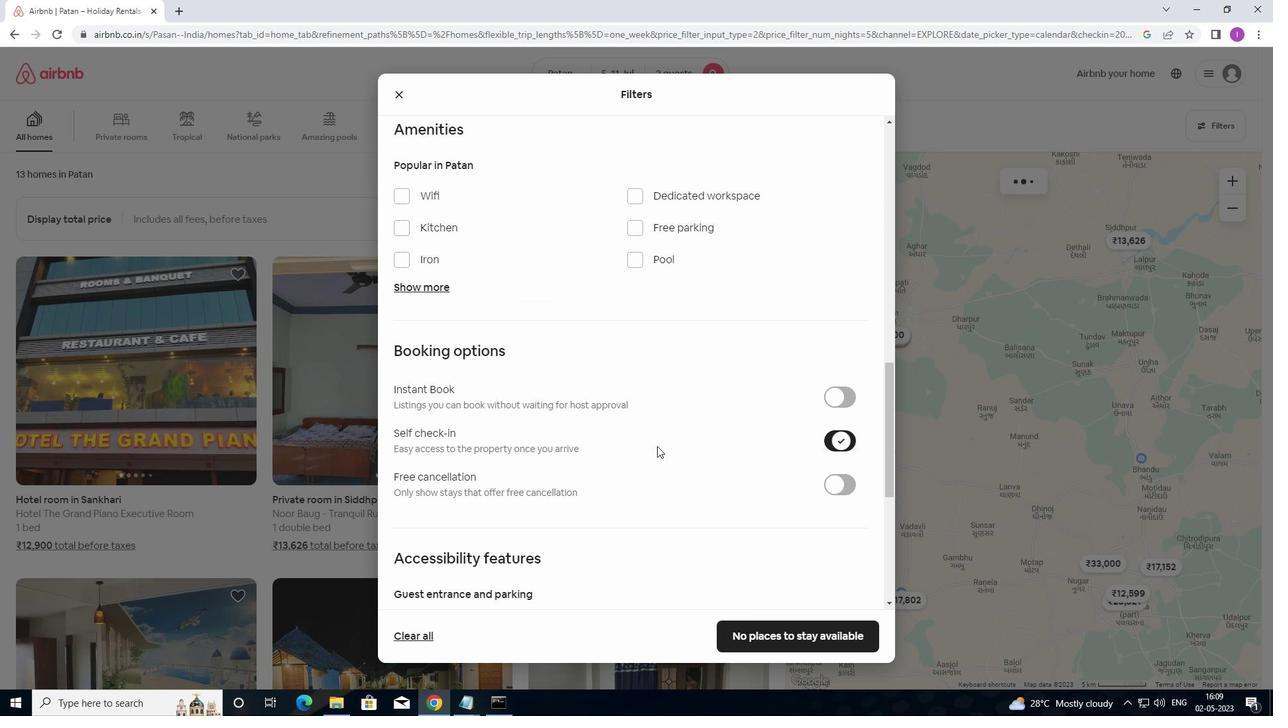 
Action: Mouse moved to (637, 452)
Screenshot: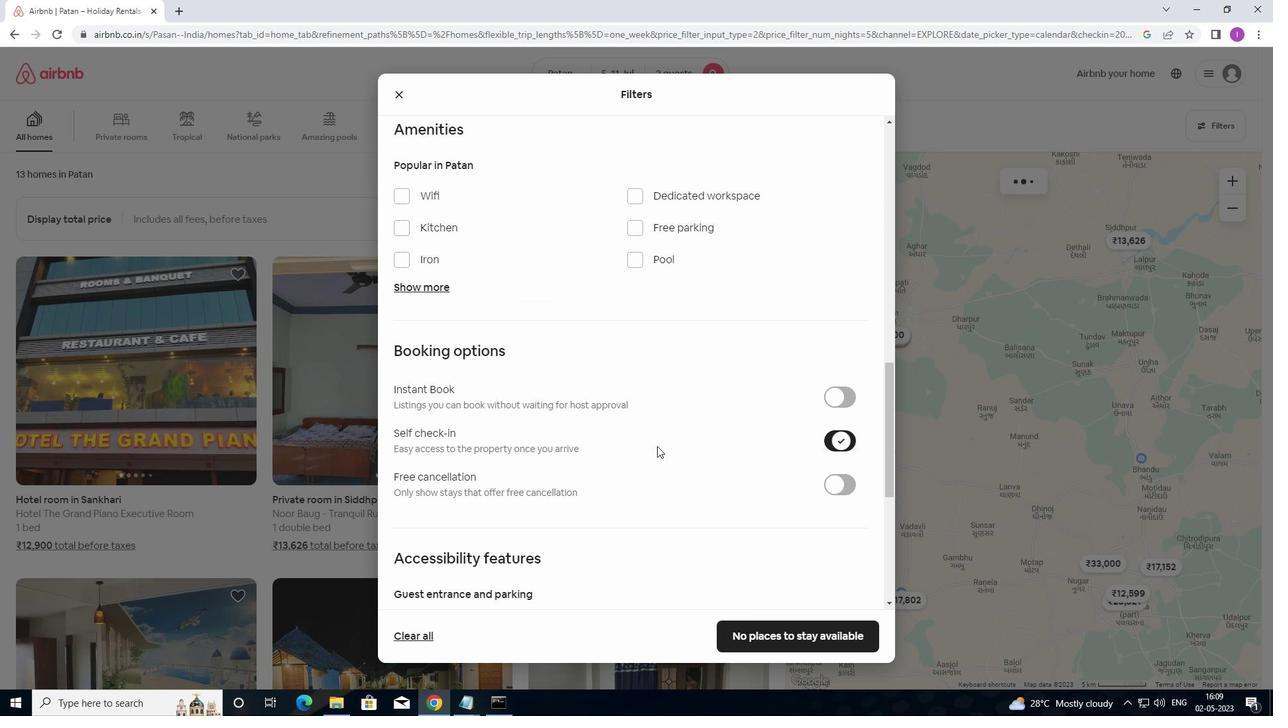 
Action: Mouse scrolled (637, 451) with delta (0, 0)
Screenshot: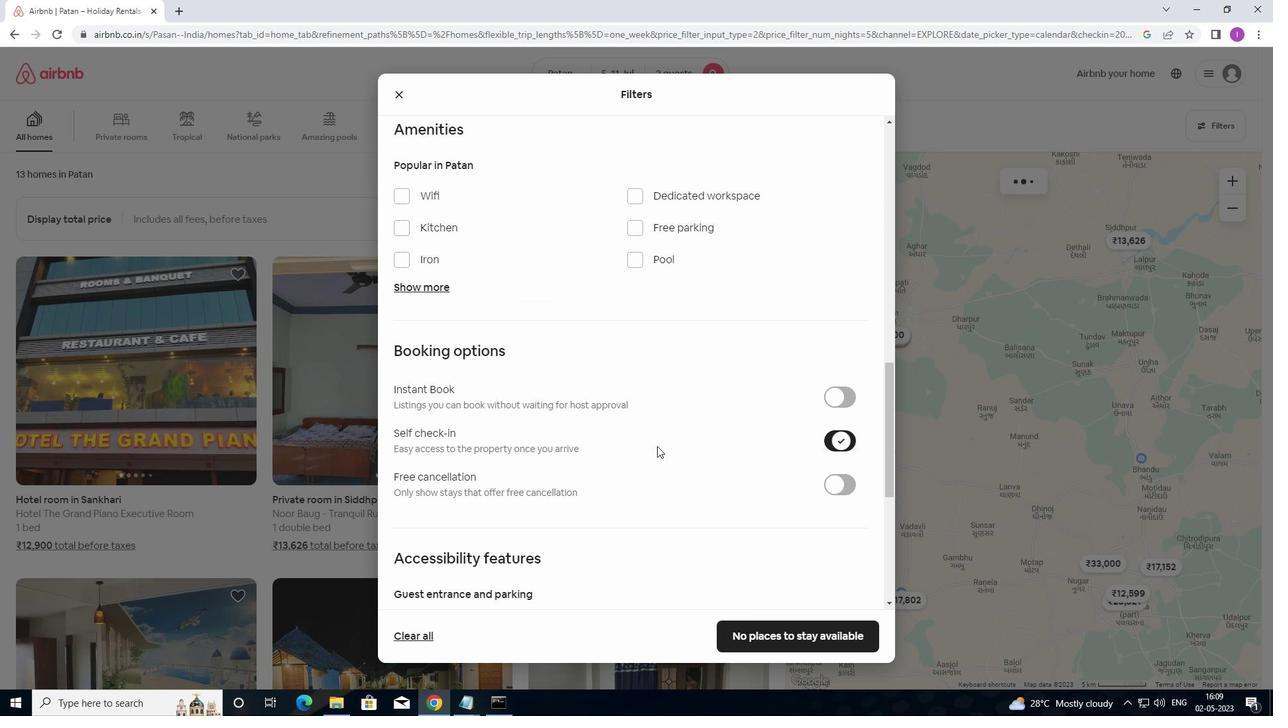 
Action: Mouse moved to (583, 468)
Screenshot: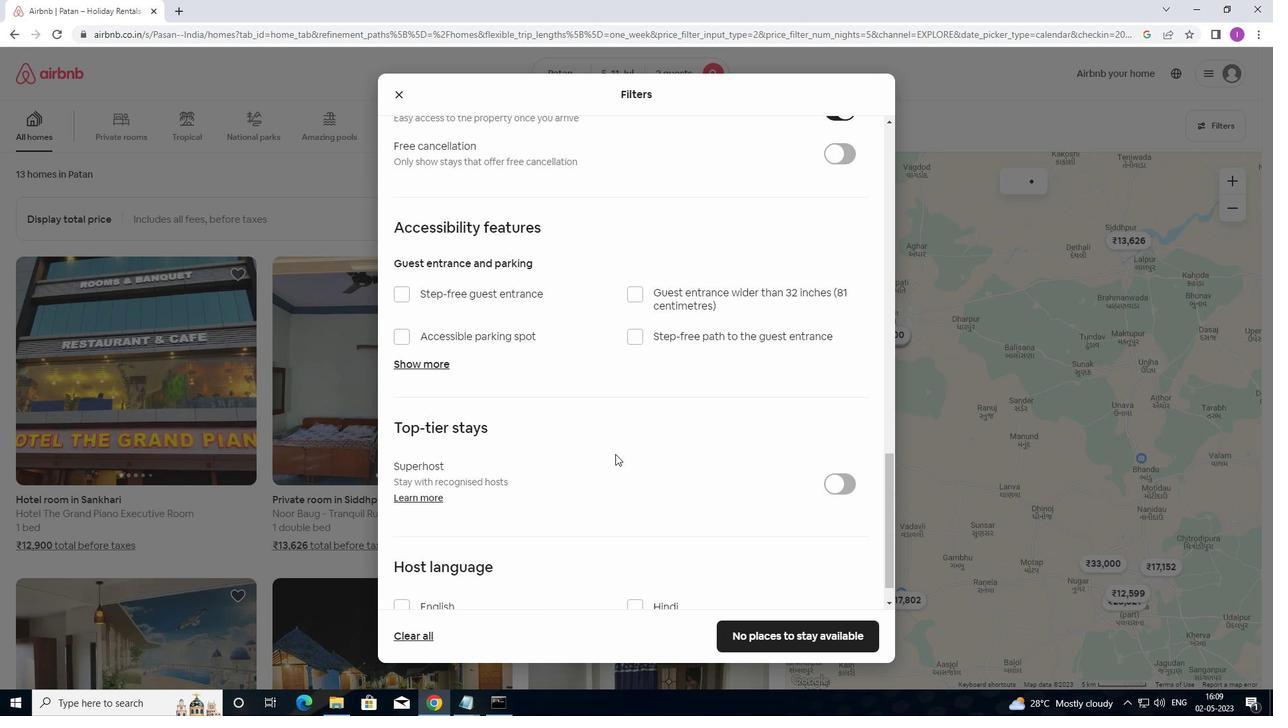 
Action: Mouse scrolled (583, 467) with delta (0, 0)
Screenshot: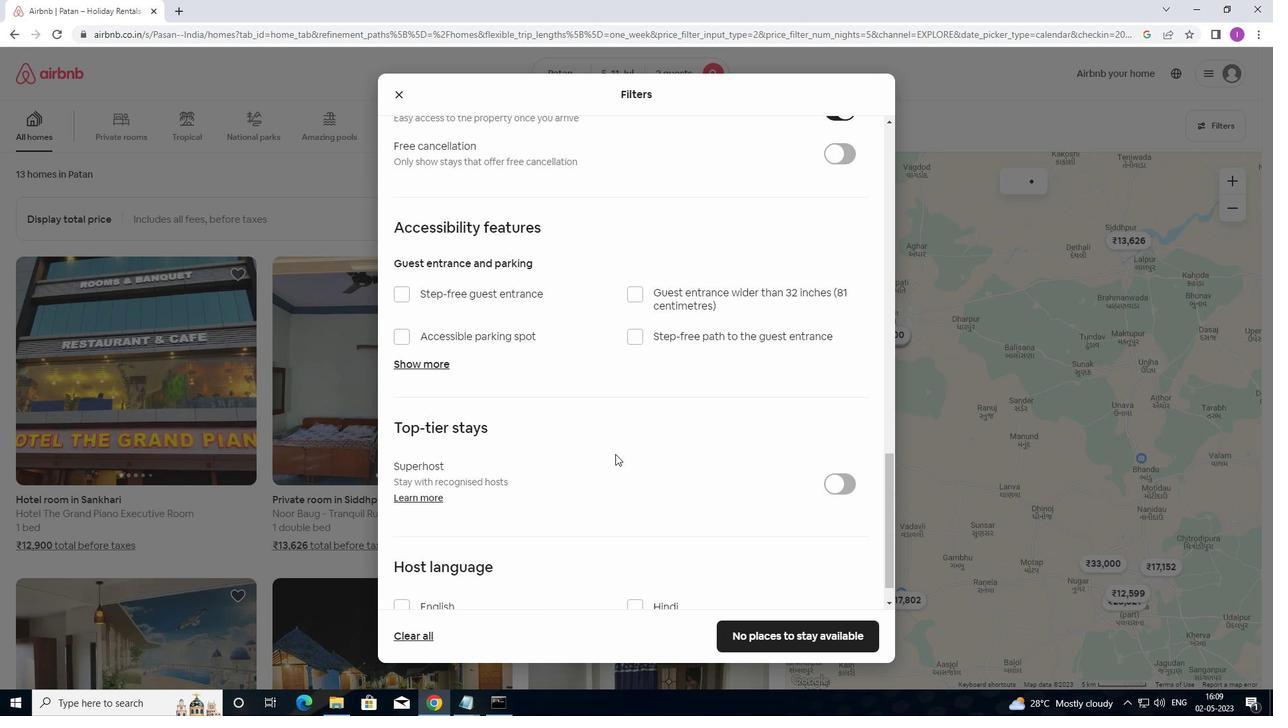 
Action: Mouse moved to (582, 470)
Screenshot: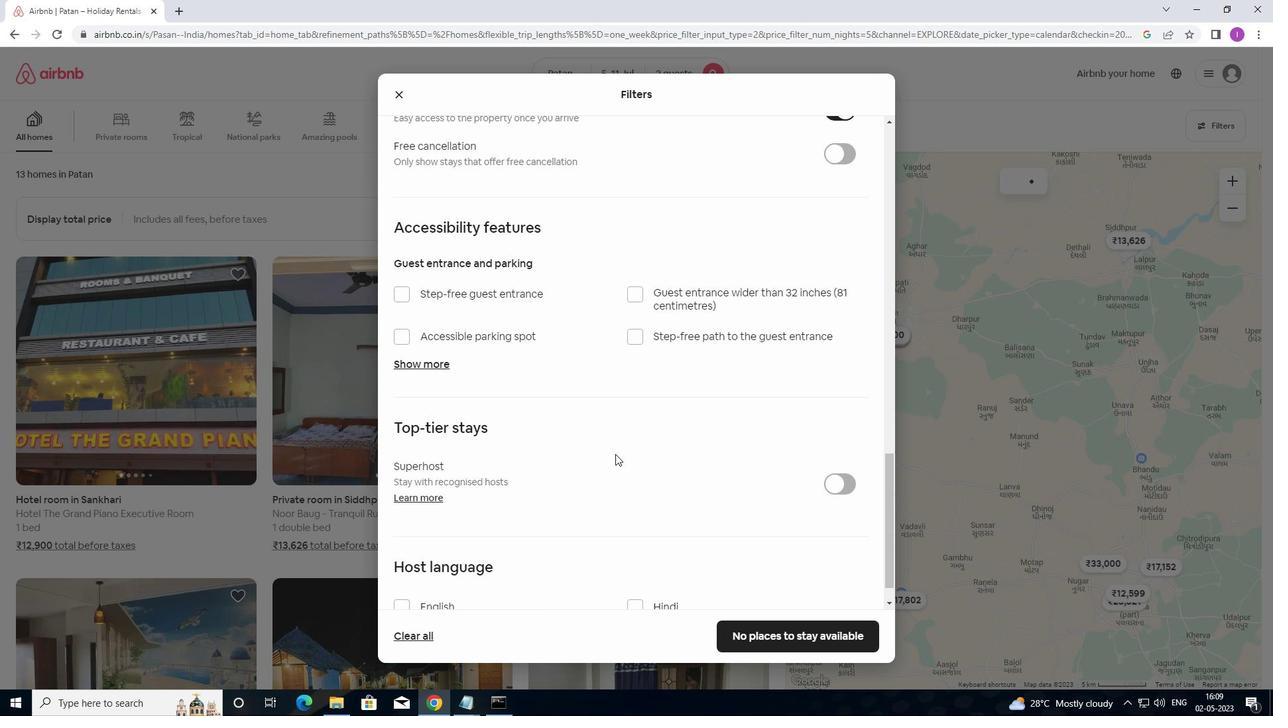 
Action: Mouse scrolled (582, 469) with delta (0, 0)
Screenshot: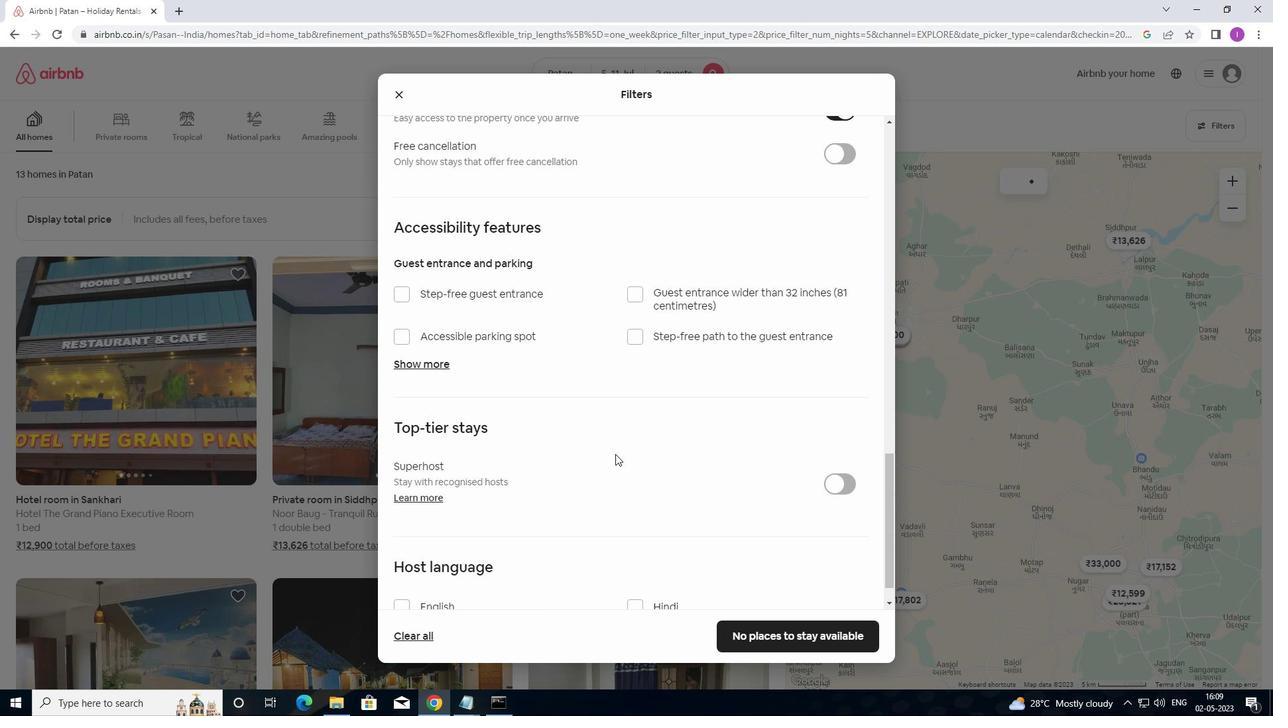 
Action: Mouse moved to (578, 479)
Screenshot: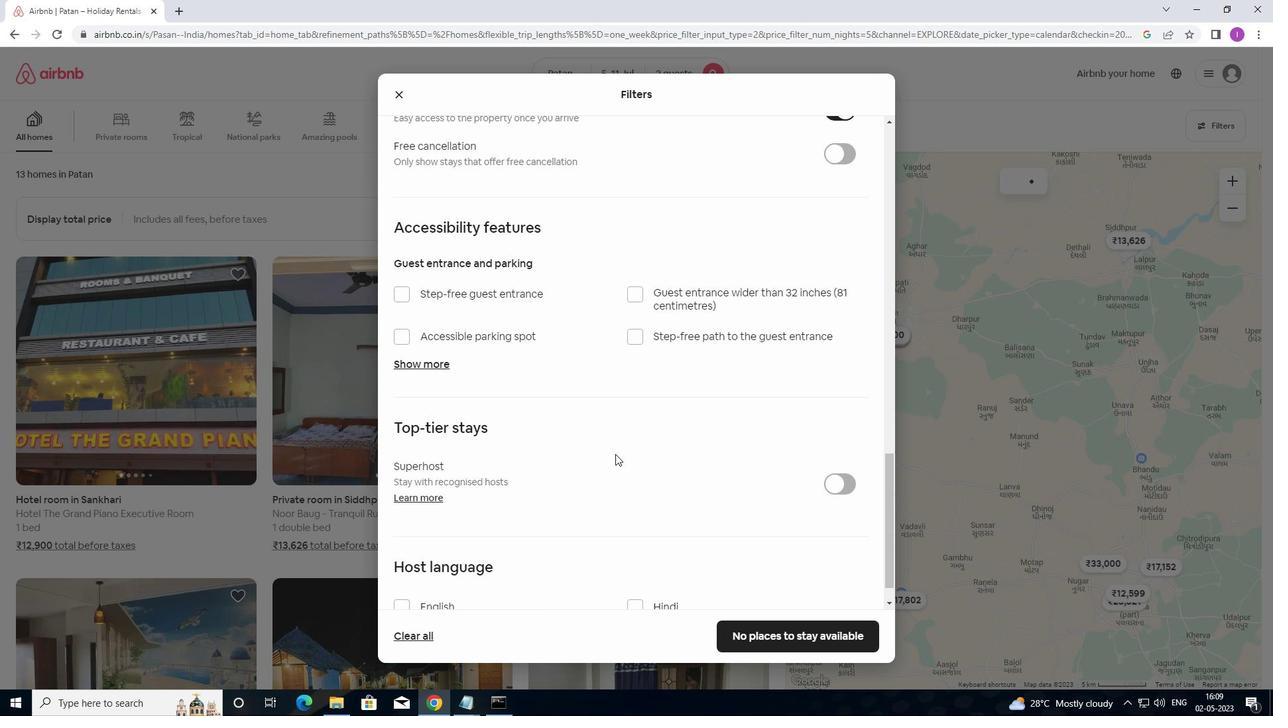 
Action: Mouse scrolled (578, 478) with delta (0, 0)
Screenshot: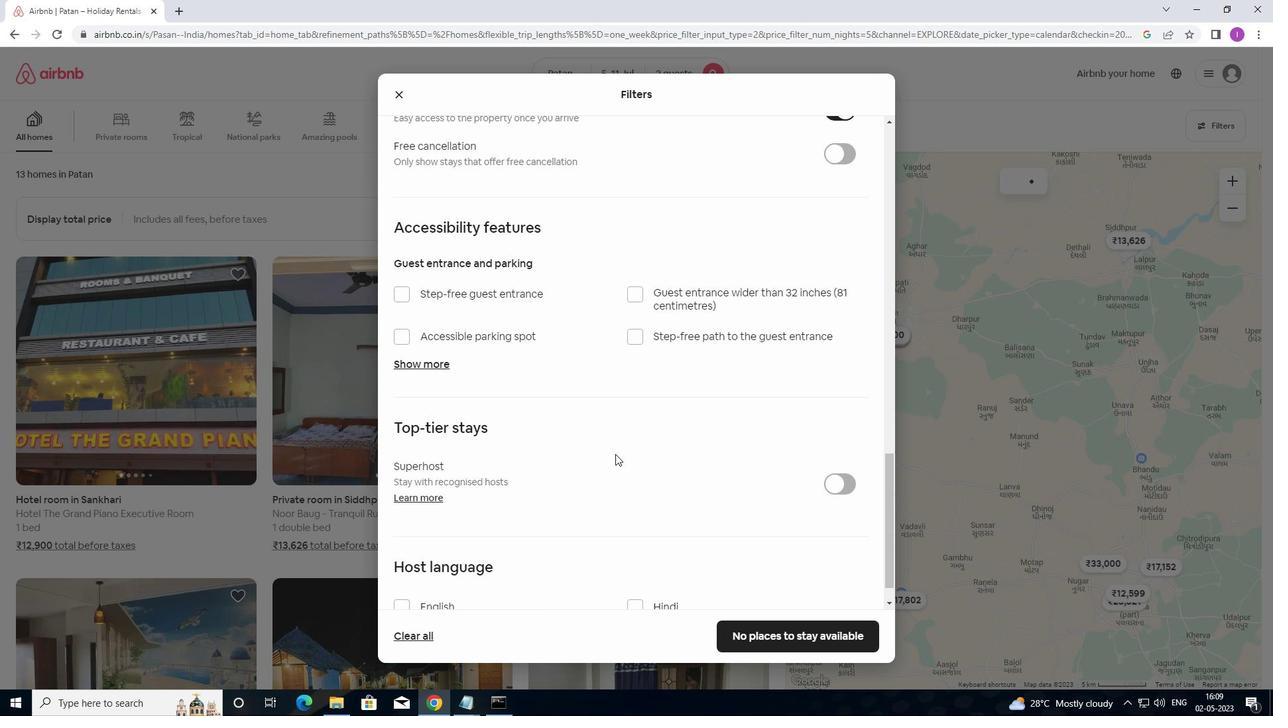 
Action: Mouse moved to (571, 489)
Screenshot: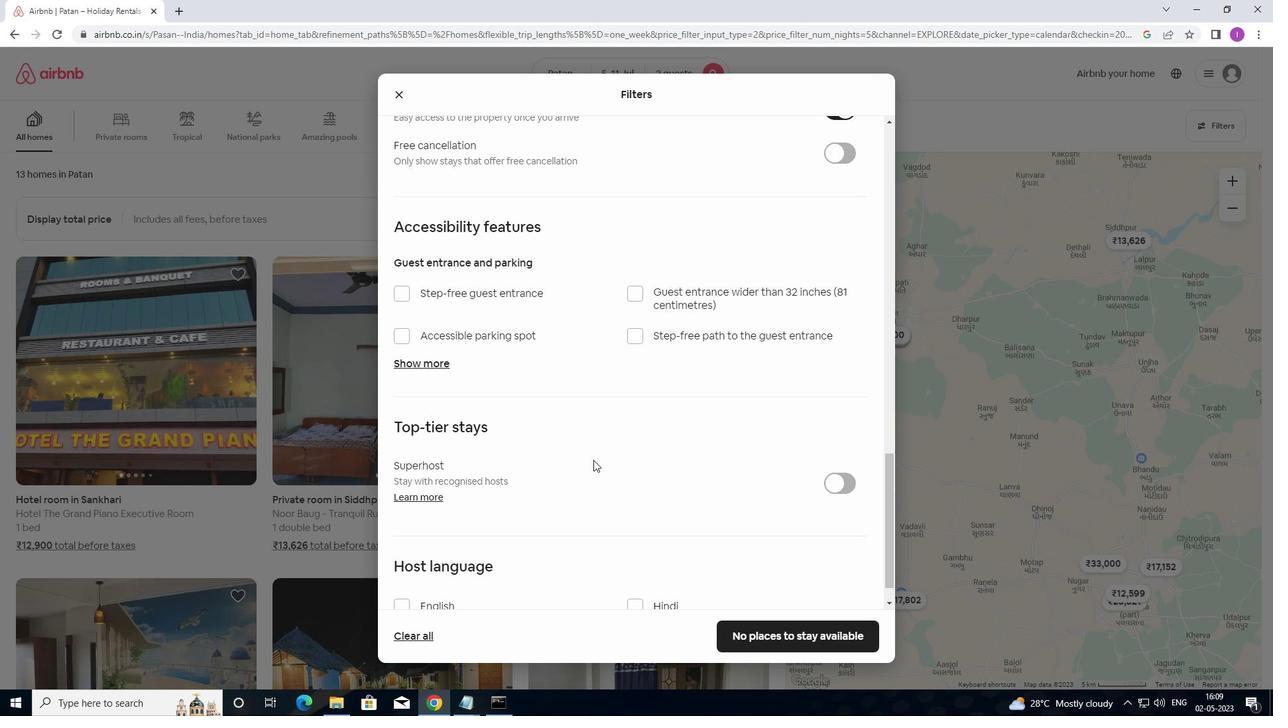 
Action: Mouse scrolled (571, 488) with delta (0, 0)
Screenshot: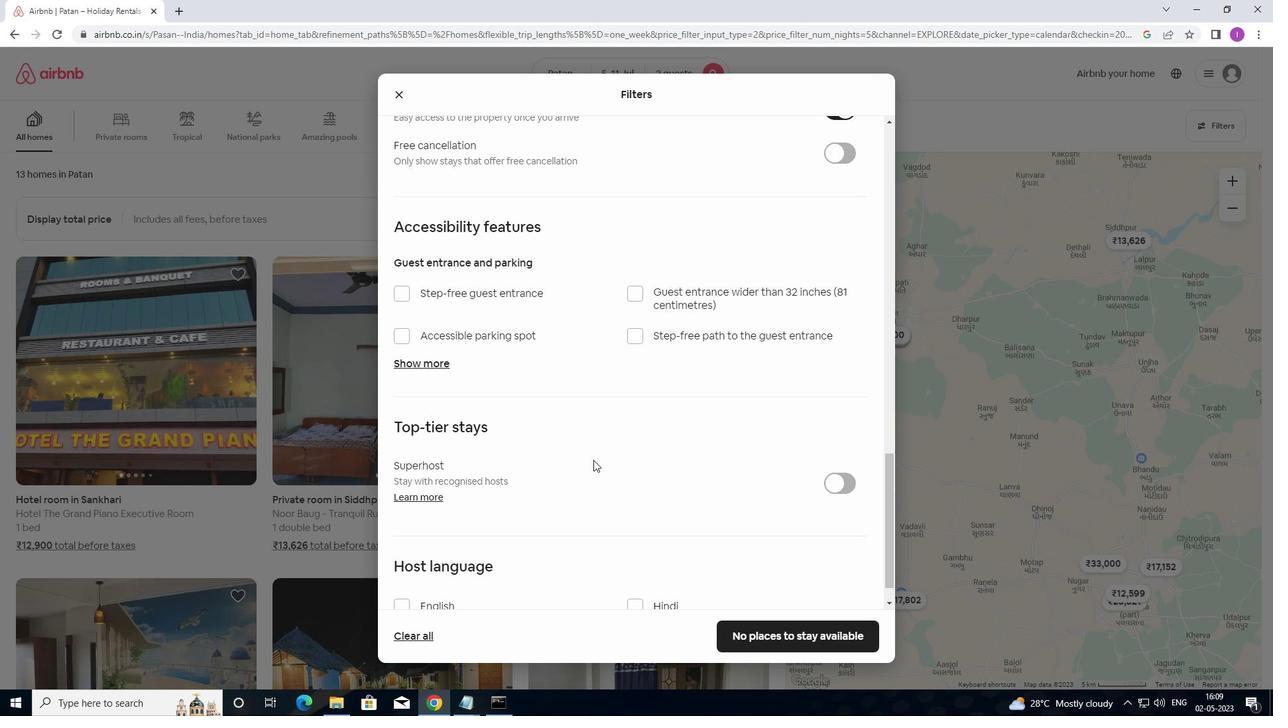 
Action: Mouse moved to (407, 569)
Screenshot: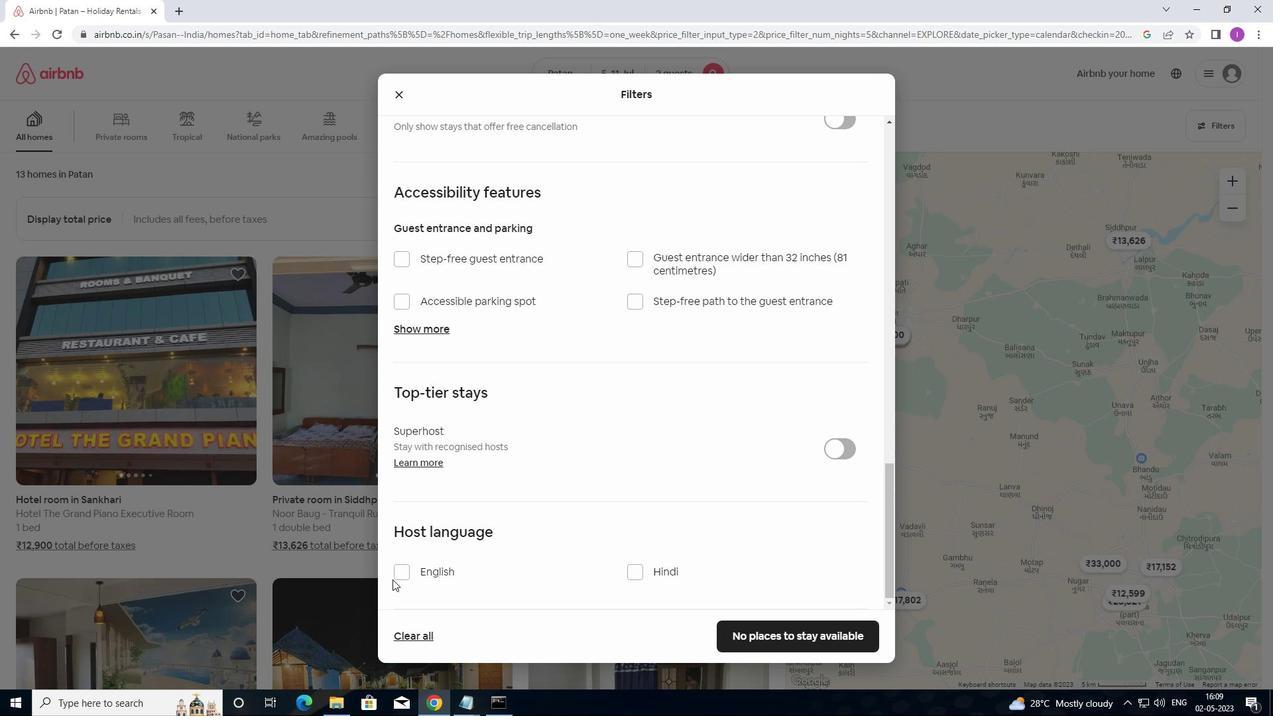 
Action: Mouse pressed left at (407, 569)
Screenshot: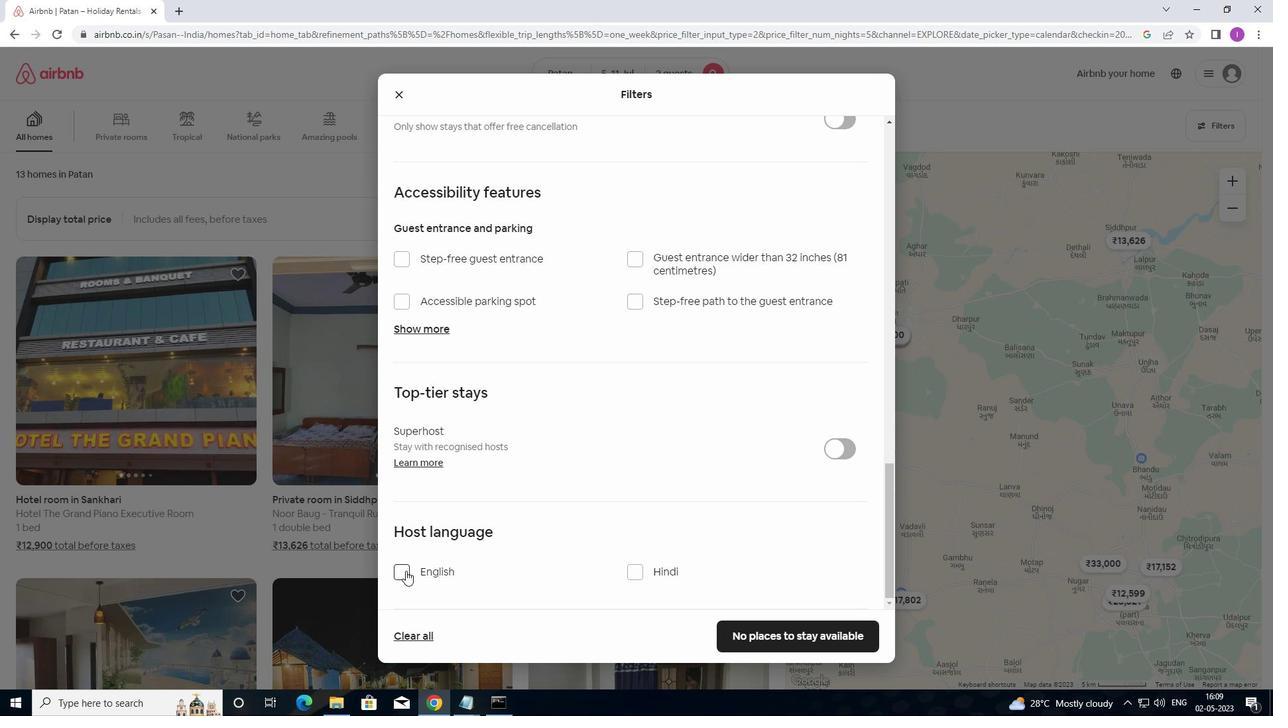 
Action: Mouse moved to (393, 570)
Screenshot: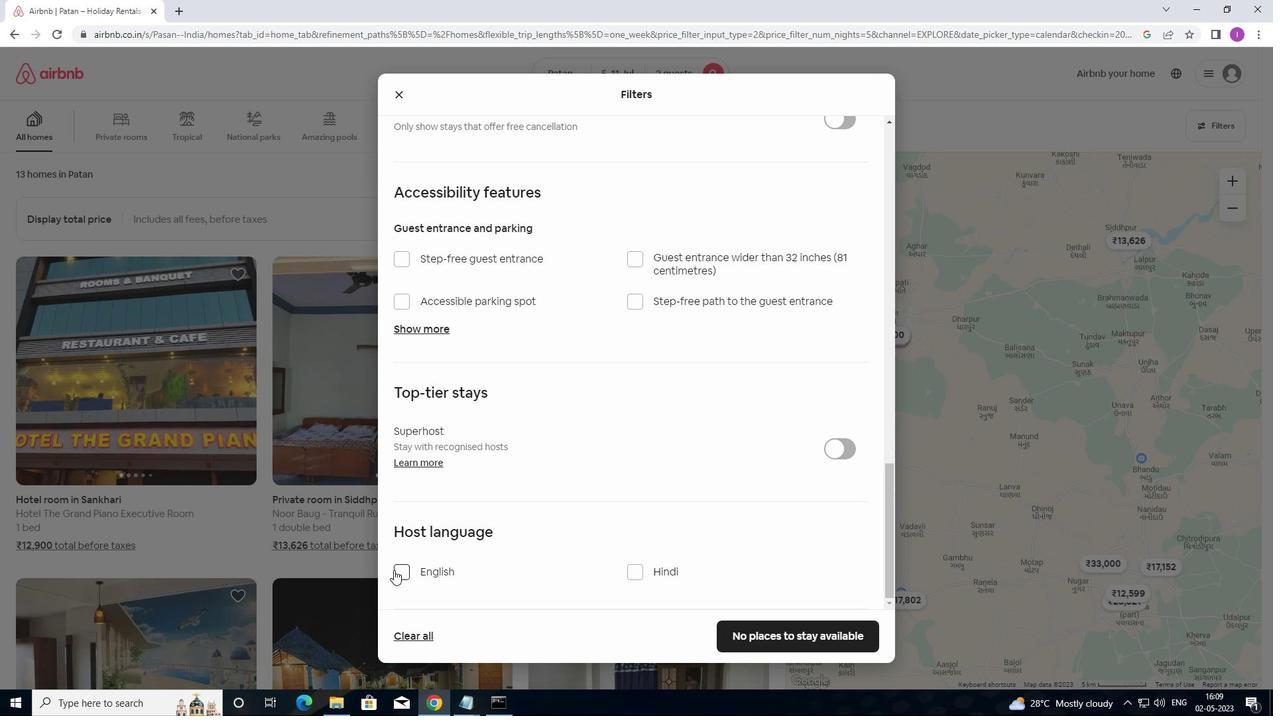
Action: Mouse pressed left at (393, 570)
Screenshot: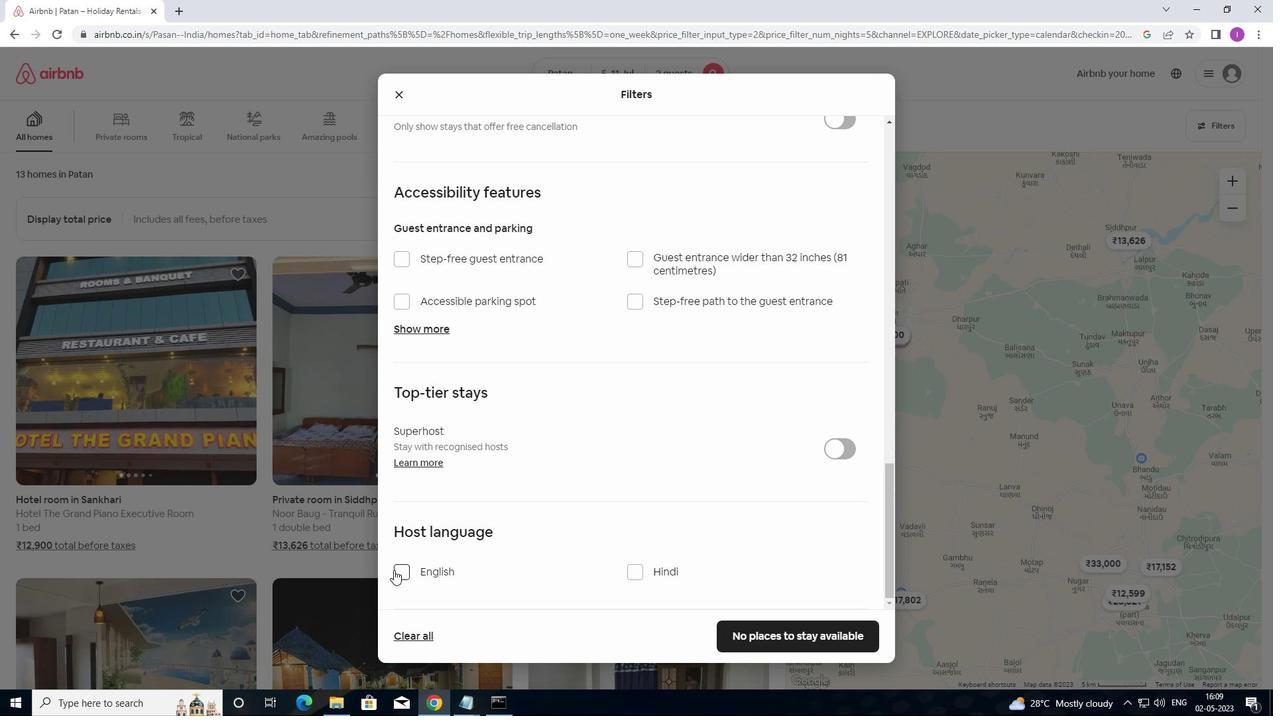 
Action: Mouse moved to (404, 570)
Screenshot: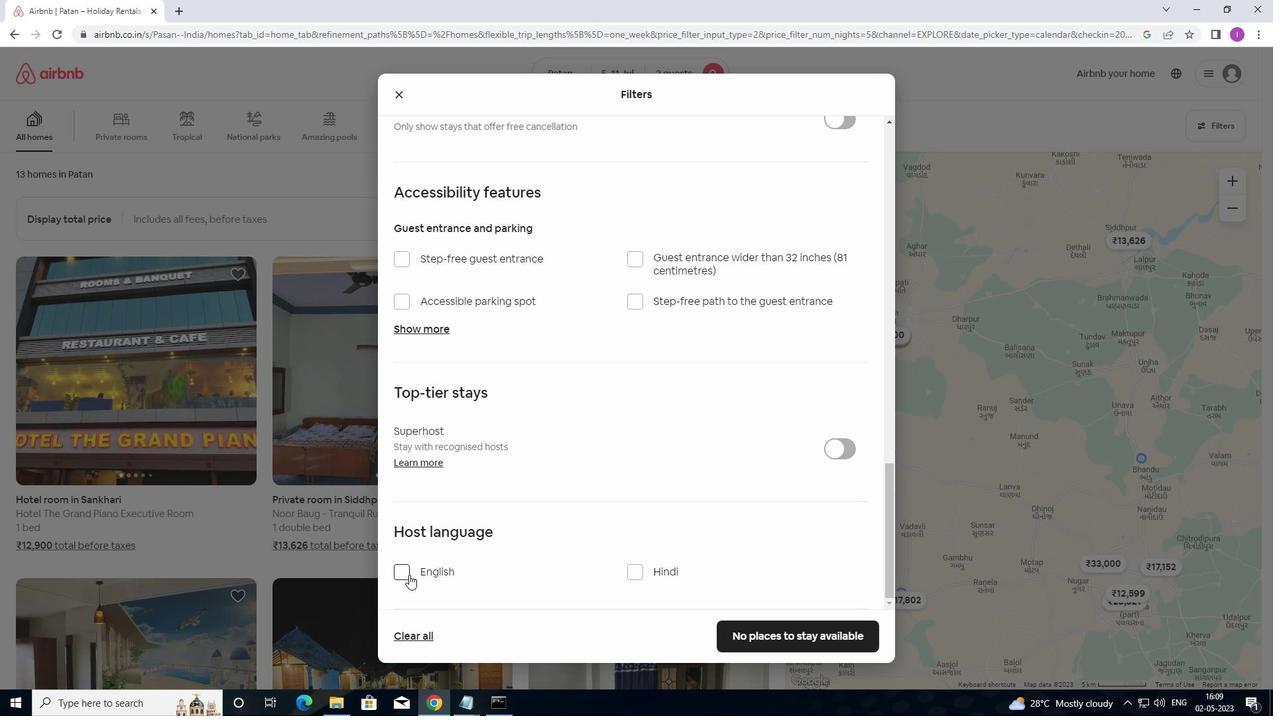 
Action: Mouse pressed left at (404, 570)
Screenshot: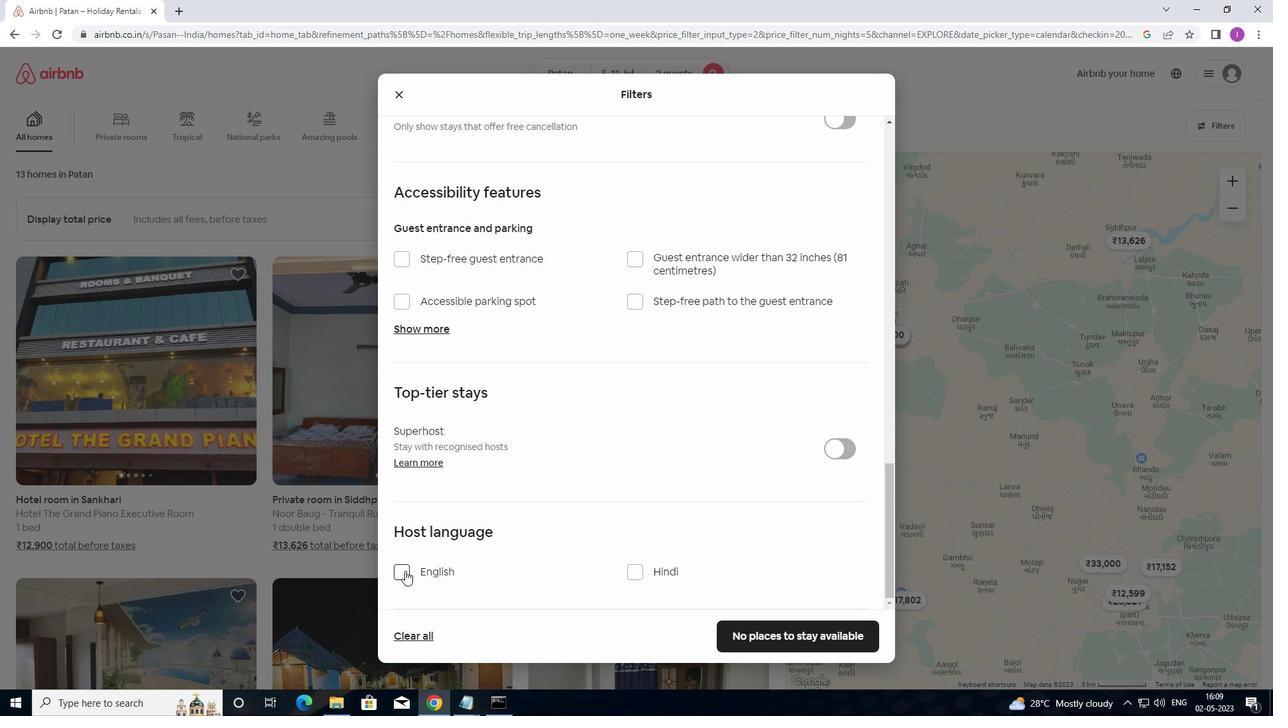 
Action: Mouse moved to (422, 569)
Screenshot: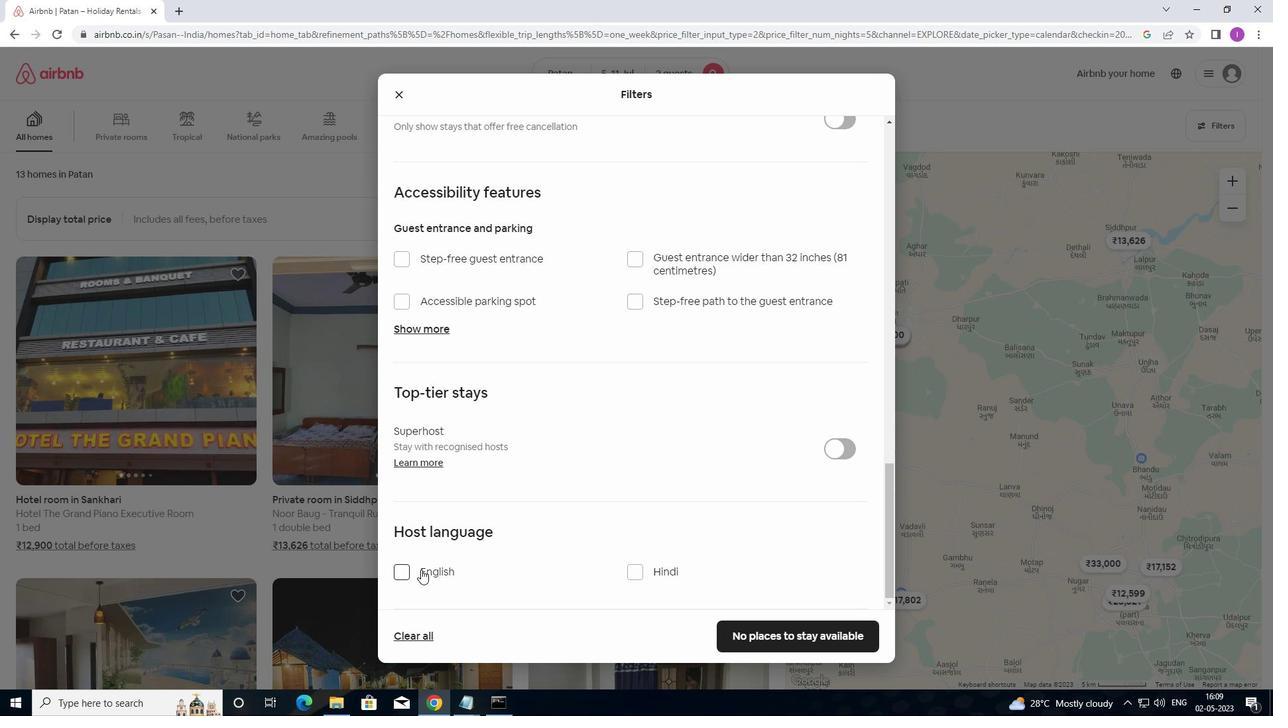 
Action: Mouse pressed left at (422, 569)
Screenshot: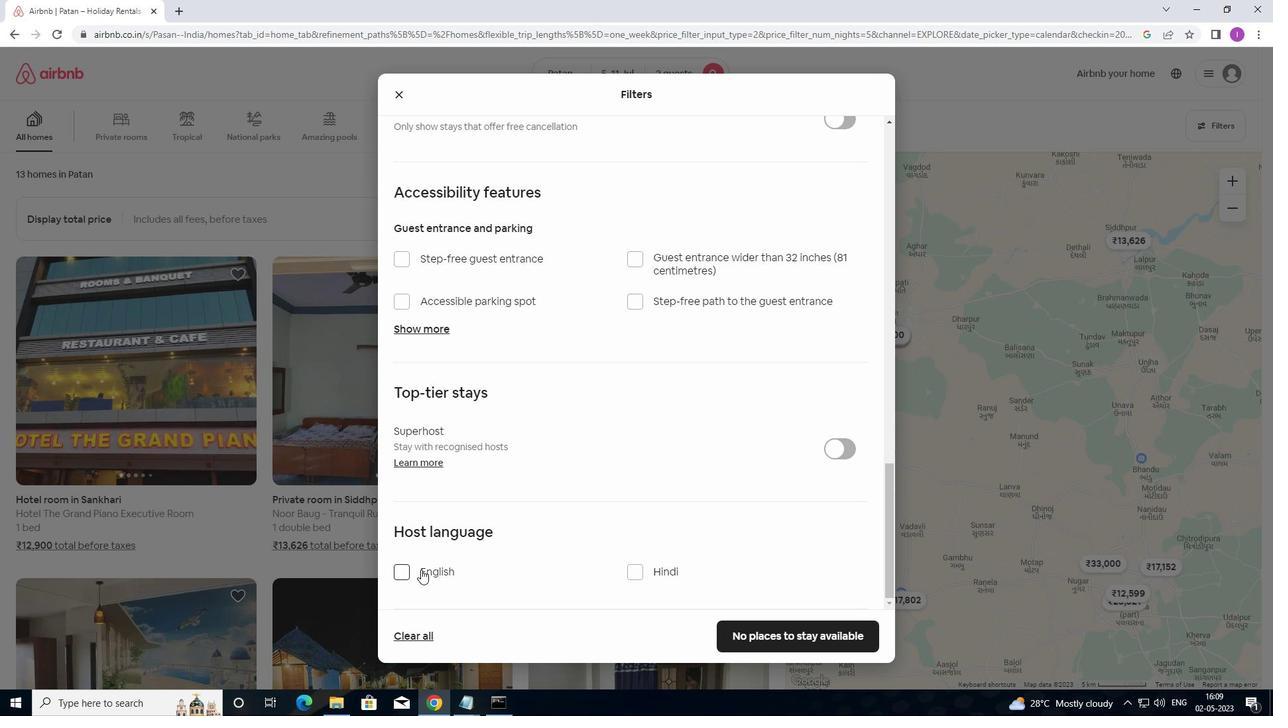 
Action: Mouse moved to (405, 569)
Screenshot: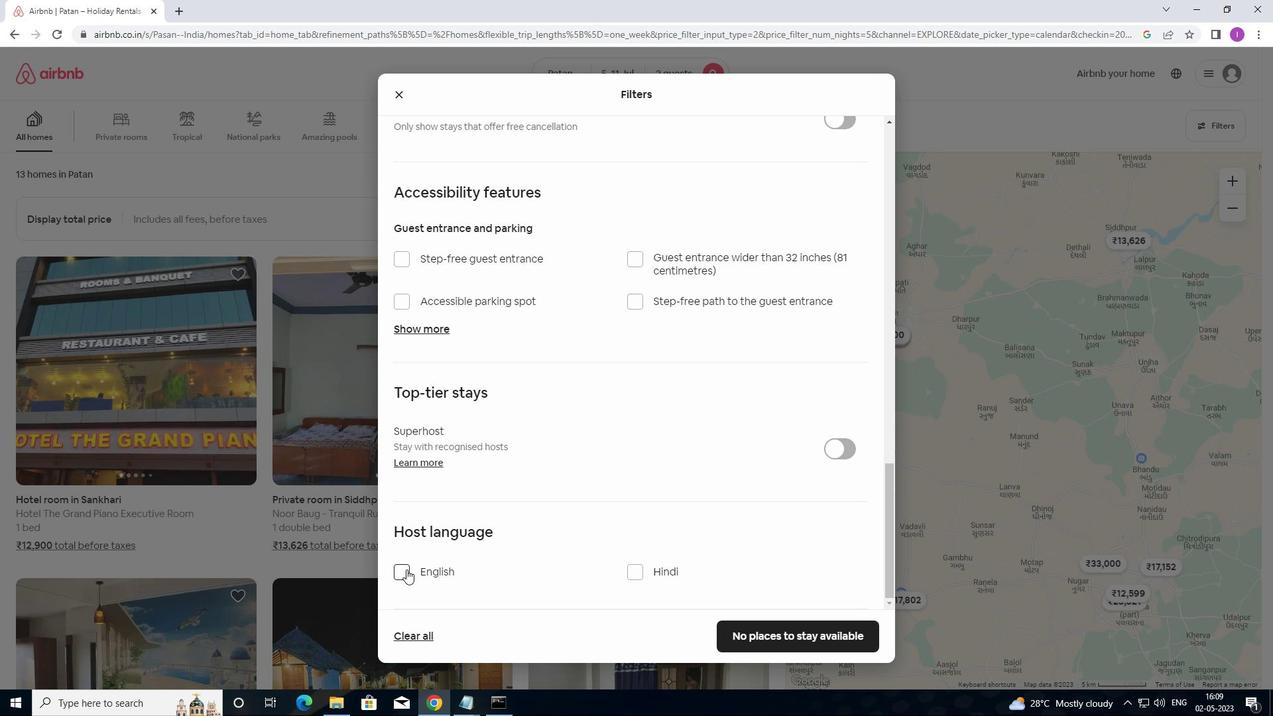 
Action: Mouse pressed left at (405, 569)
Screenshot: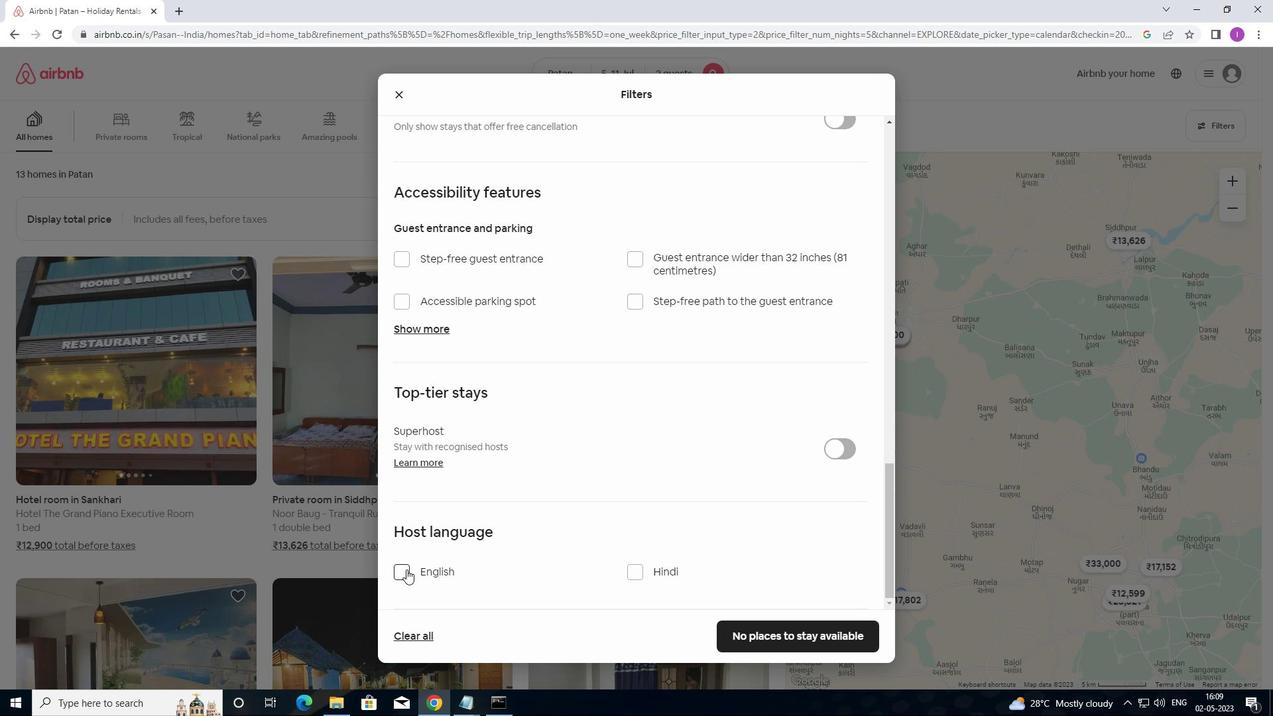
Action: Mouse moved to (741, 633)
Screenshot: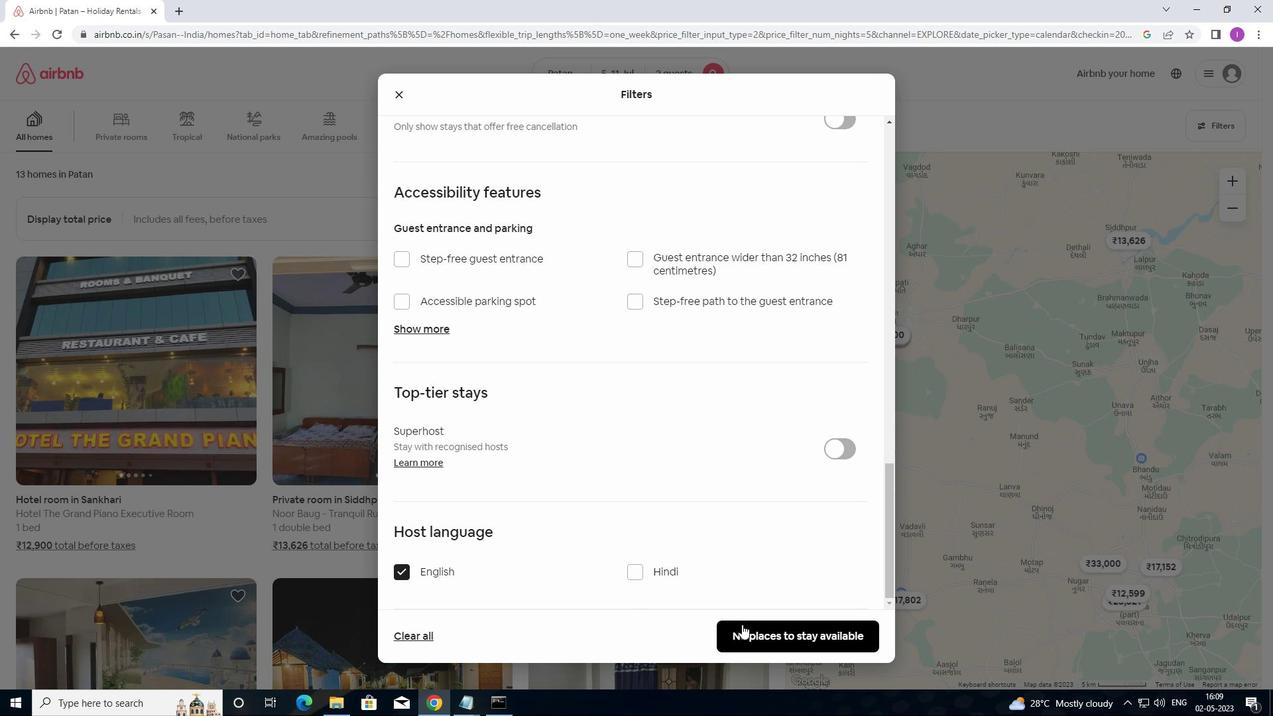 
Action: Mouse pressed left at (741, 633)
Screenshot: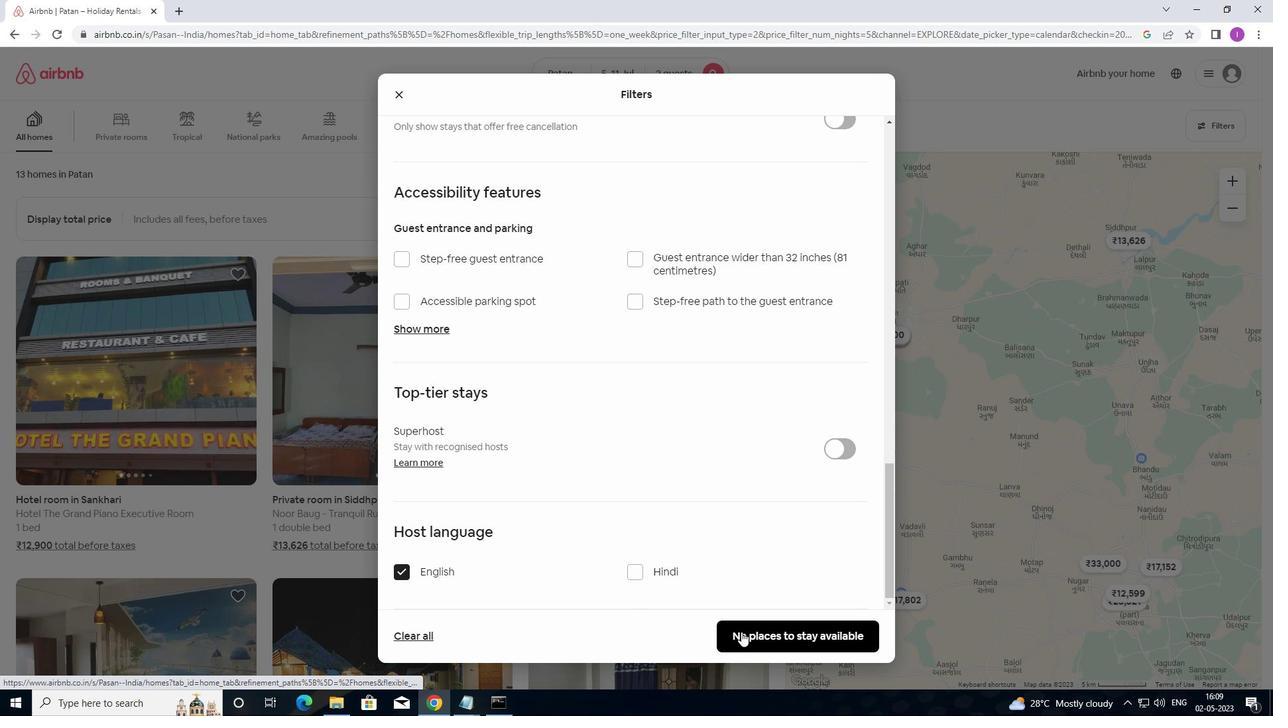 
Action: Mouse moved to (738, 618)
Screenshot: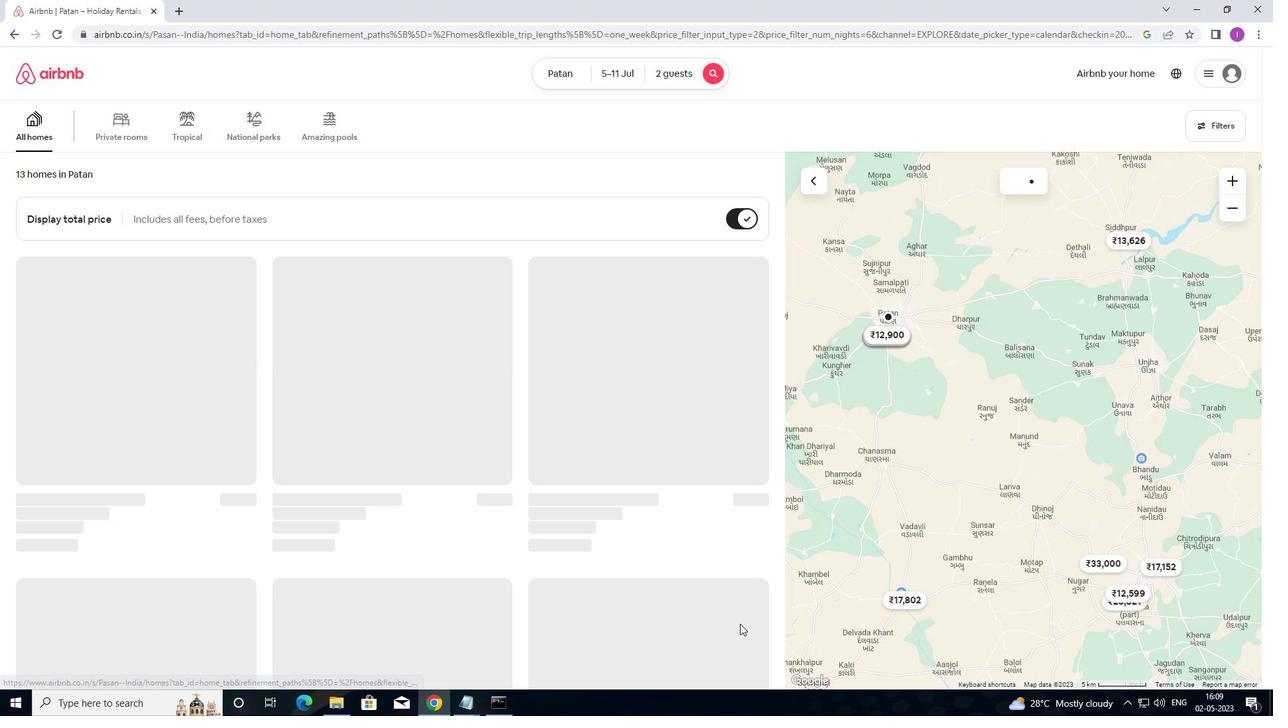 
